 Task: nan
Action: Mouse moved to (443, 573)
Screenshot: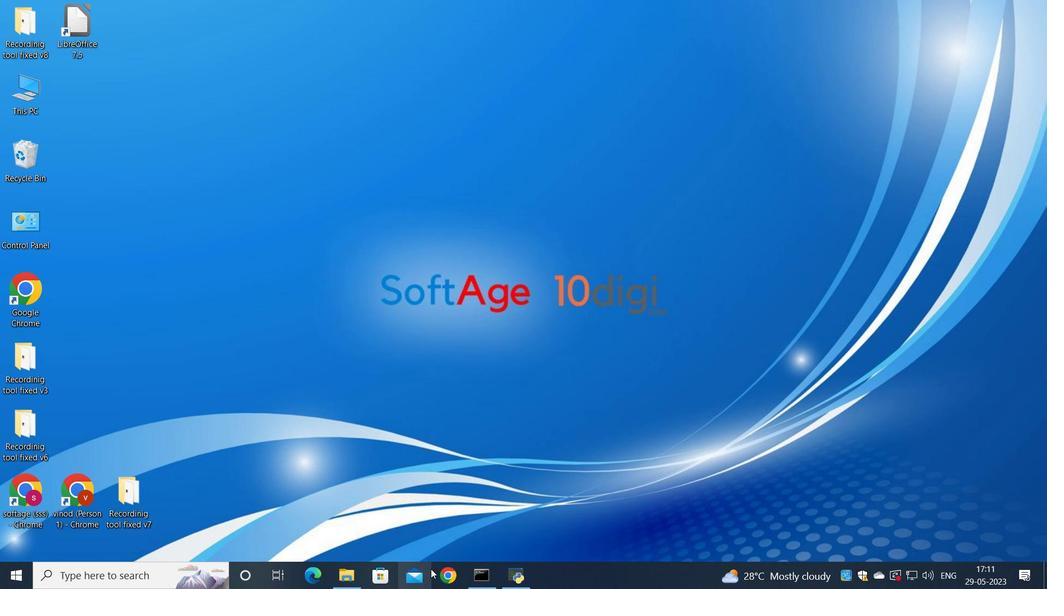 
Action: Mouse pressed left at (443, 573)
Screenshot: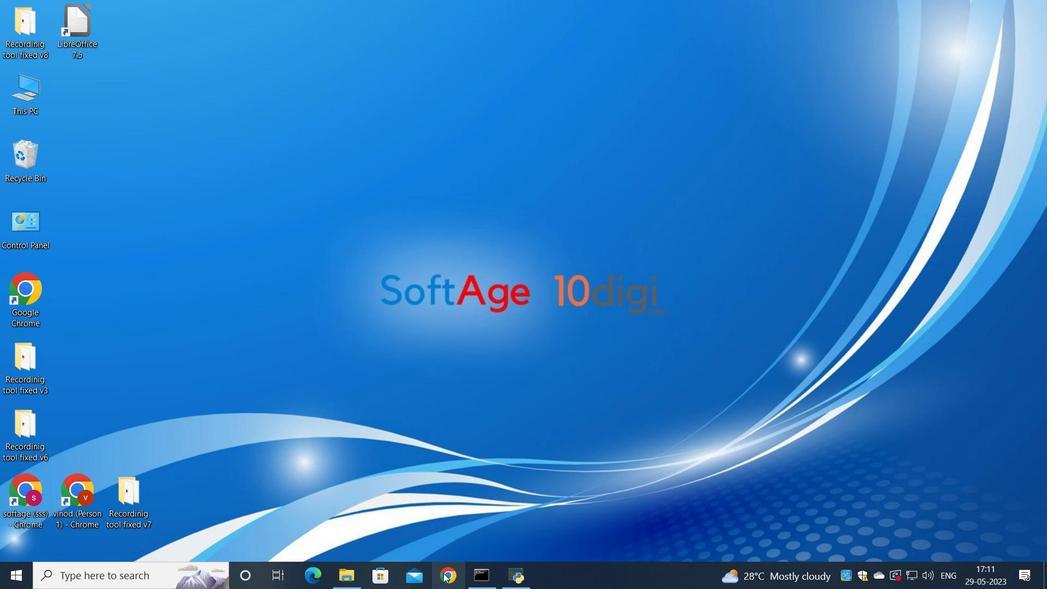 
Action: Mouse moved to (436, 364)
Screenshot: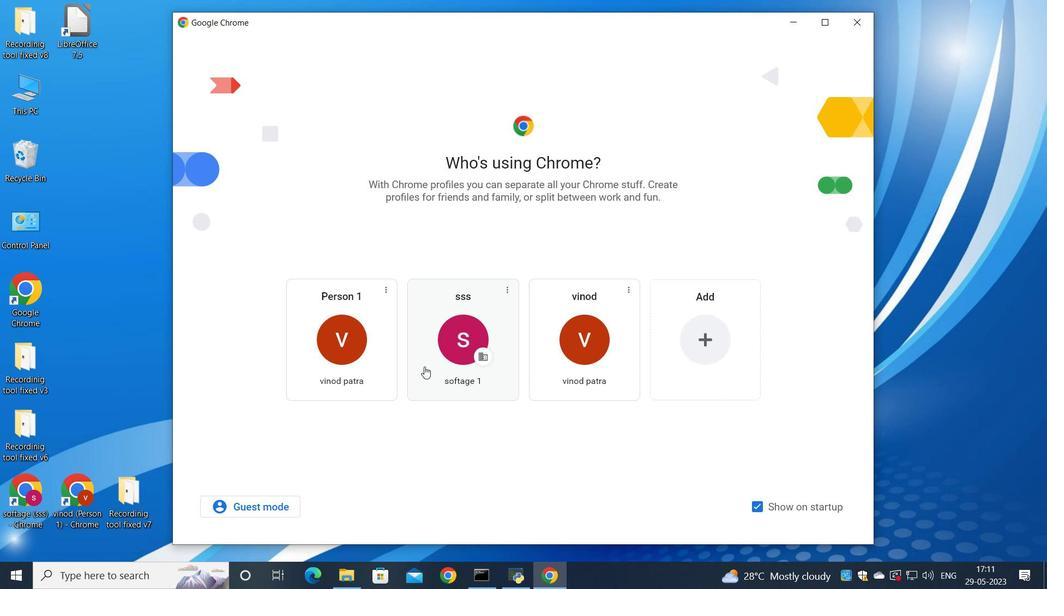 
Action: Mouse pressed left at (436, 364)
Screenshot: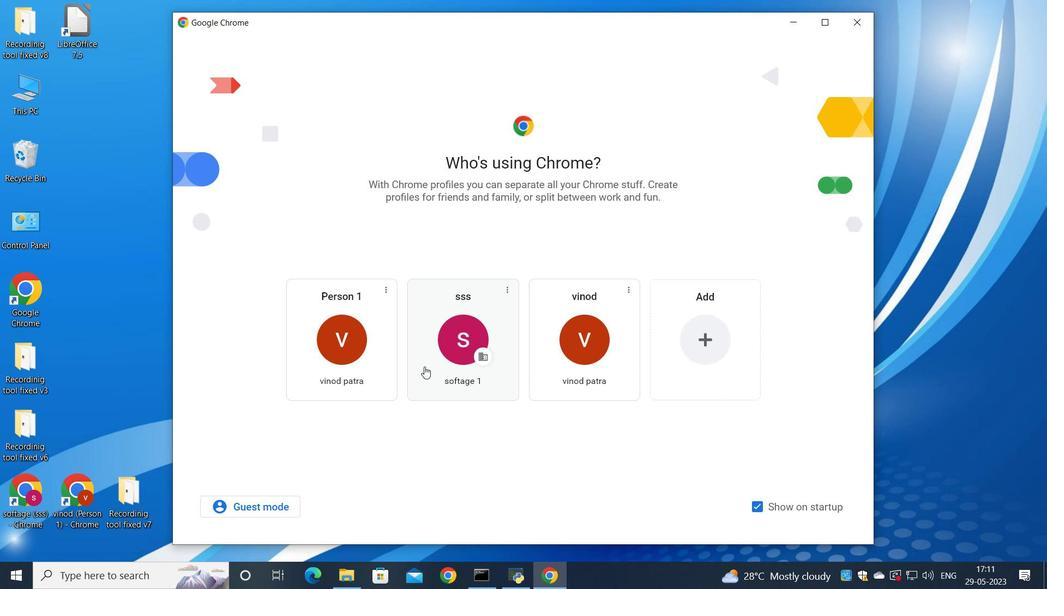 
Action: Mouse moved to (927, 69)
Screenshot: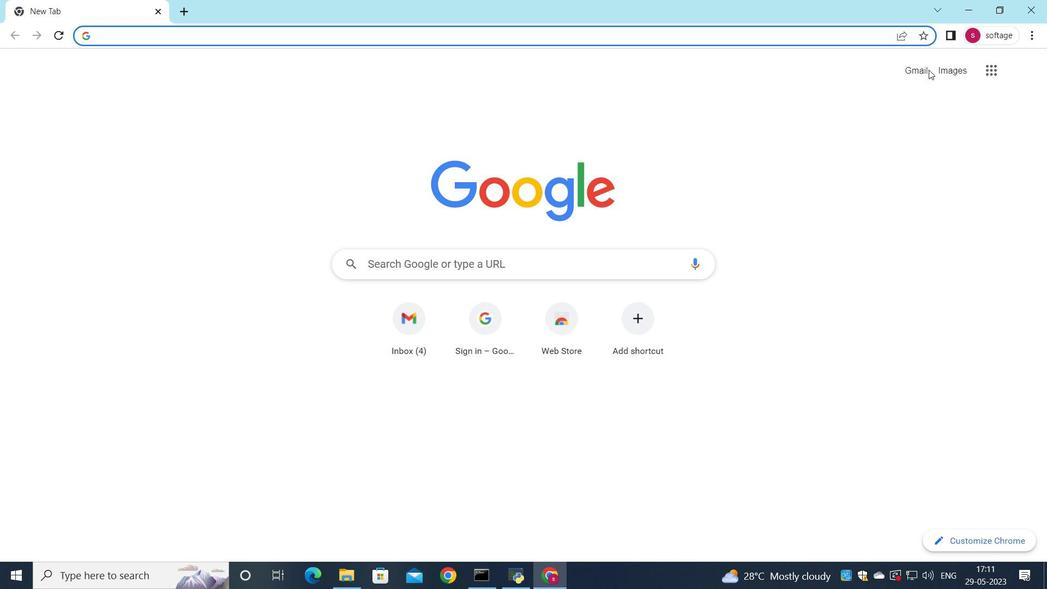 
Action: Mouse pressed left at (927, 69)
Screenshot: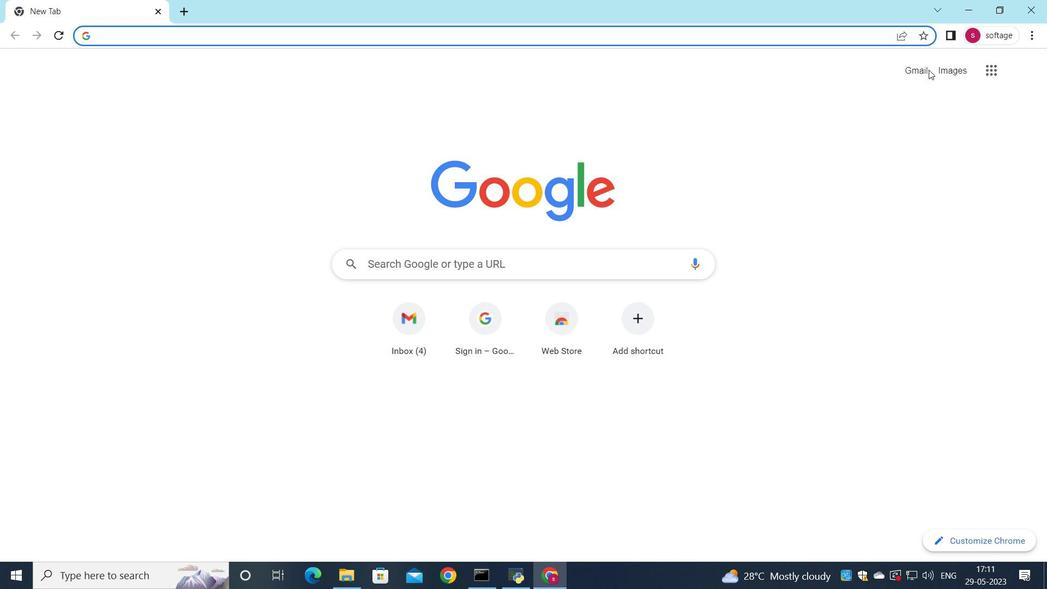 
Action: Mouse moved to (899, 95)
Screenshot: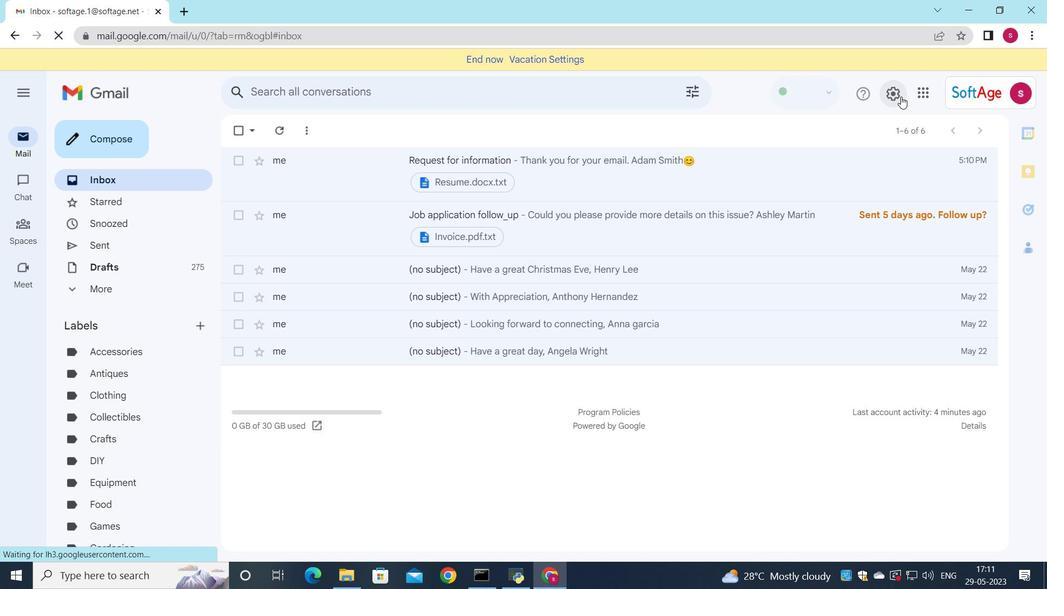 
Action: Mouse pressed left at (899, 95)
Screenshot: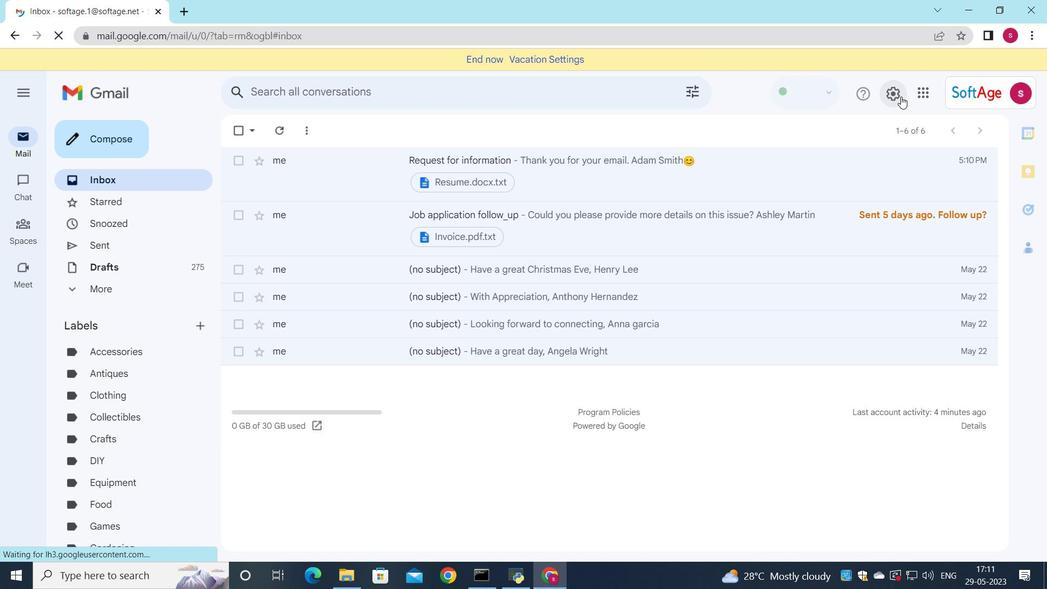 
Action: Mouse moved to (913, 164)
Screenshot: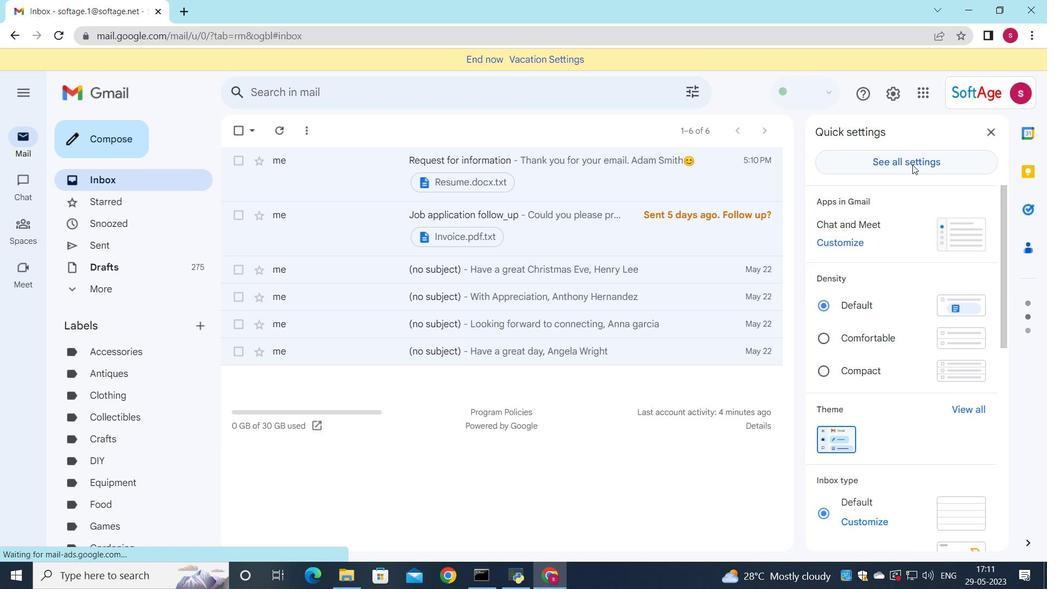 
Action: Mouse pressed left at (913, 164)
Screenshot: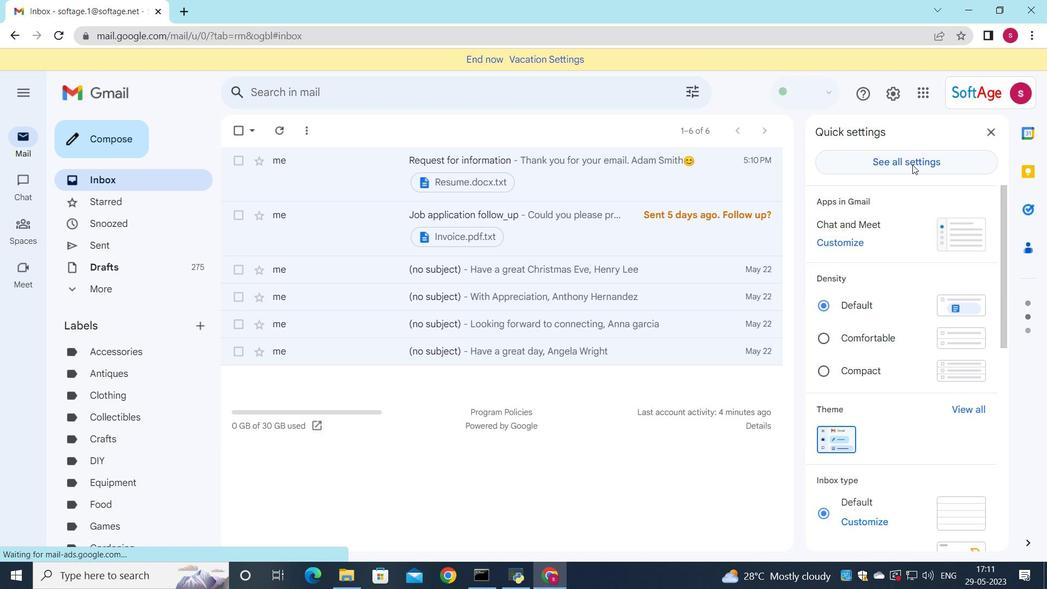 
Action: Mouse moved to (657, 278)
Screenshot: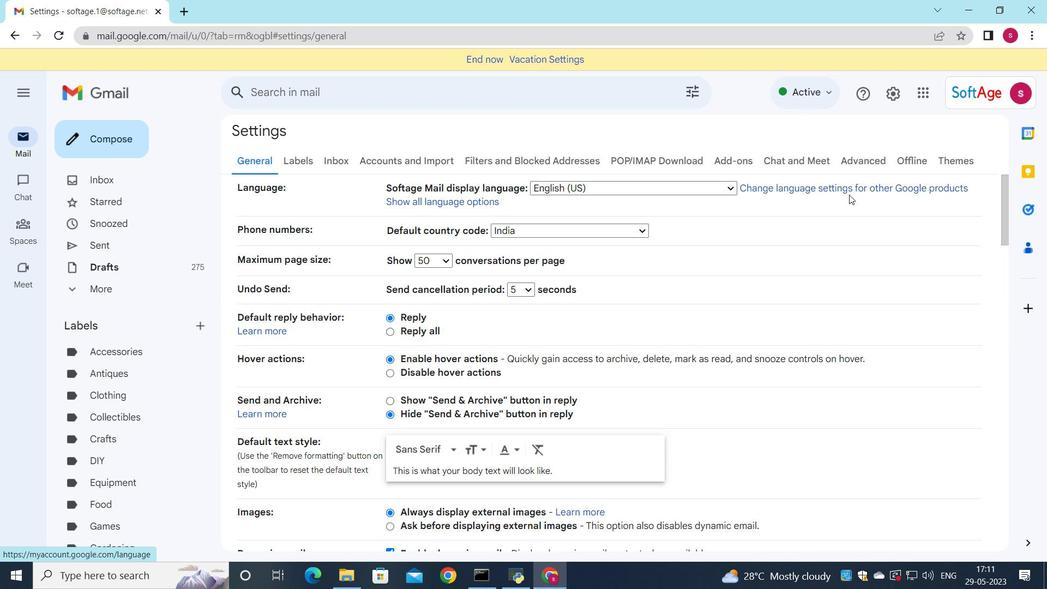 
Action: Mouse scrolled (657, 277) with delta (0, 0)
Screenshot: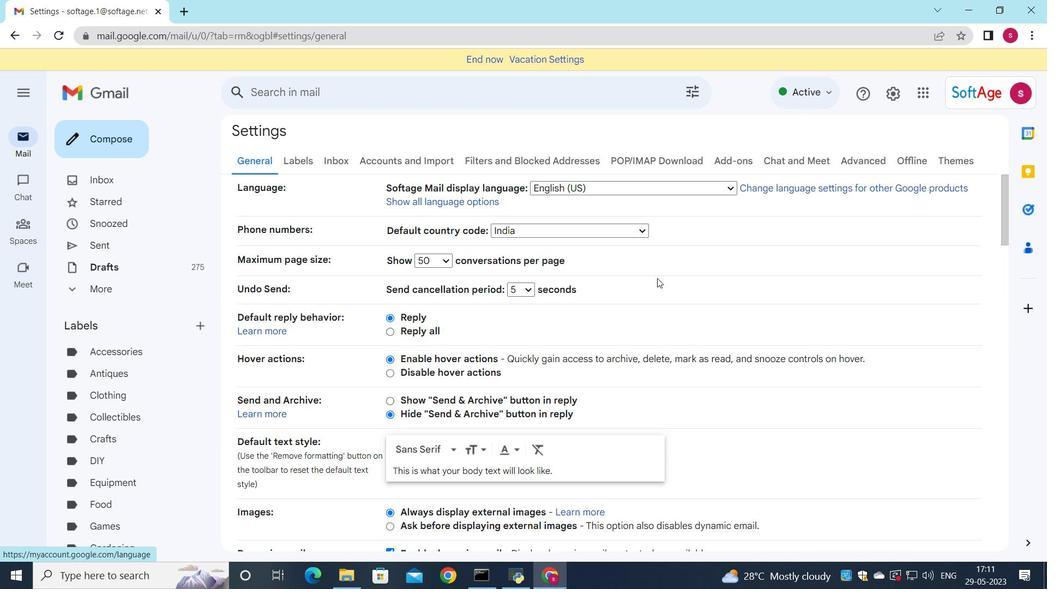 
Action: Mouse scrolled (657, 277) with delta (0, 0)
Screenshot: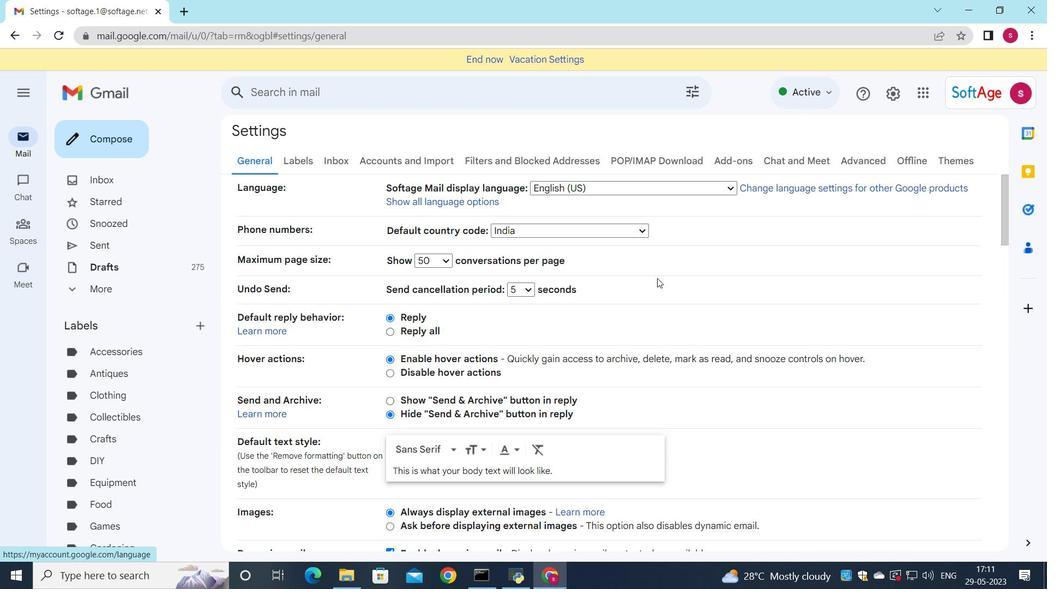 
Action: Mouse scrolled (657, 277) with delta (0, 0)
Screenshot: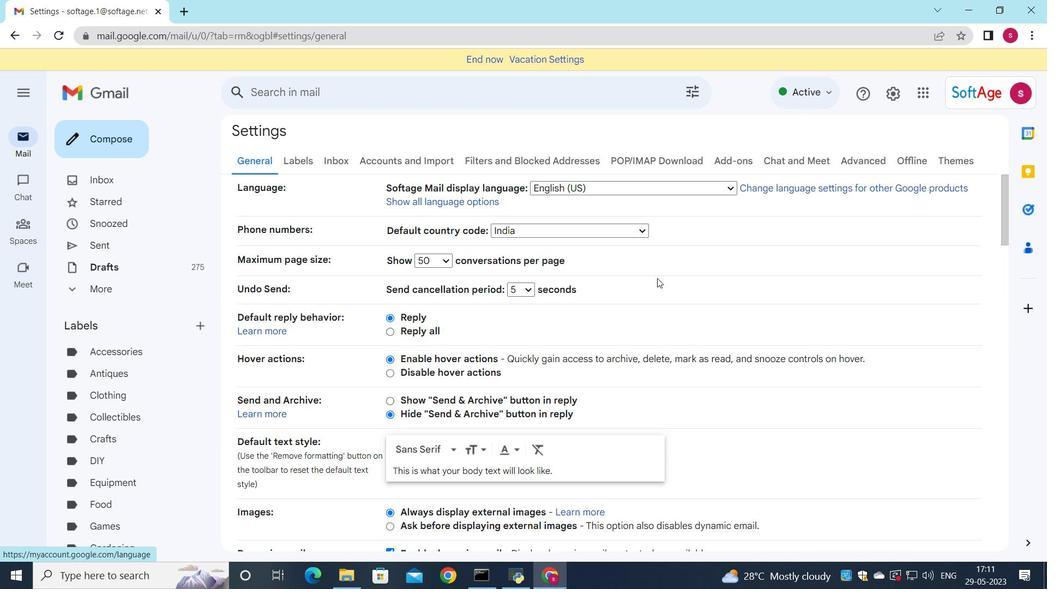 
Action: Mouse scrolled (657, 277) with delta (0, 0)
Screenshot: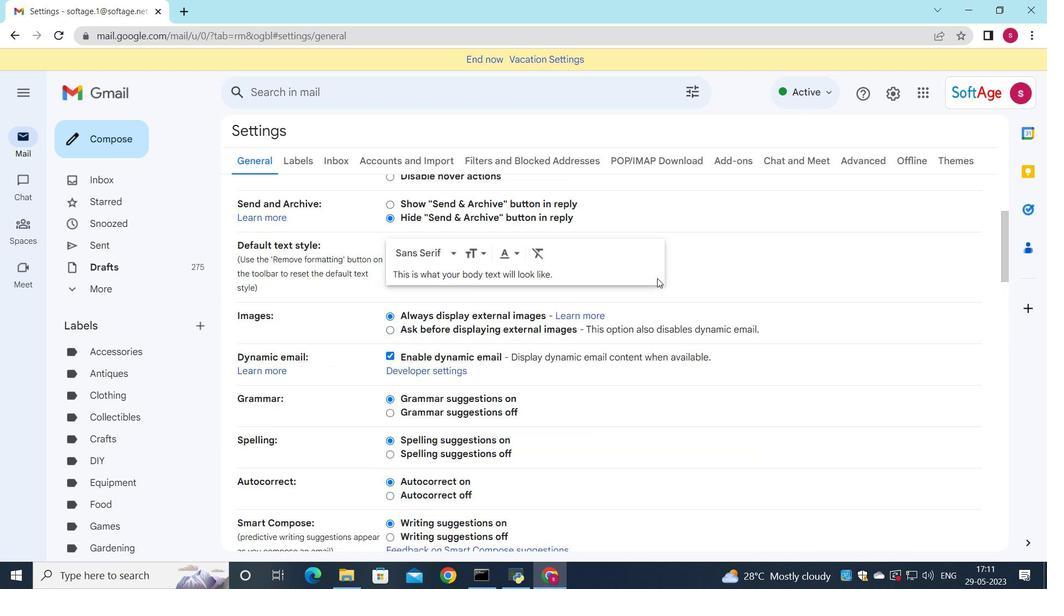 
Action: Mouse scrolled (657, 277) with delta (0, 0)
Screenshot: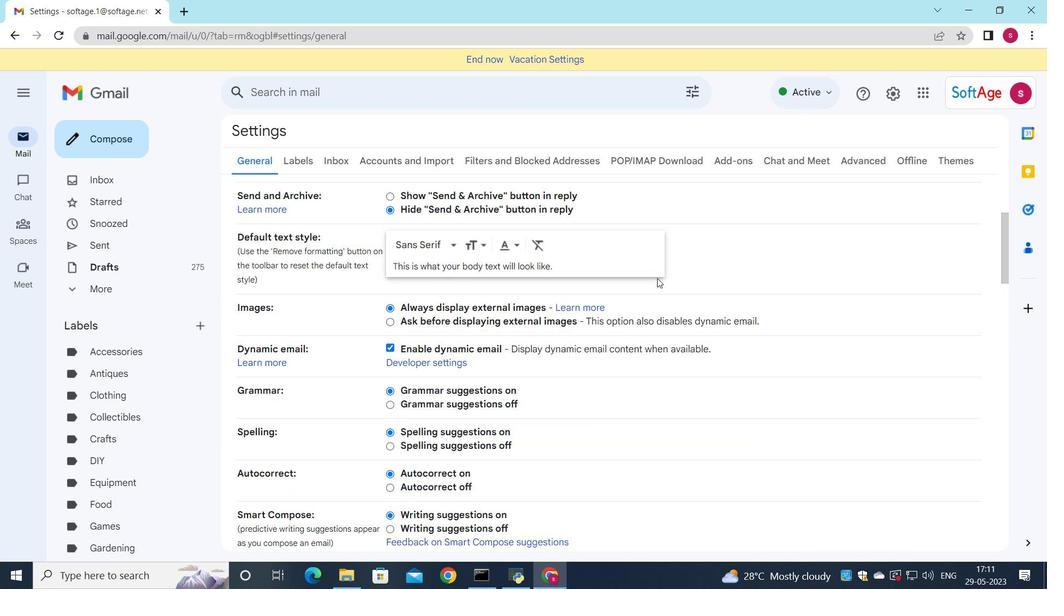 
Action: Mouse scrolled (657, 277) with delta (0, 0)
Screenshot: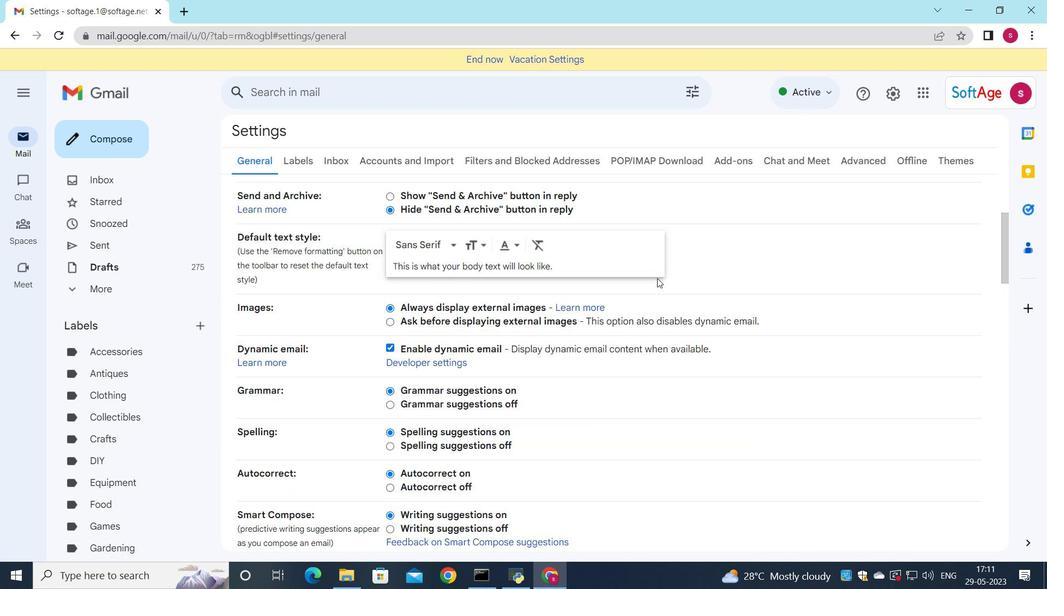 
Action: Mouse scrolled (657, 277) with delta (0, 0)
Screenshot: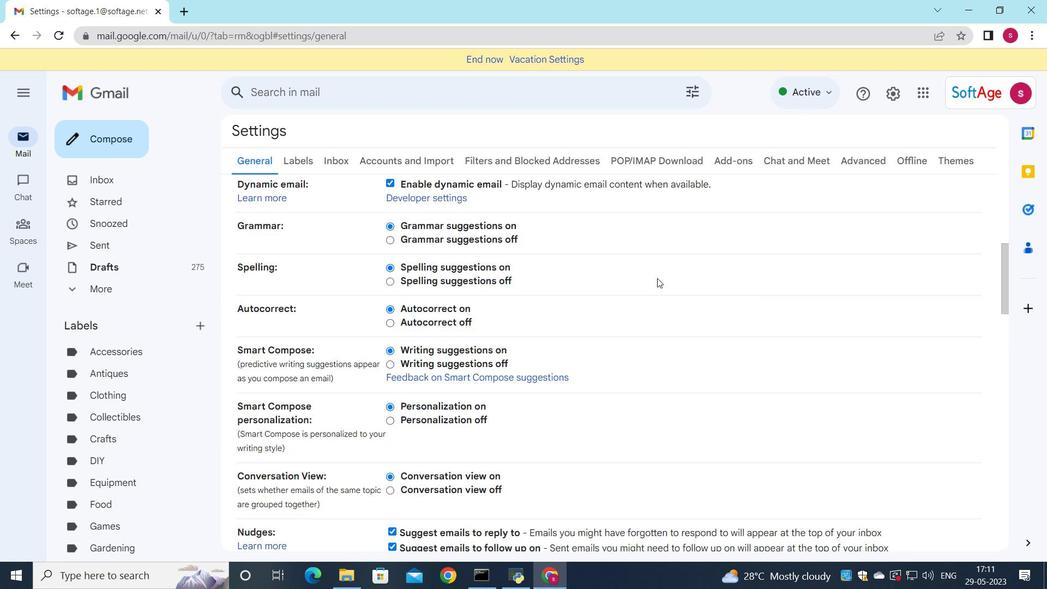 
Action: Mouse scrolled (657, 277) with delta (0, 0)
Screenshot: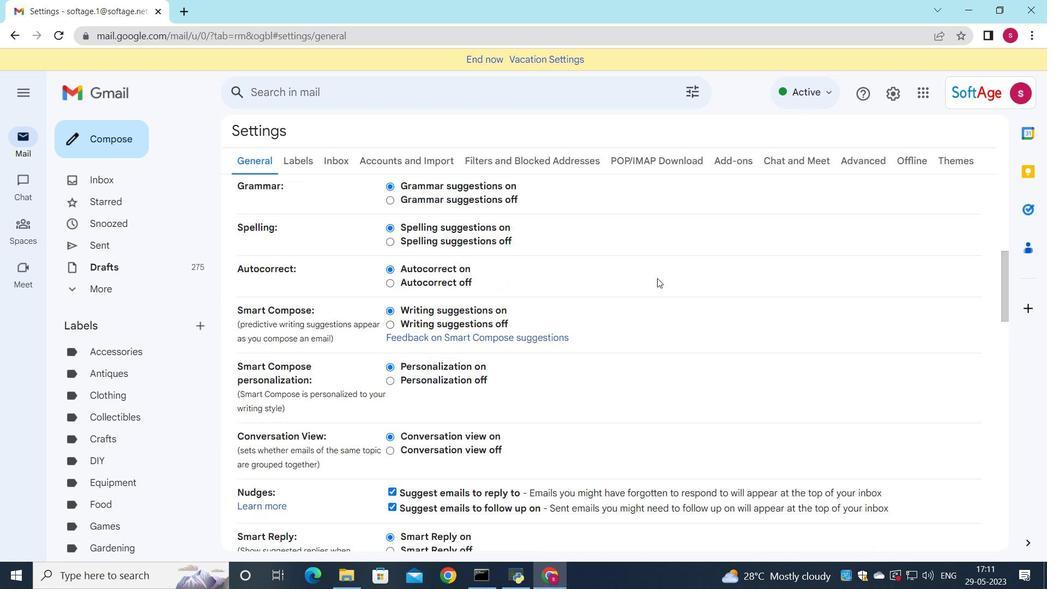 
Action: Mouse scrolled (657, 277) with delta (0, 0)
Screenshot: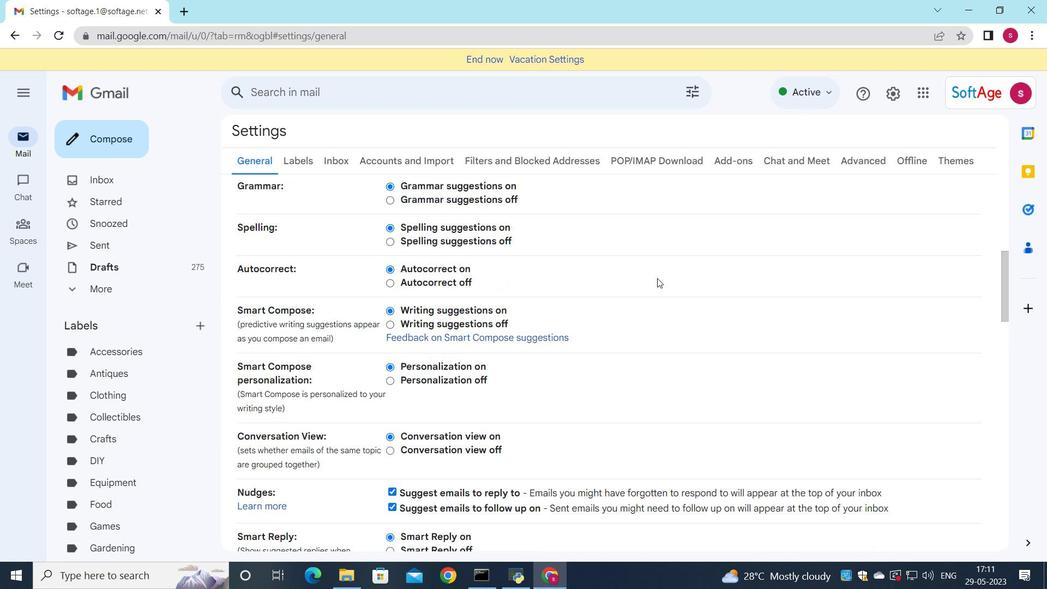 
Action: Mouse scrolled (657, 277) with delta (0, 0)
Screenshot: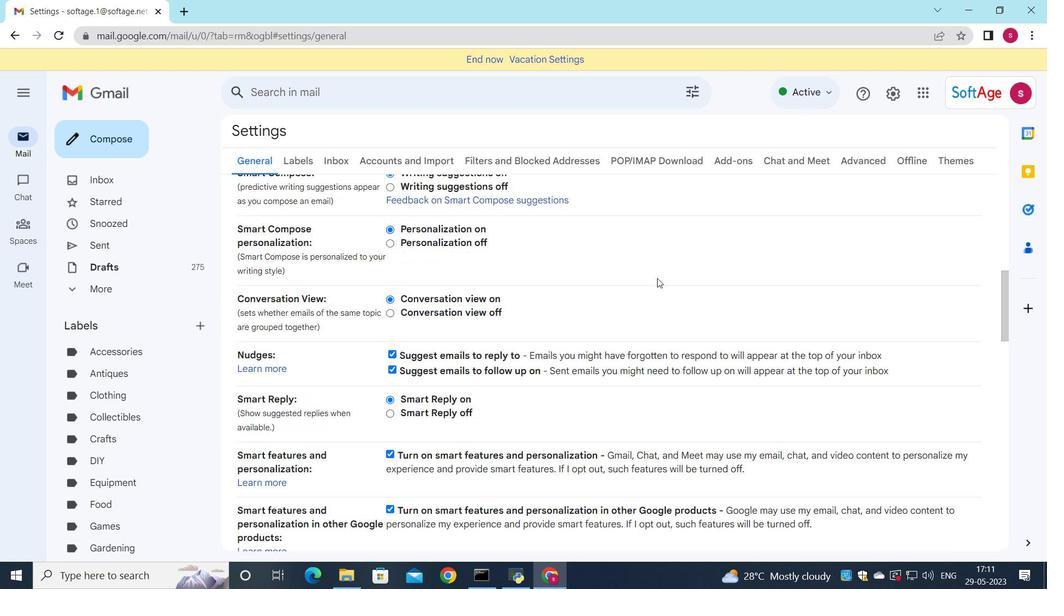 
Action: Mouse scrolled (657, 277) with delta (0, 0)
Screenshot: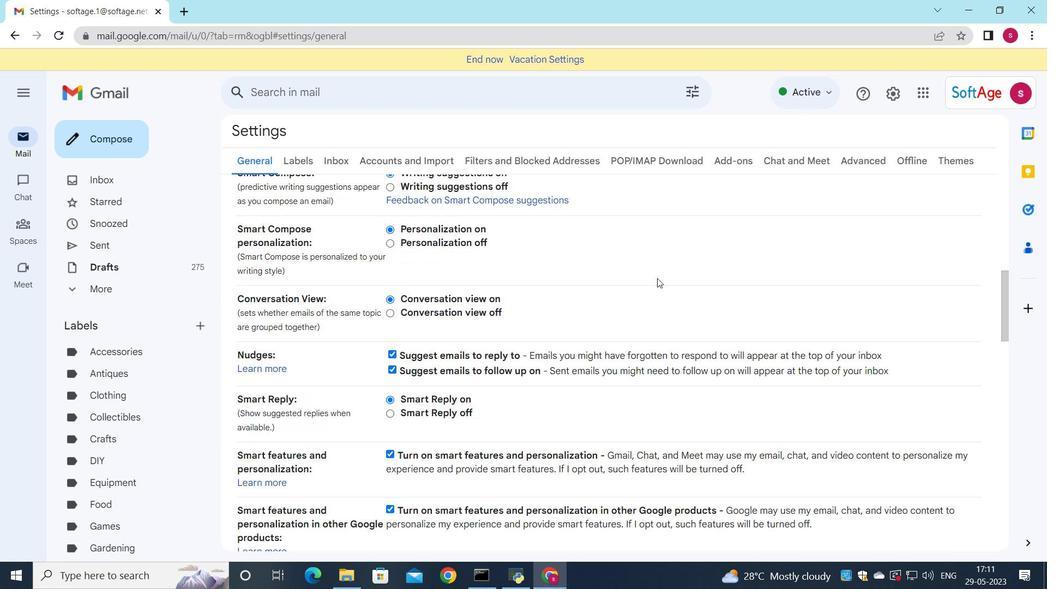 
Action: Mouse scrolled (657, 277) with delta (0, 0)
Screenshot: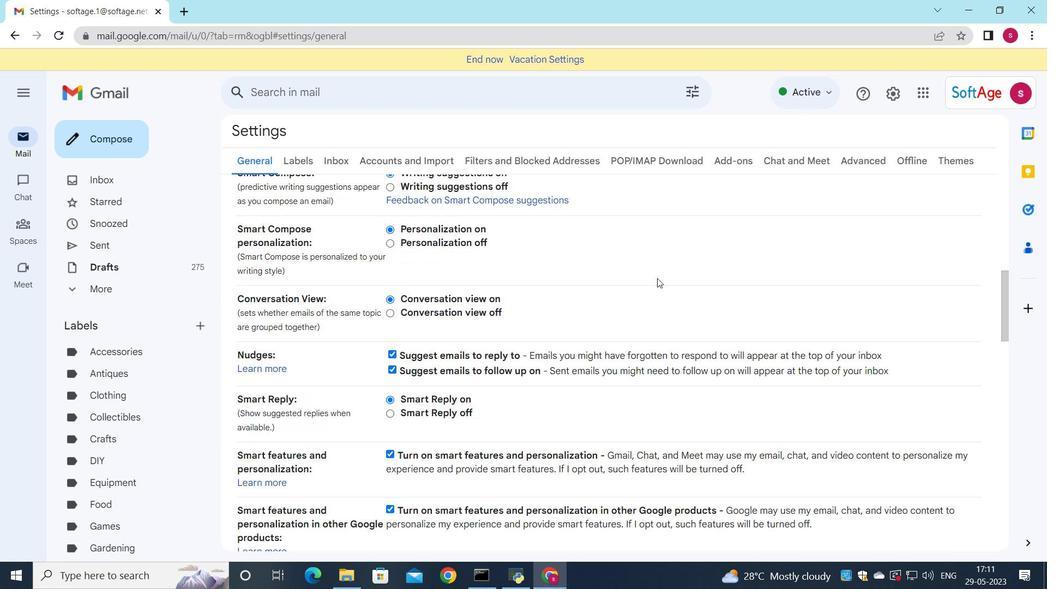 
Action: Mouse scrolled (657, 277) with delta (0, 0)
Screenshot: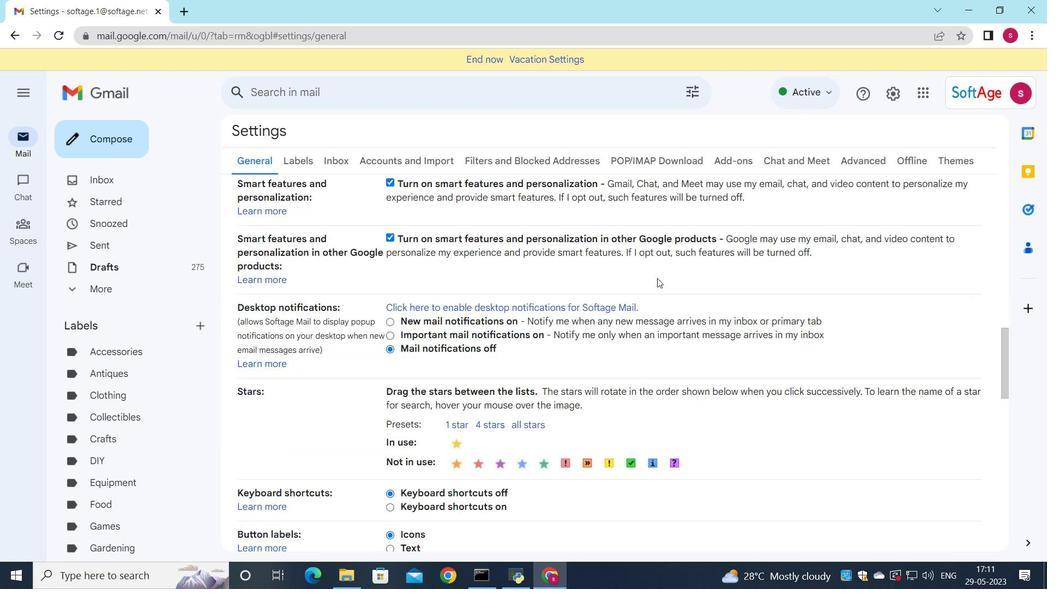
Action: Mouse scrolled (657, 277) with delta (0, 0)
Screenshot: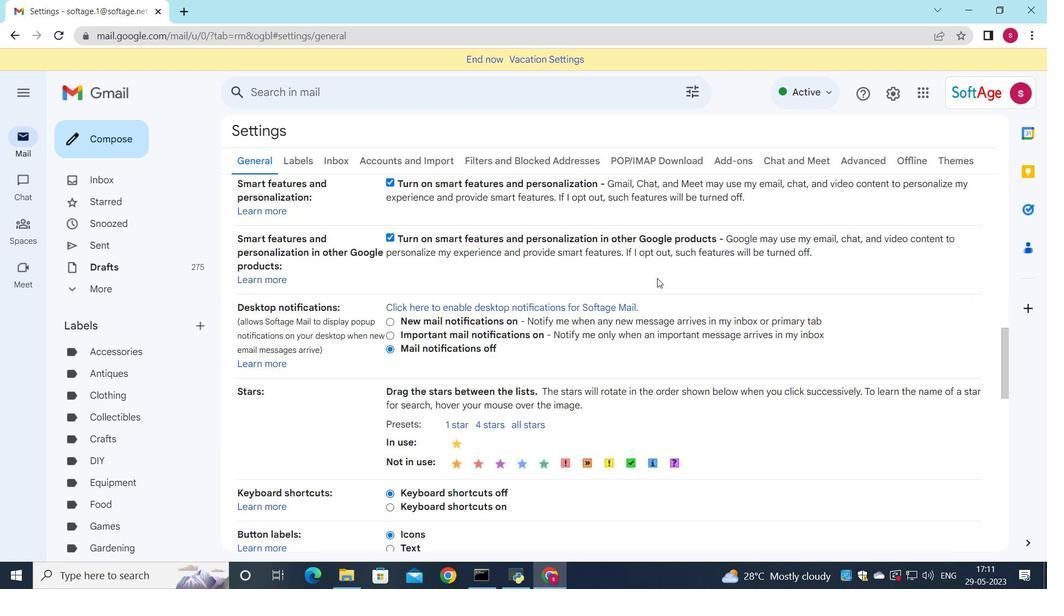 
Action: Mouse scrolled (657, 277) with delta (0, 0)
Screenshot: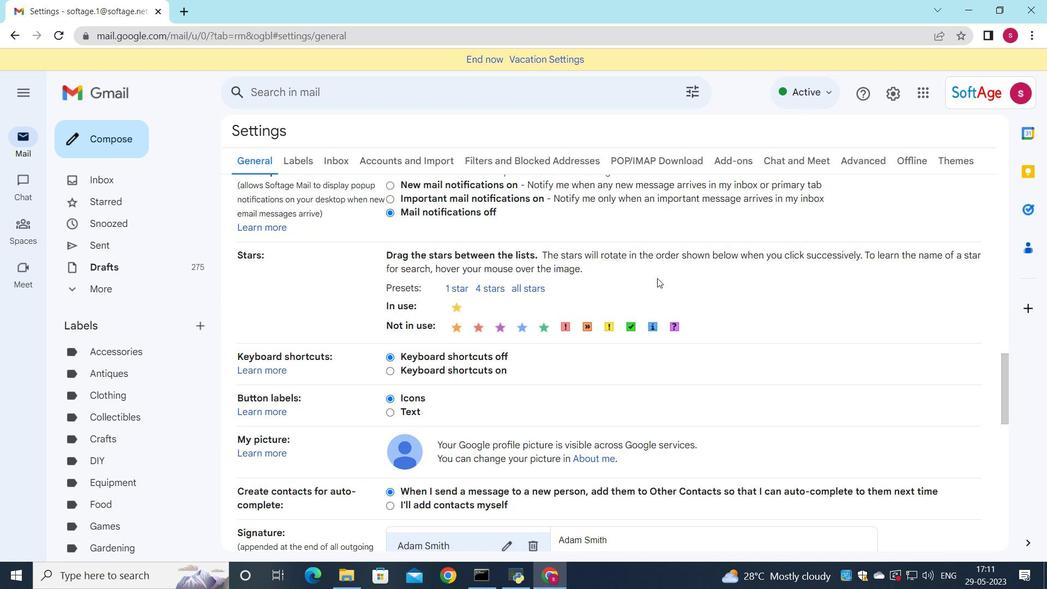
Action: Mouse scrolled (657, 277) with delta (0, 0)
Screenshot: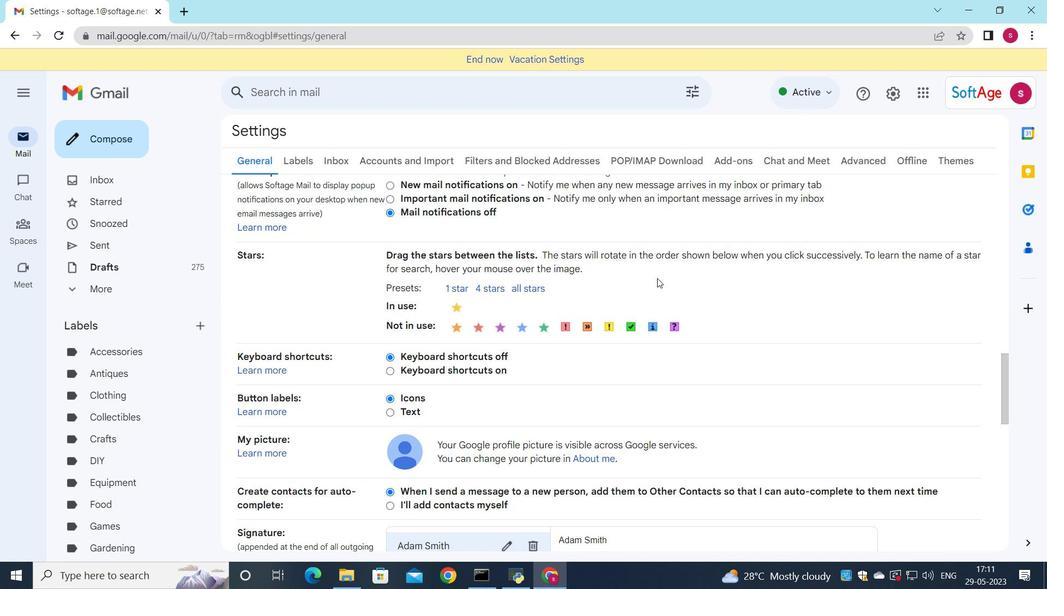 
Action: Mouse scrolled (657, 277) with delta (0, 0)
Screenshot: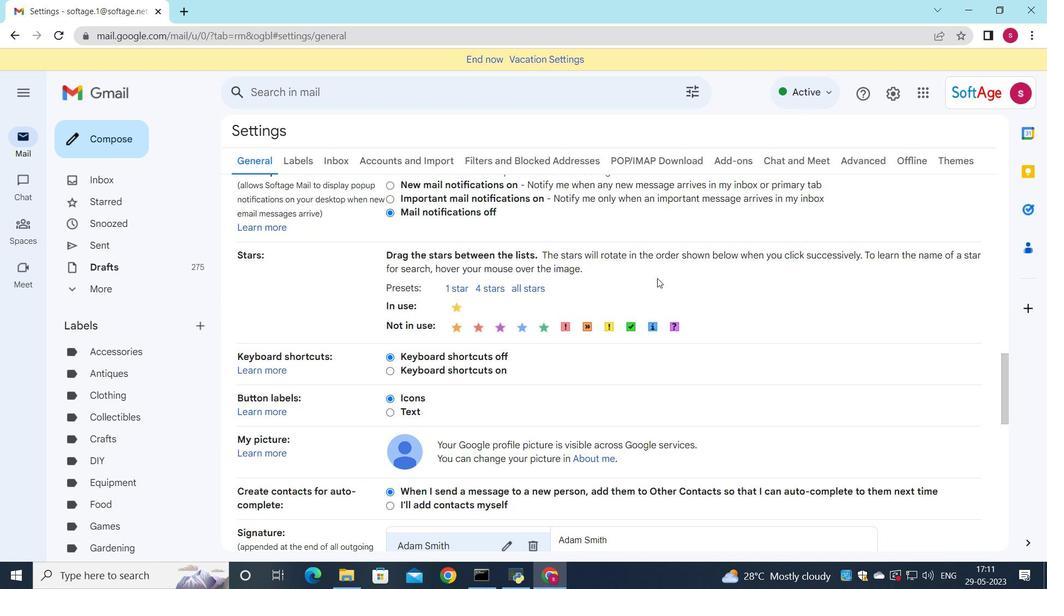 
Action: Mouse moved to (535, 344)
Screenshot: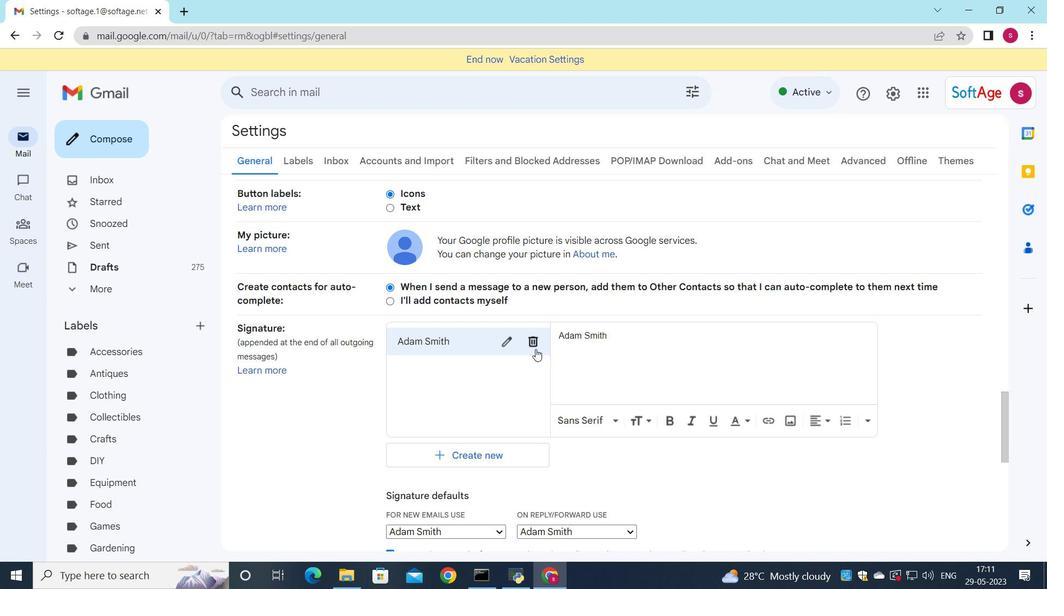 
Action: Mouse pressed left at (535, 344)
Screenshot: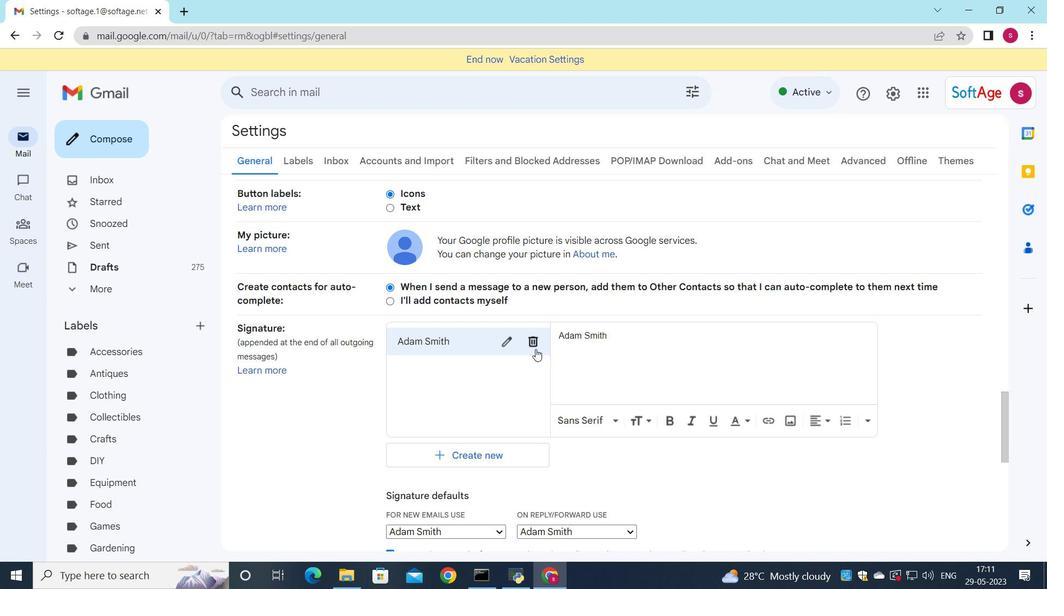 
Action: Mouse moved to (646, 339)
Screenshot: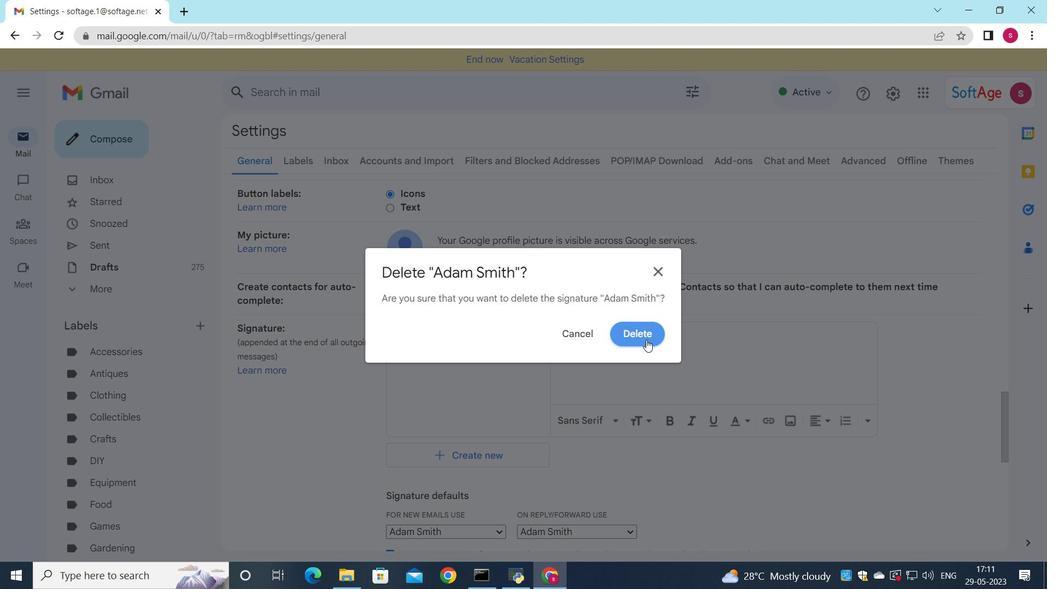 
Action: Mouse pressed left at (646, 339)
Screenshot: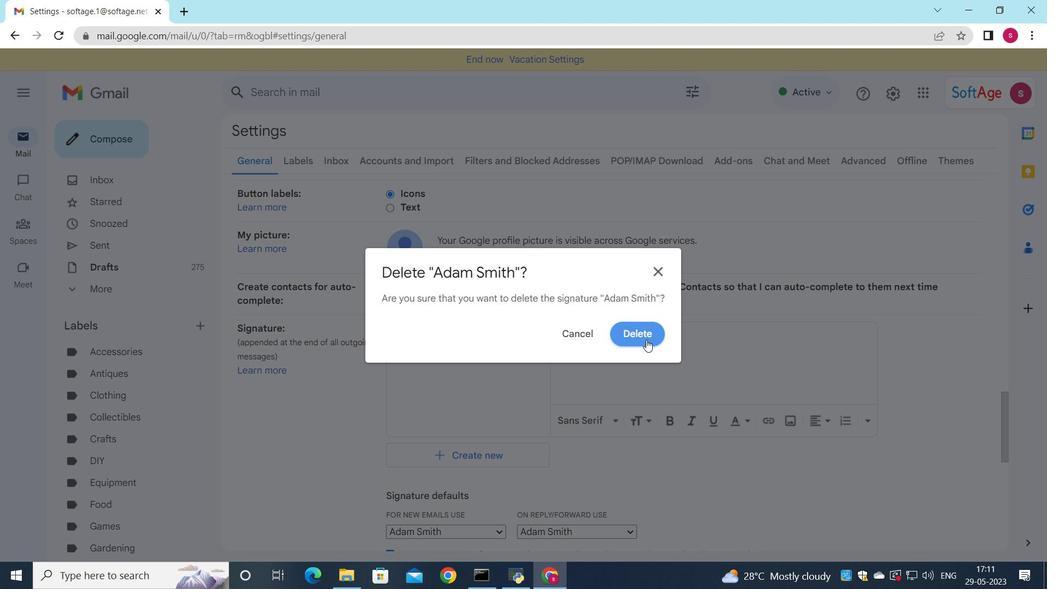 
Action: Mouse moved to (448, 355)
Screenshot: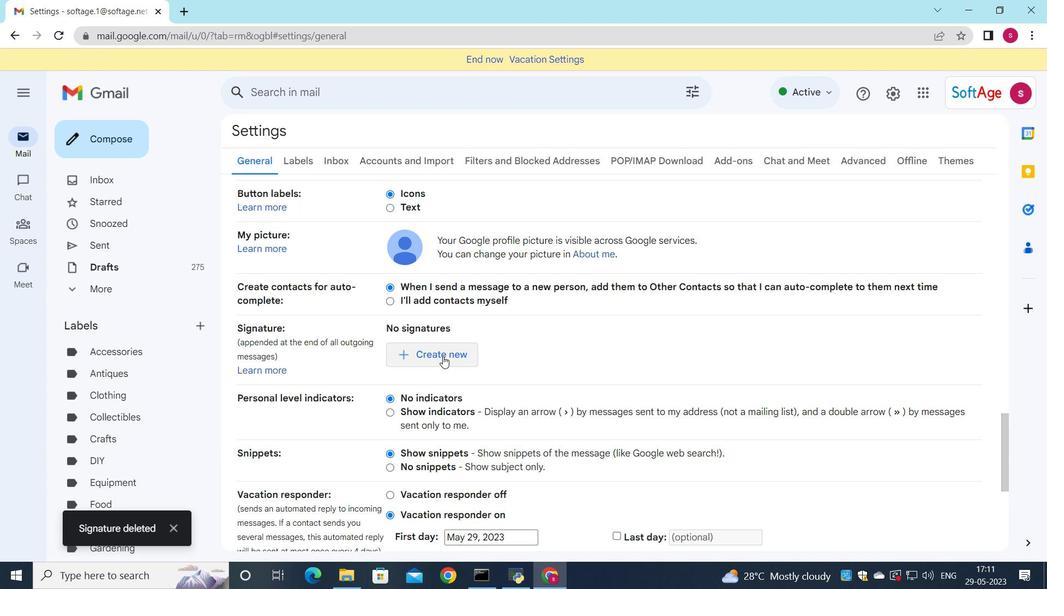 
Action: Mouse pressed left at (448, 355)
Screenshot: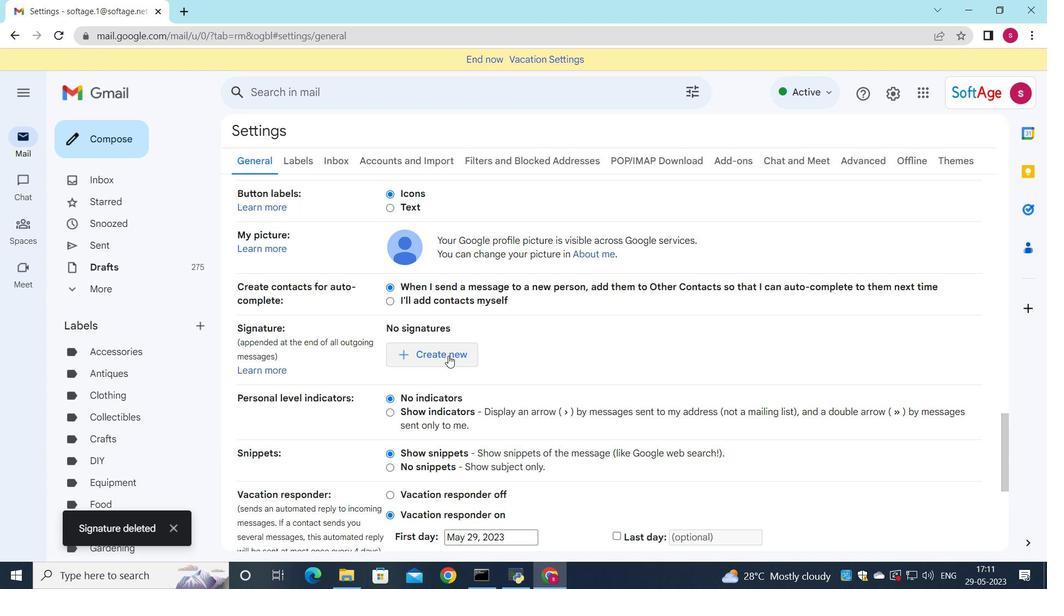 
Action: Mouse moved to (541, 356)
Screenshot: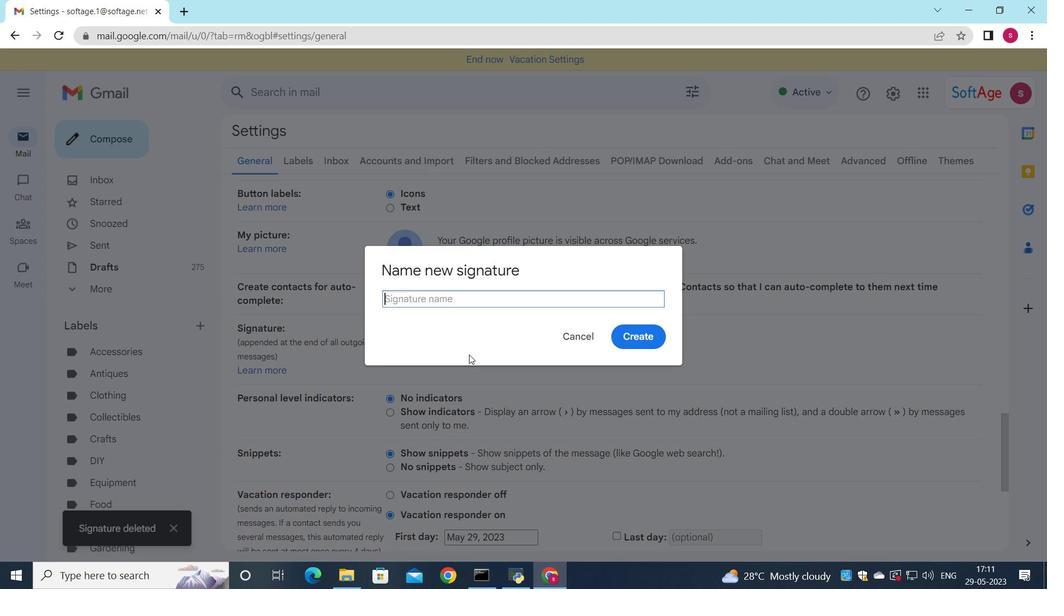 
Action: Key pressed <Key.shift>Aiden<Key.space><Key.shift>Davis
Screenshot: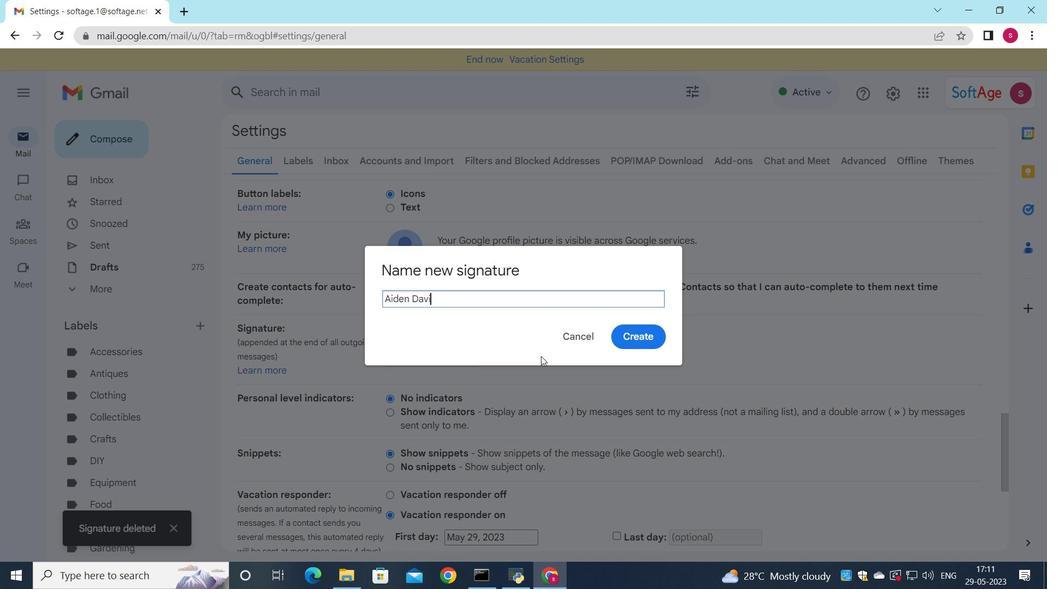 
Action: Mouse moved to (637, 333)
Screenshot: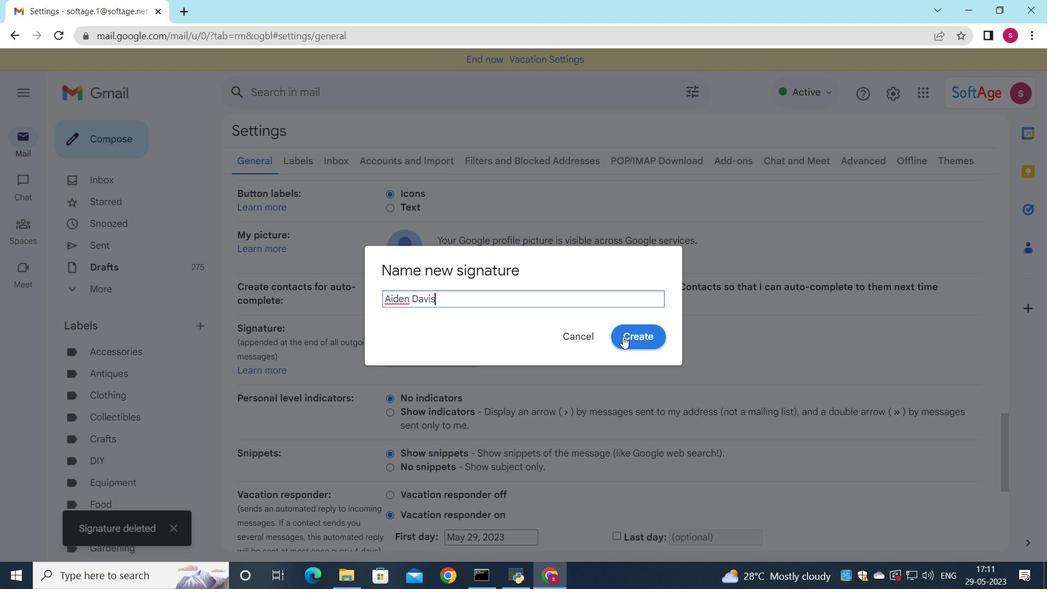 
Action: Mouse pressed left at (637, 333)
Screenshot: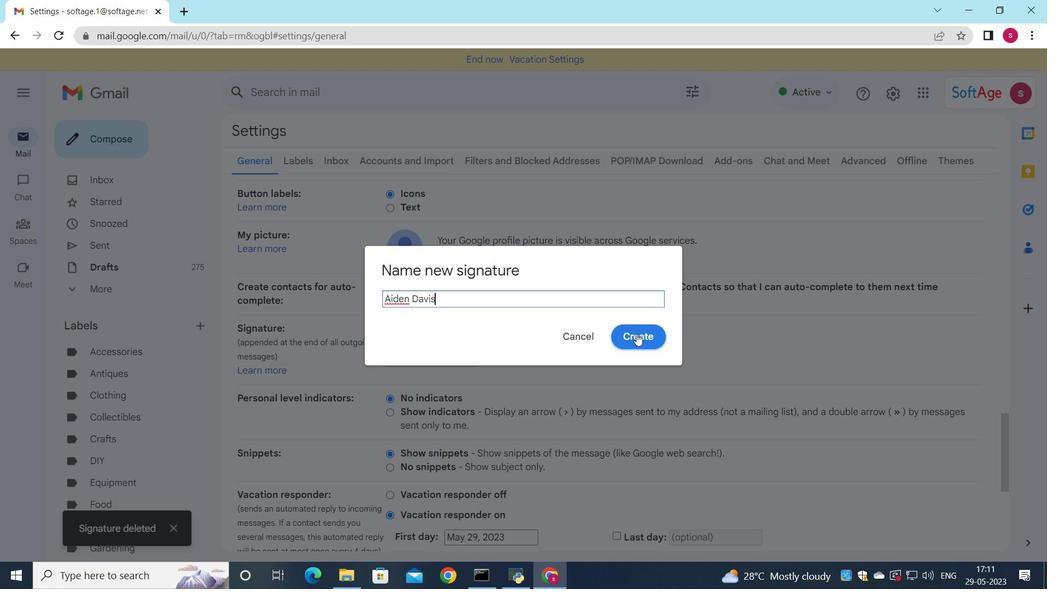 
Action: Mouse moved to (611, 364)
Screenshot: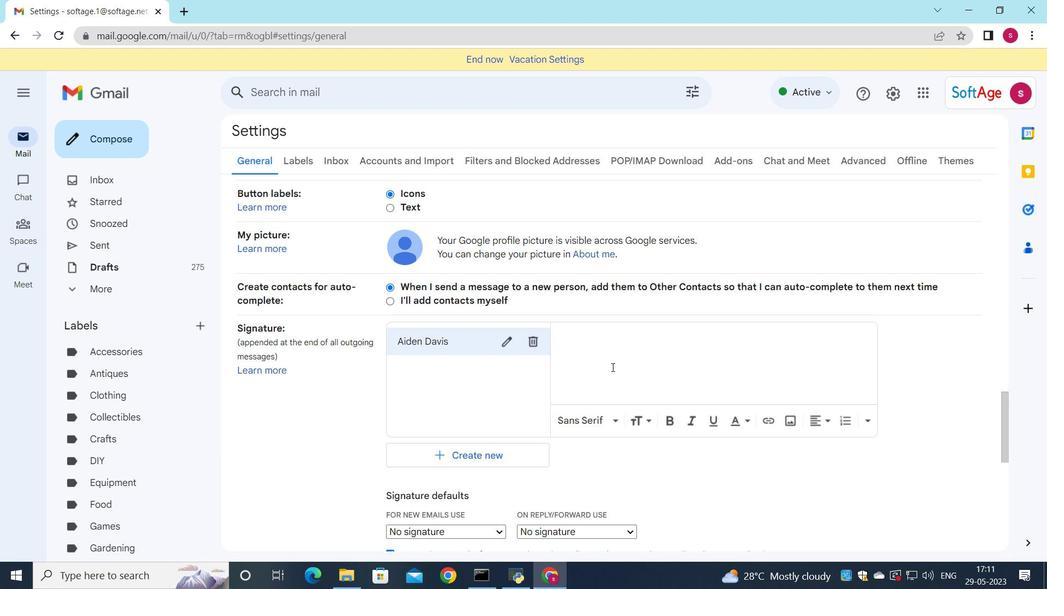 
Action: Mouse pressed left at (611, 364)
Screenshot: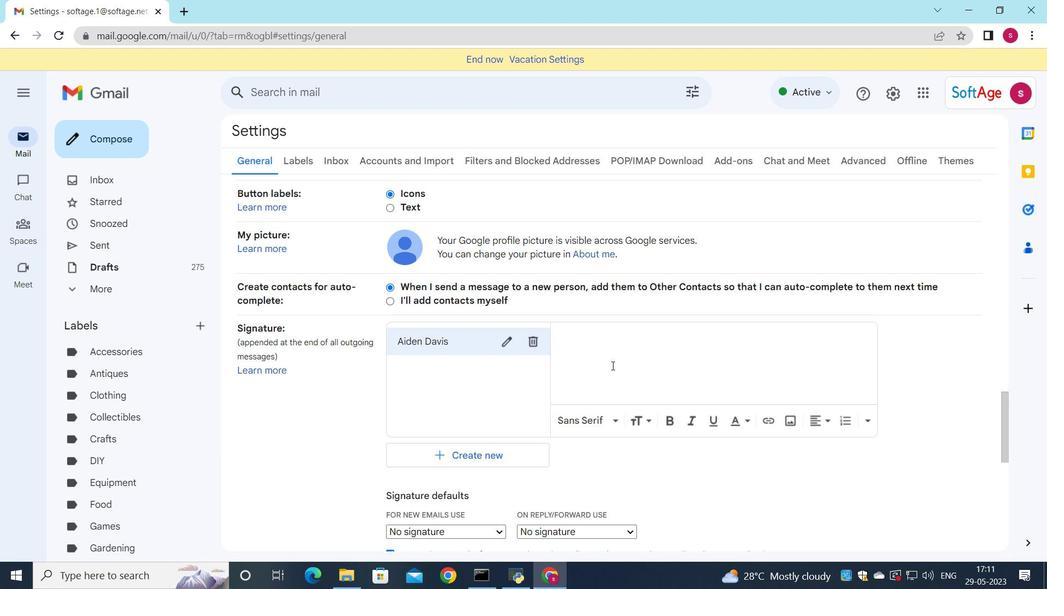 
Action: Key pressed <Key.shift>Aiden<Key.space><Key.shift>Davis
Screenshot: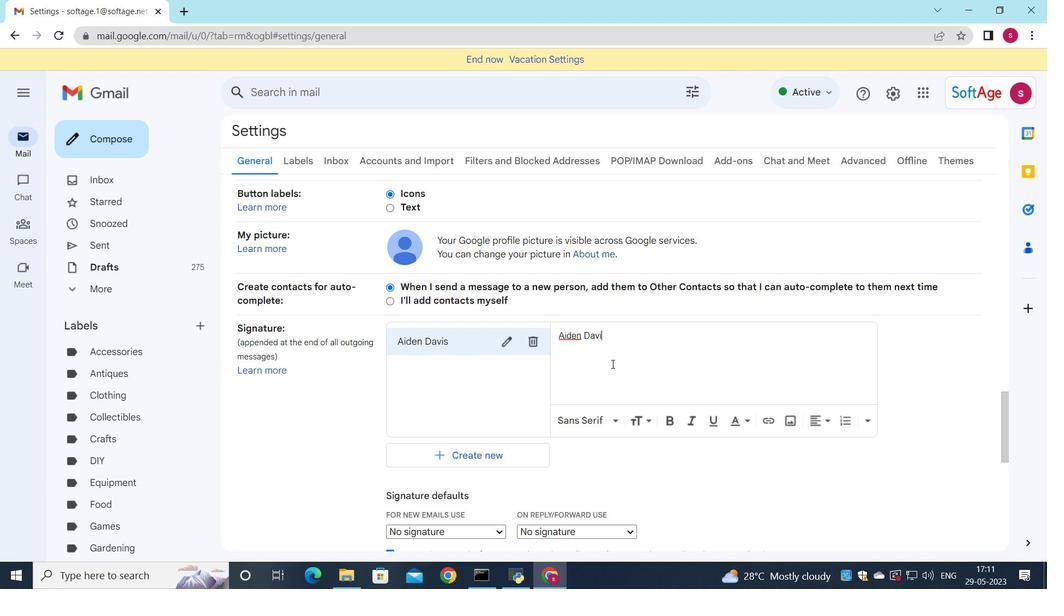 
Action: Mouse moved to (464, 532)
Screenshot: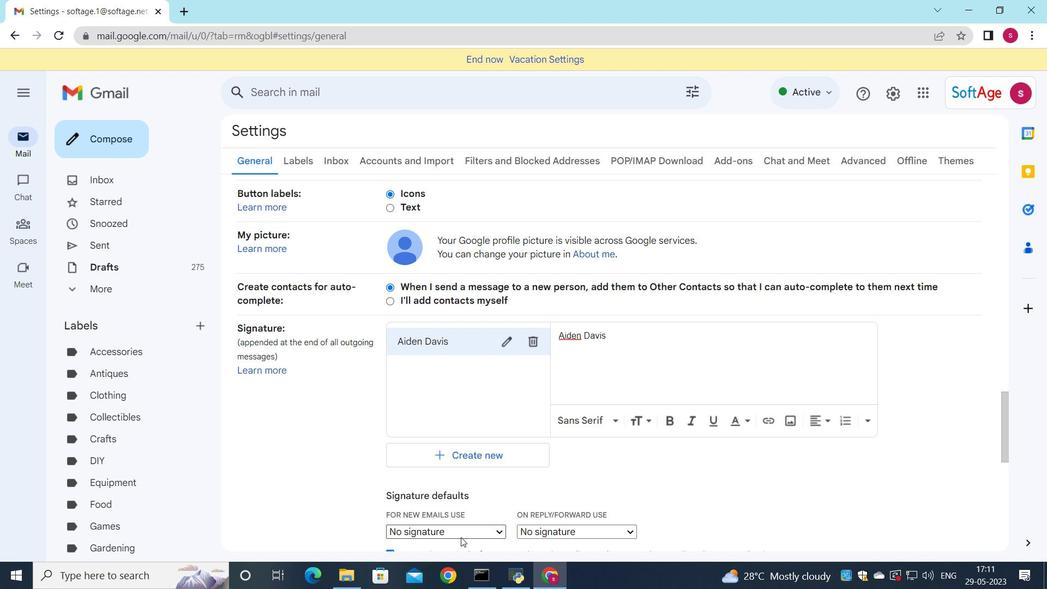 
Action: Mouse pressed left at (464, 532)
Screenshot: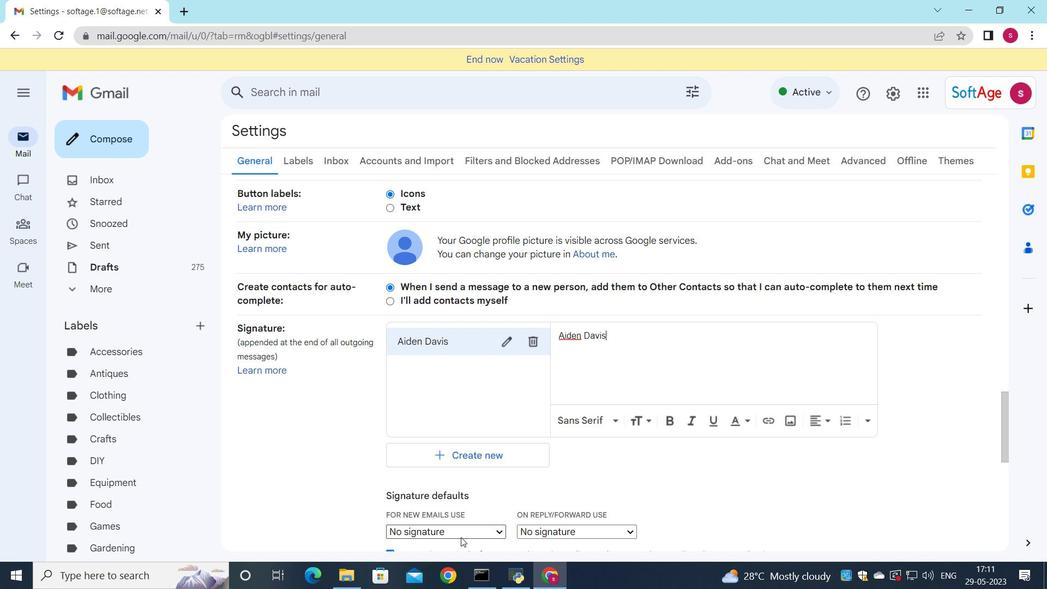 
Action: Mouse moved to (463, 521)
Screenshot: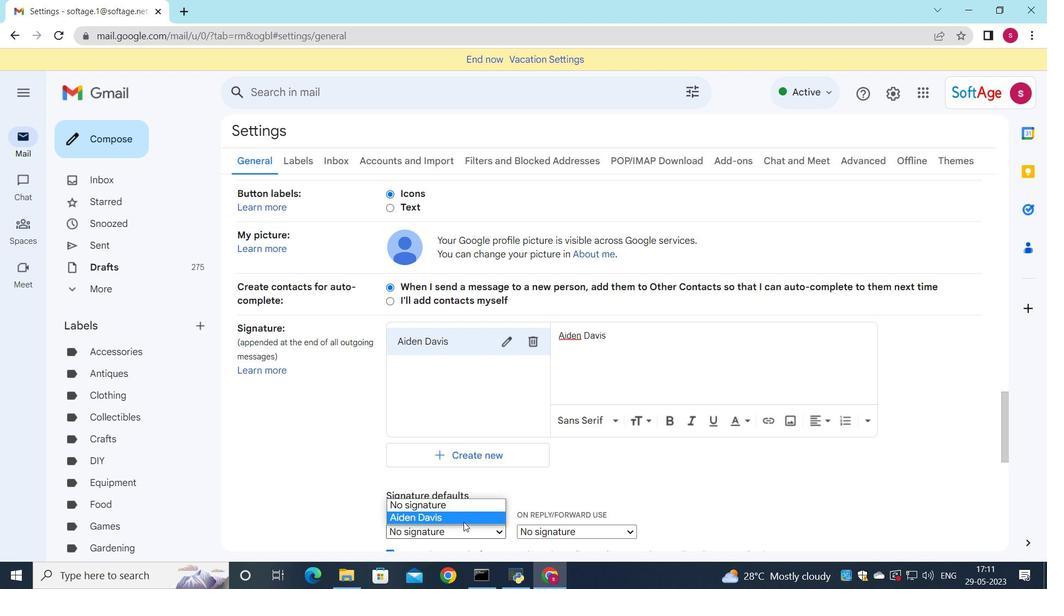 
Action: Mouse pressed left at (463, 521)
Screenshot: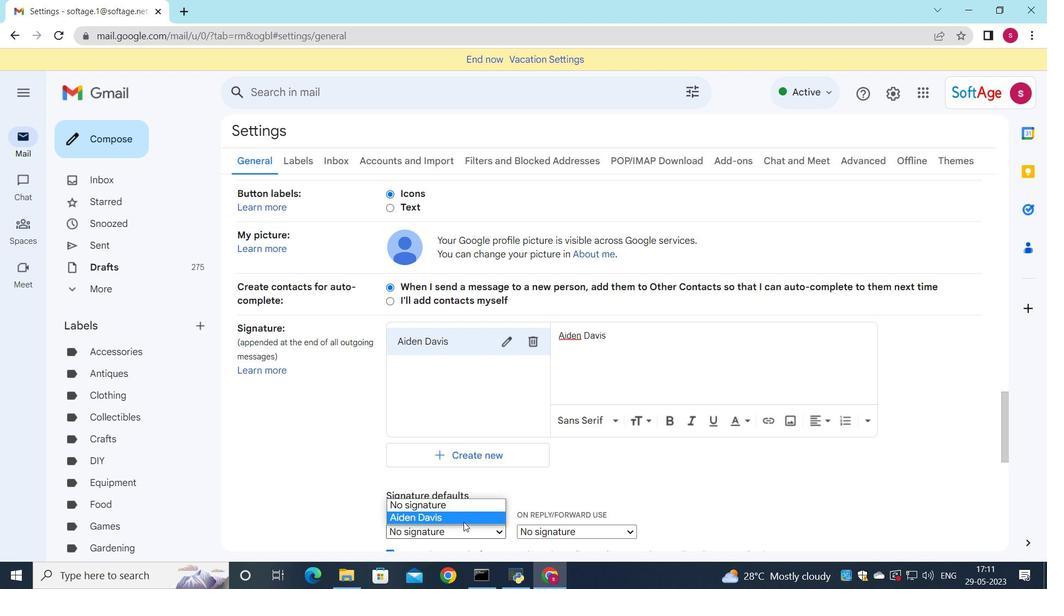 
Action: Mouse moved to (556, 529)
Screenshot: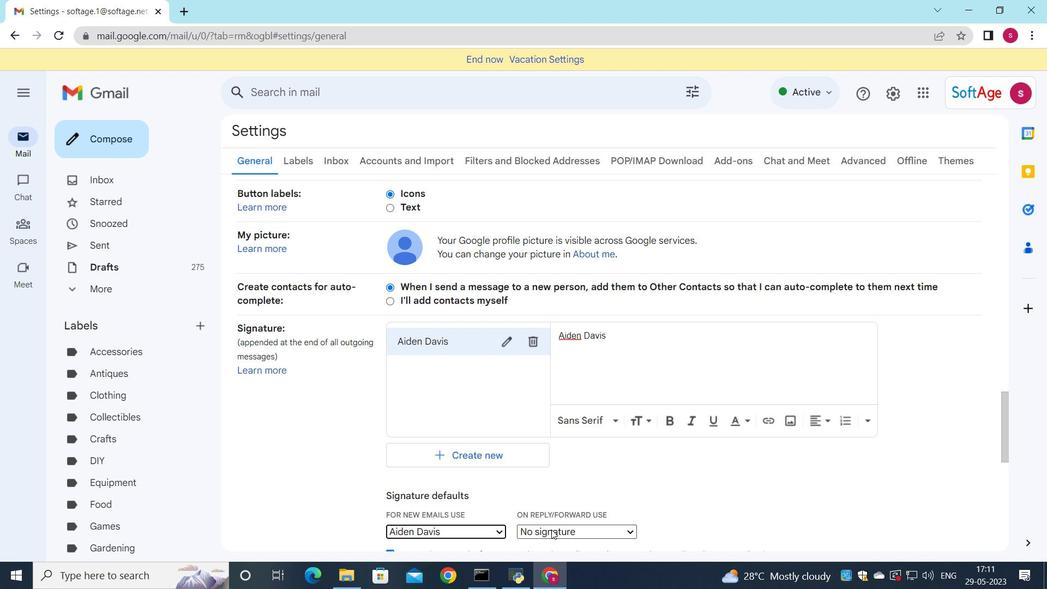 
Action: Mouse pressed left at (556, 529)
Screenshot: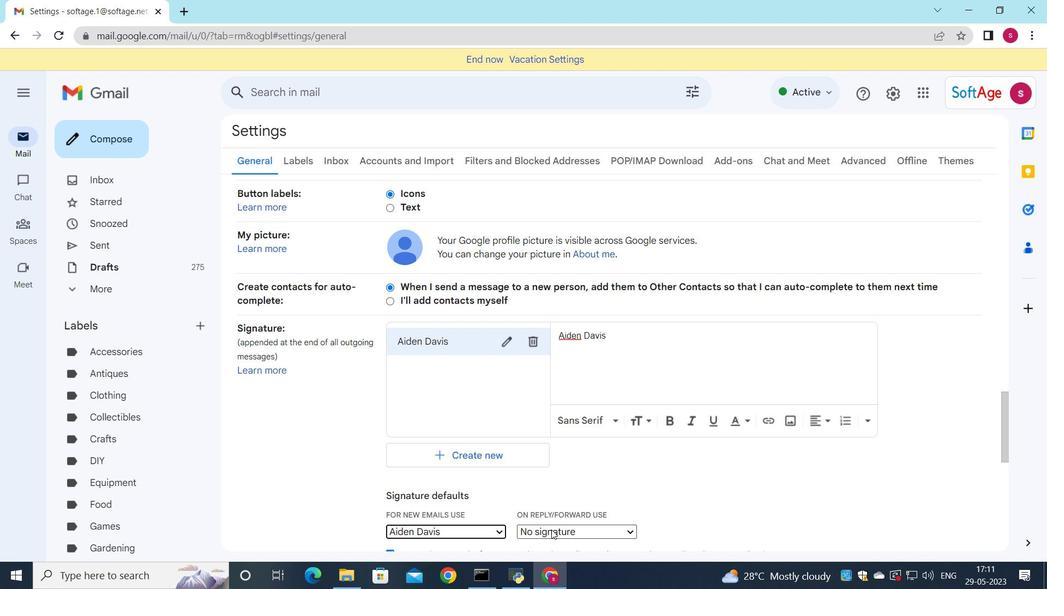 
Action: Mouse moved to (555, 516)
Screenshot: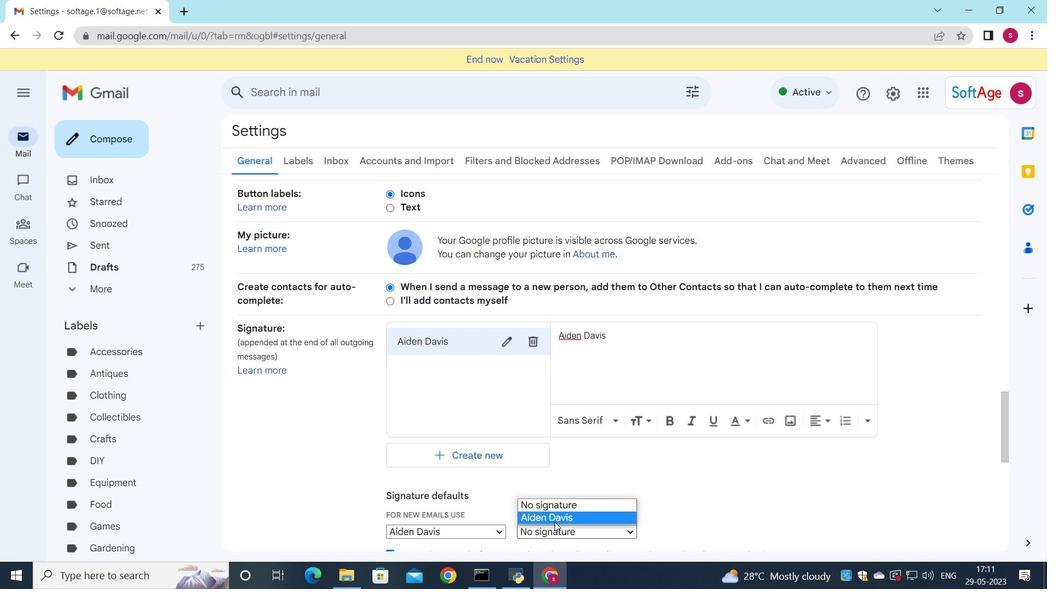 
Action: Mouse pressed left at (555, 516)
Screenshot: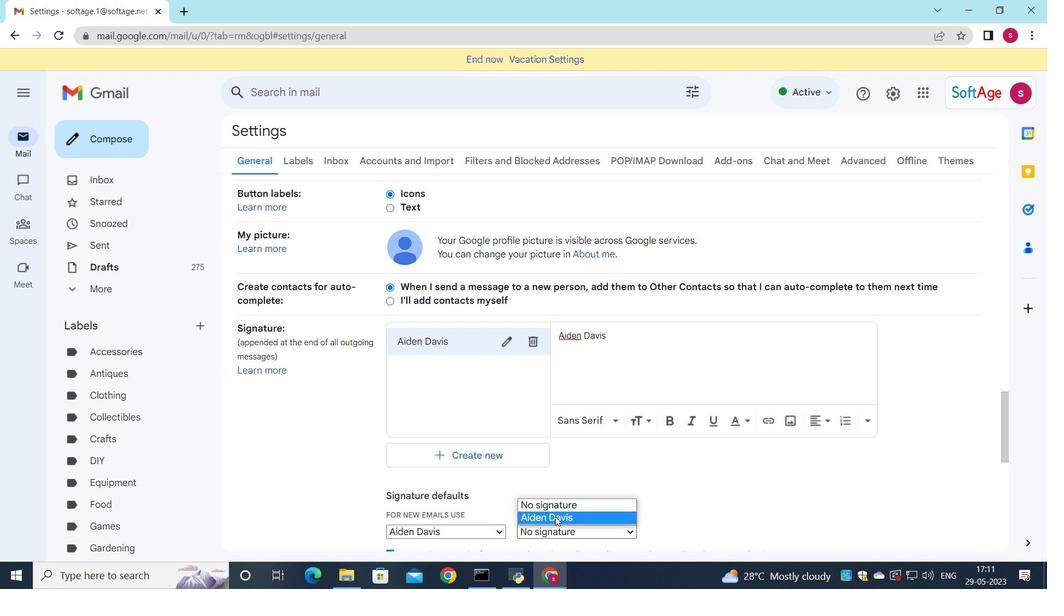 
Action: Mouse scrolled (555, 515) with delta (0, 0)
Screenshot: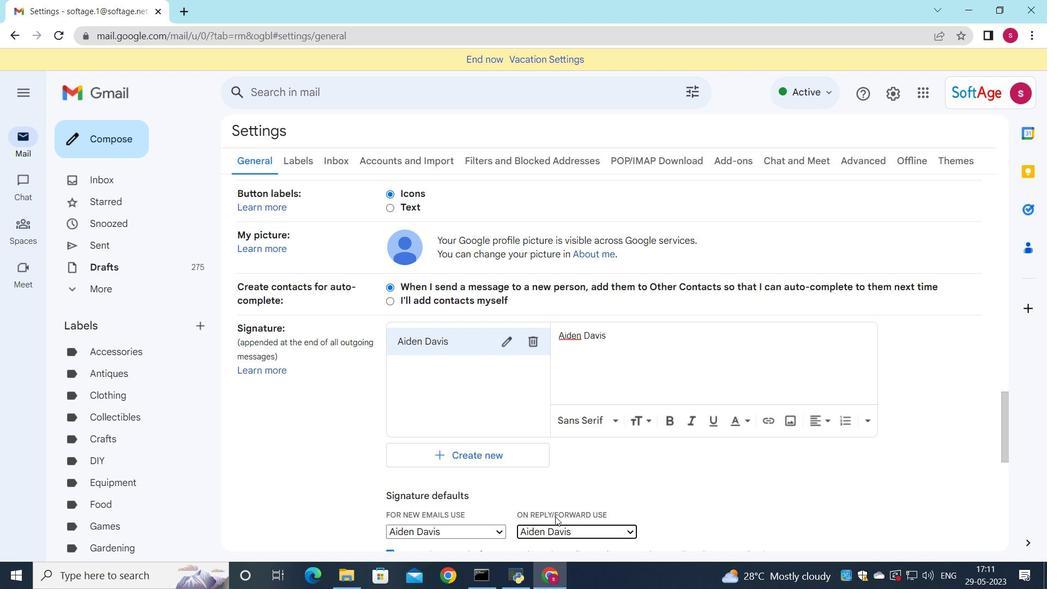 
Action: Mouse scrolled (555, 515) with delta (0, 0)
Screenshot: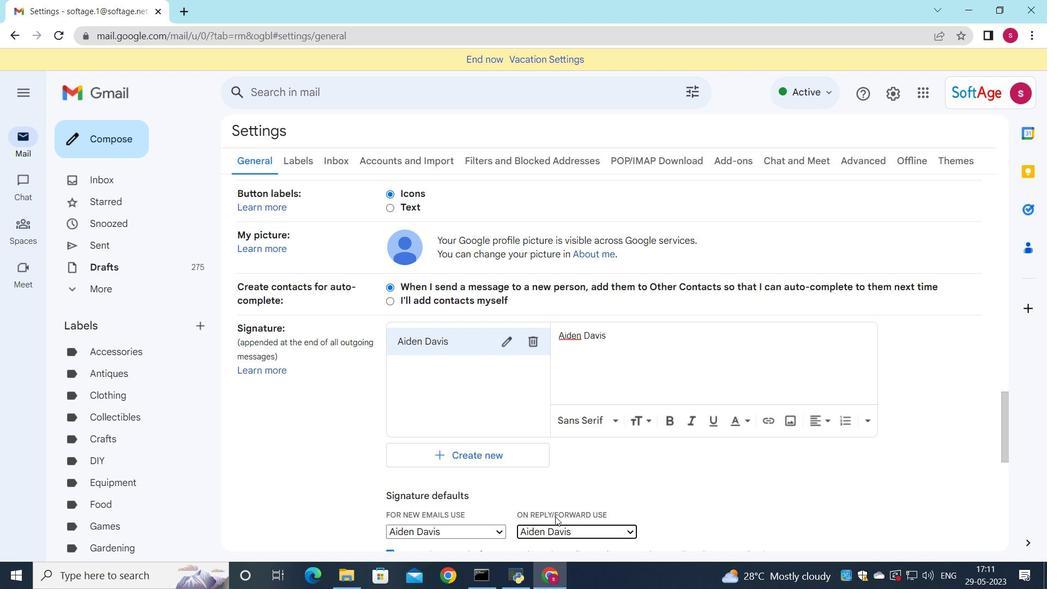 
Action: Mouse scrolled (555, 515) with delta (0, 0)
Screenshot: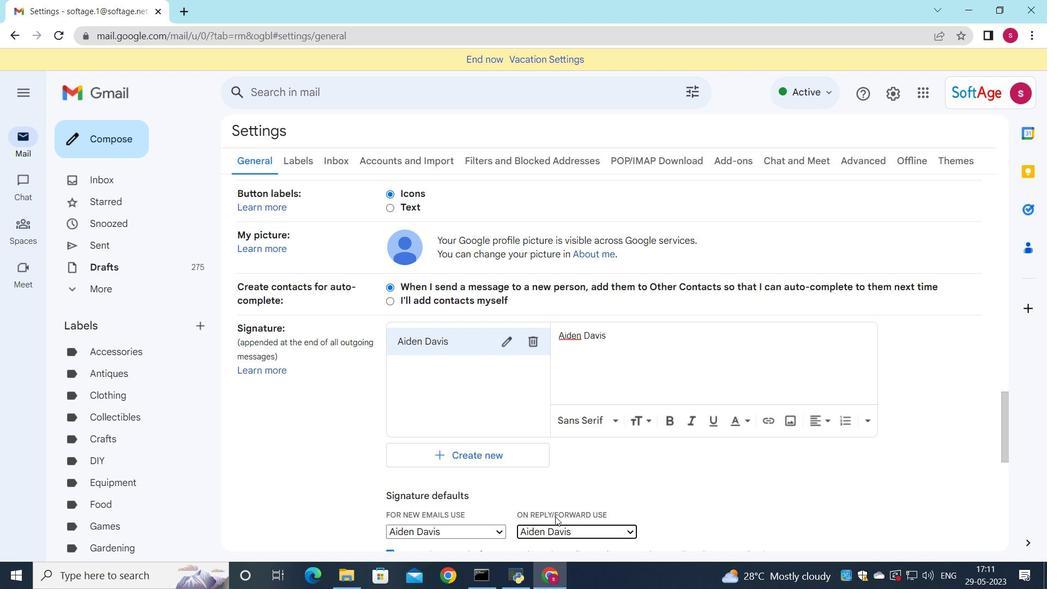 
Action: Mouse moved to (553, 504)
Screenshot: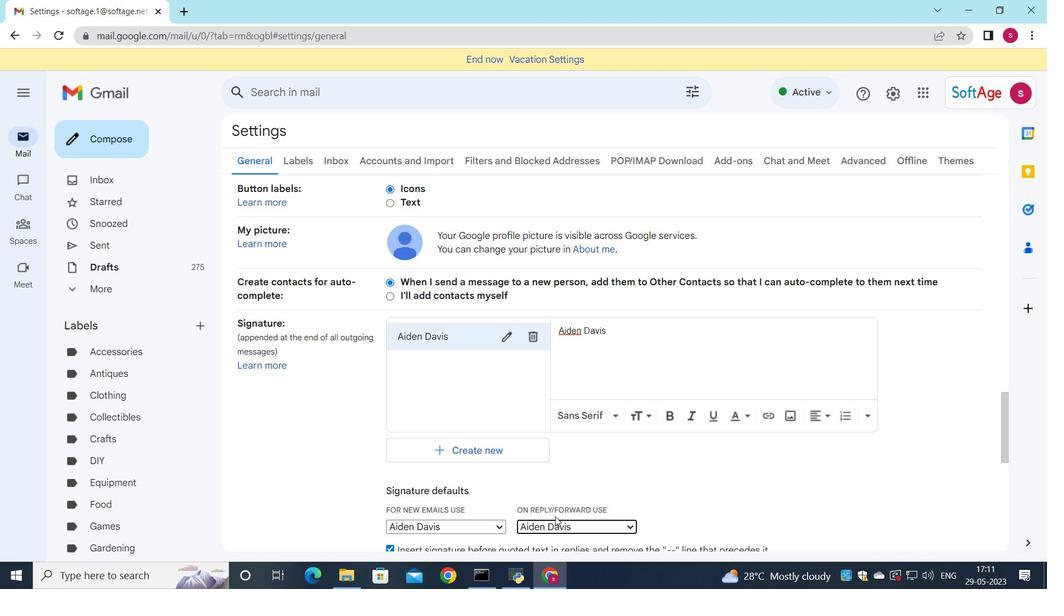 
Action: Mouse scrolled (553, 503) with delta (0, 0)
Screenshot: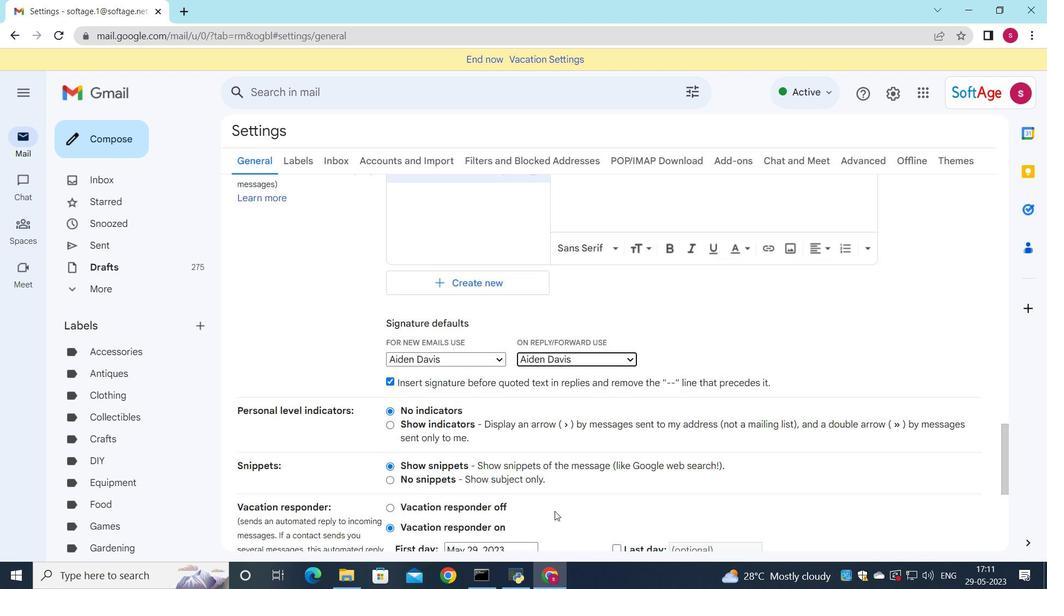 
Action: Mouse scrolled (553, 503) with delta (0, 0)
Screenshot: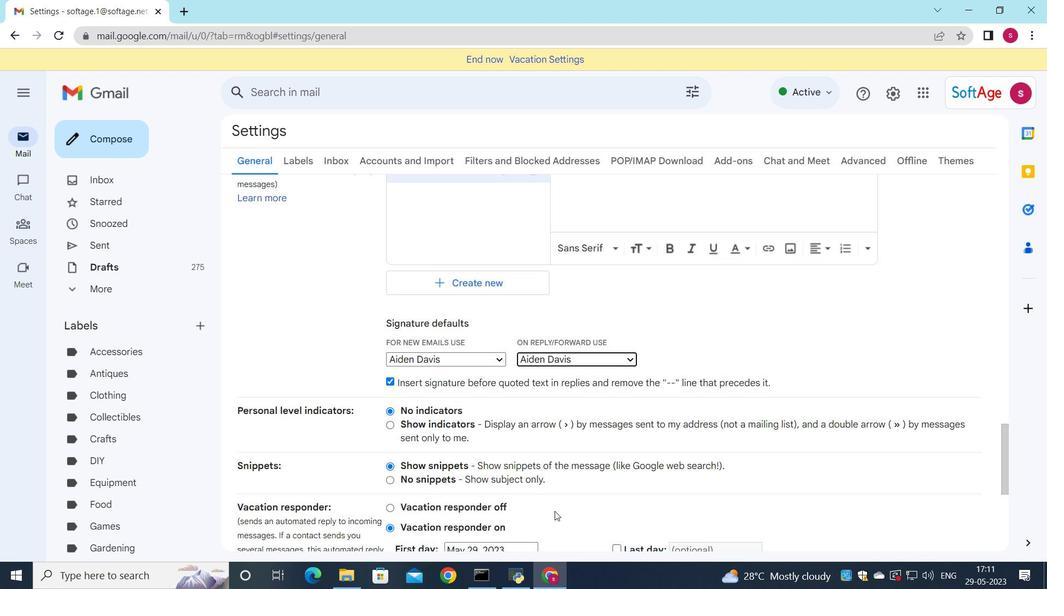 
Action: Mouse scrolled (553, 503) with delta (0, 0)
Screenshot: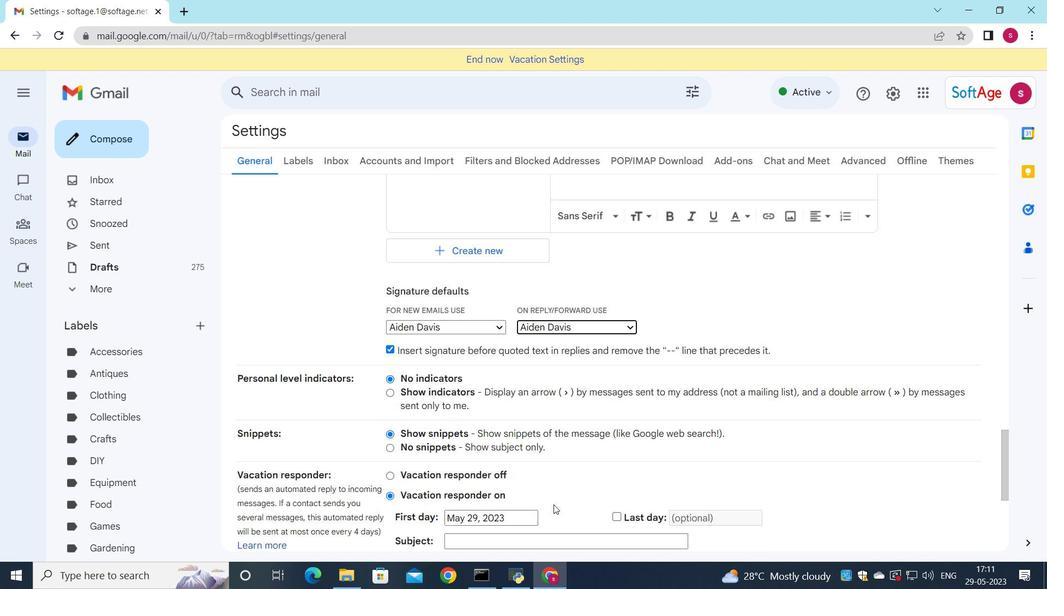 
Action: Mouse moved to (557, 493)
Screenshot: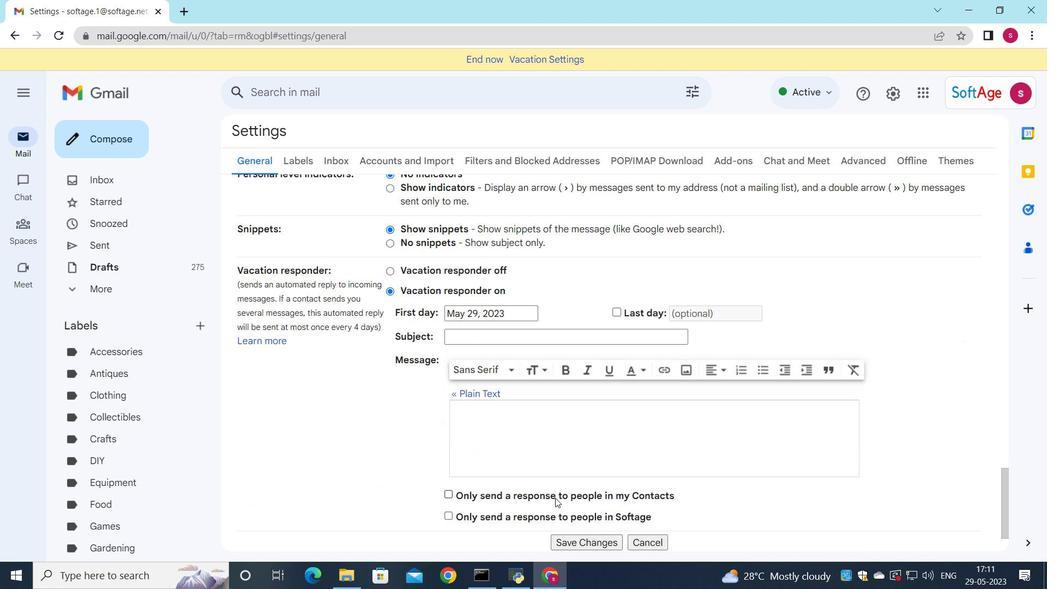 
Action: Mouse scrolled (557, 493) with delta (0, 0)
Screenshot: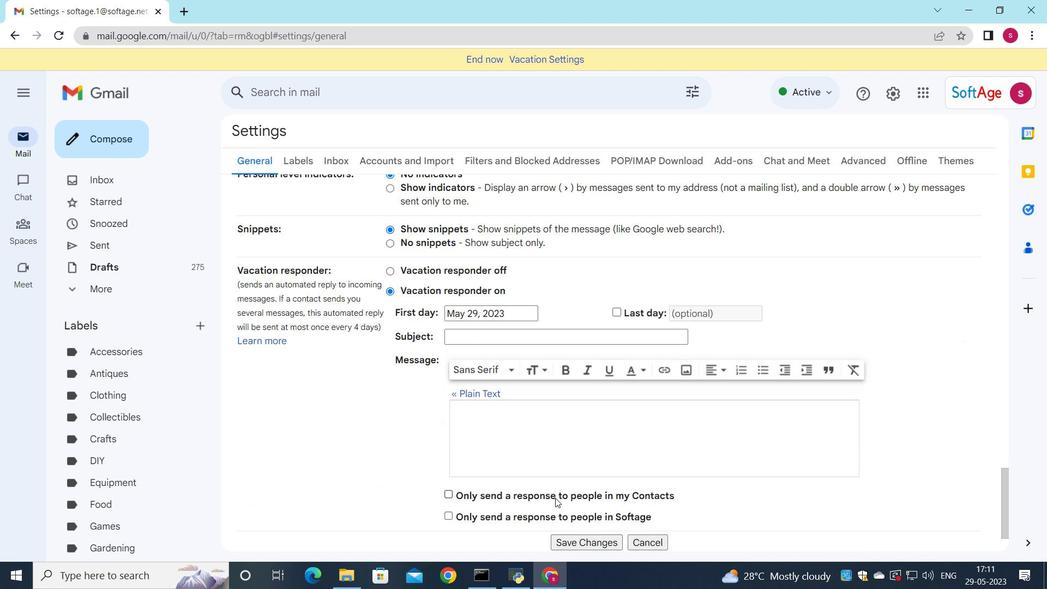 
Action: Mouse moved to (557, 495)
Screenshot: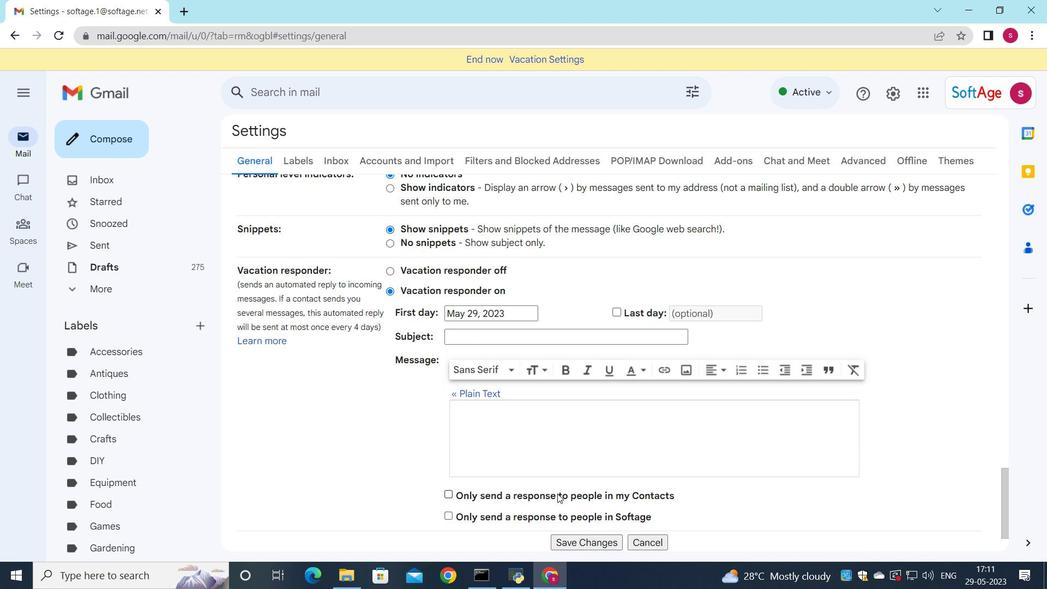
Action: Mouse scrolled (557, 493) with delta (0, 0)
Screenshot: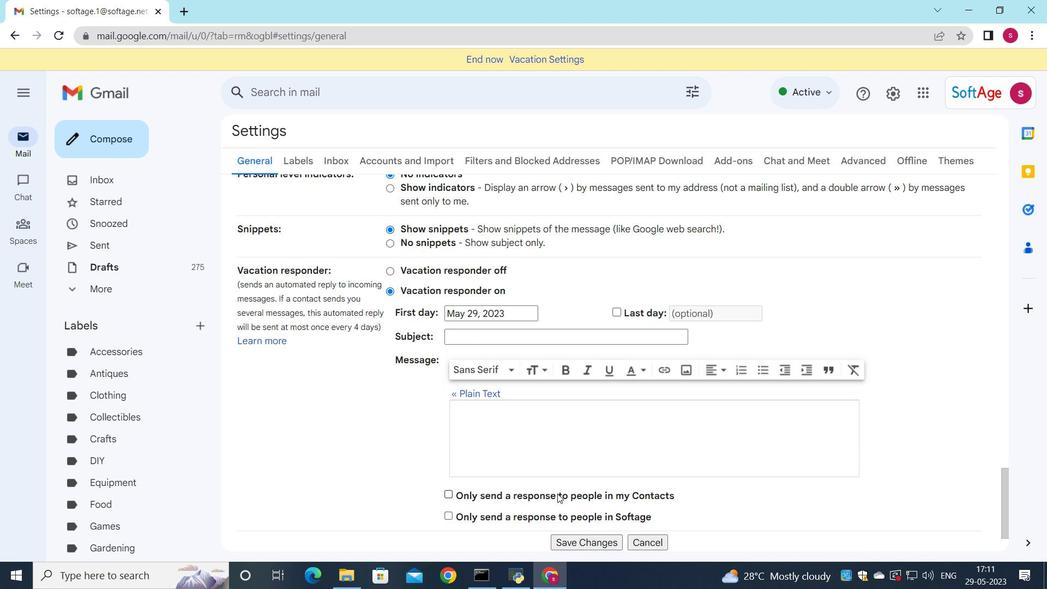 
Action: Mouse moved to (557, 495)
Screenshot: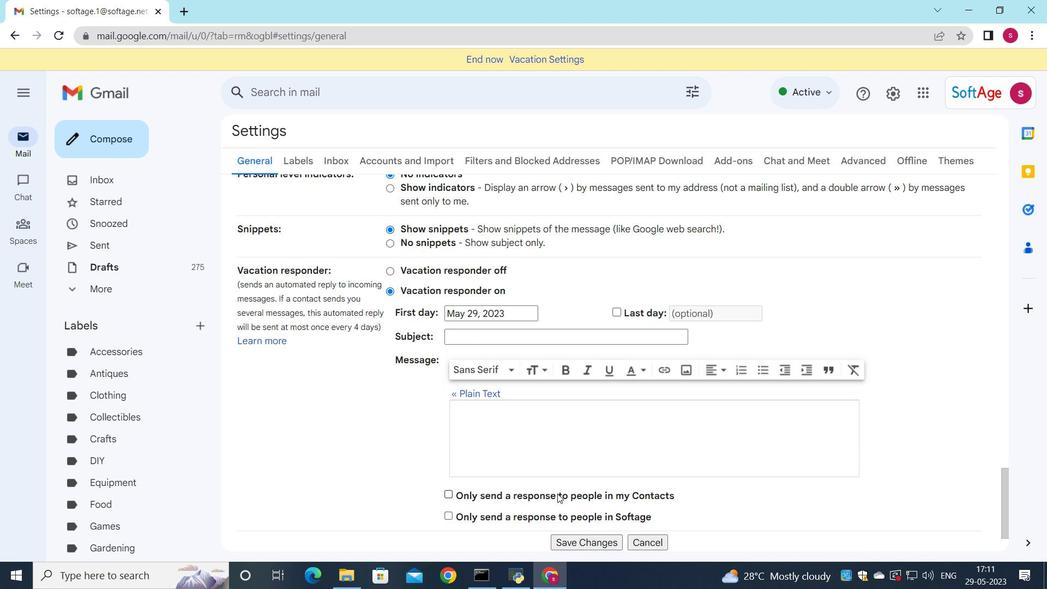 
Action: Mouse scrolled (557, 495) with delta (0, 0)
Screenshot: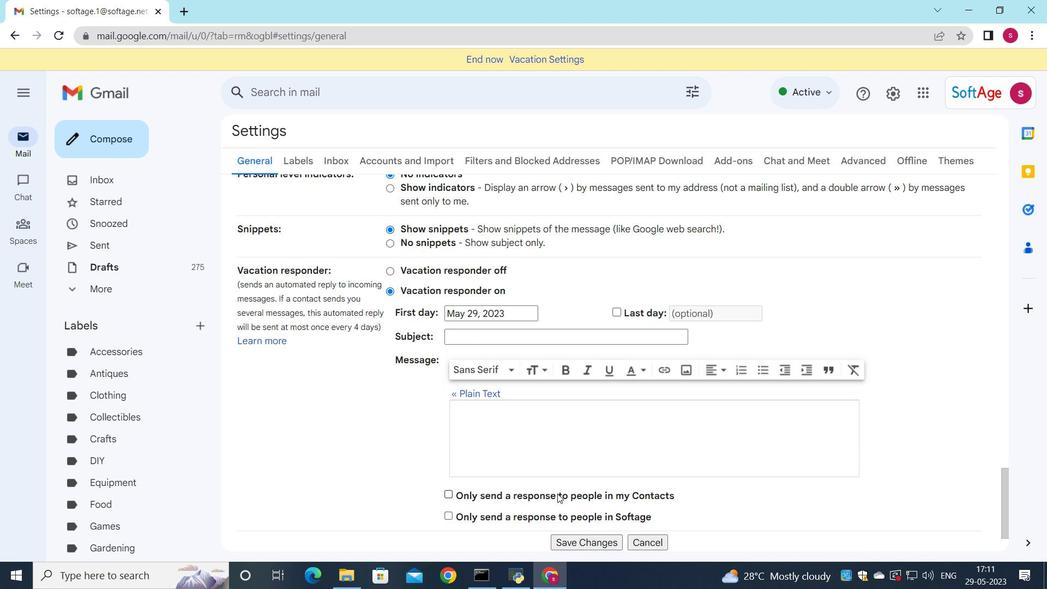 
Action: Mouse moved to (577, 477)
Screenshot: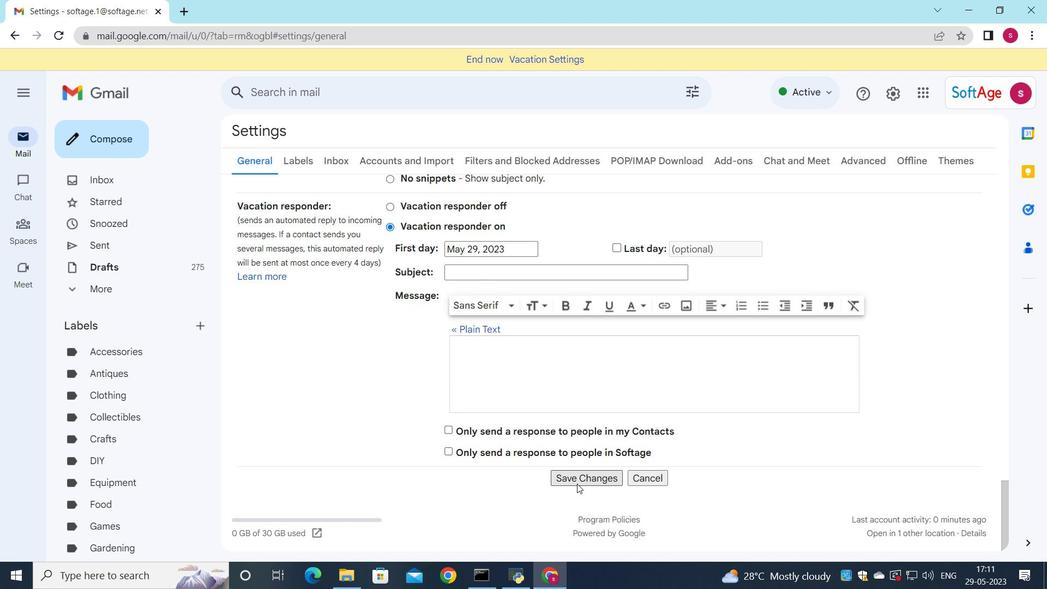 
Action: Mouse pressed left at (577, 477)
Screenshot: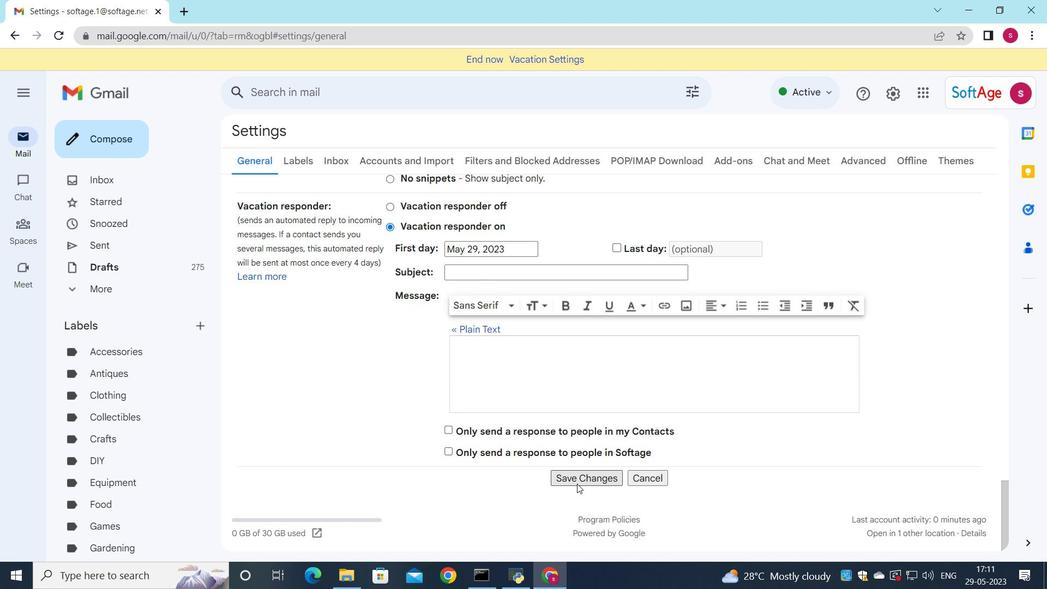 
Action: Mouse moved to (122, 143)
Screenshot: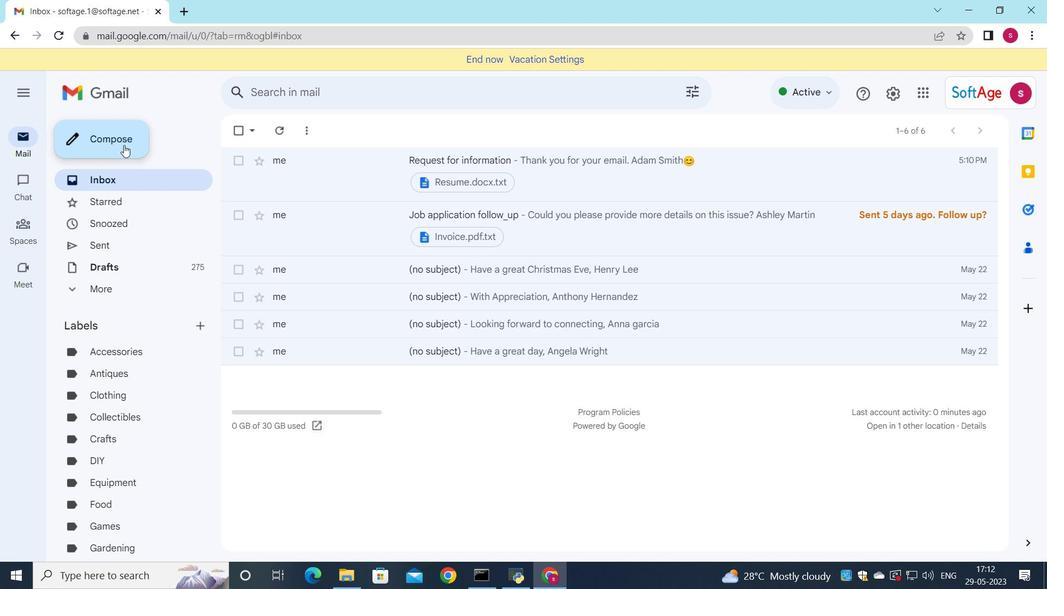 
Action: Mouse pressed left at (122, 143)
Screenshot: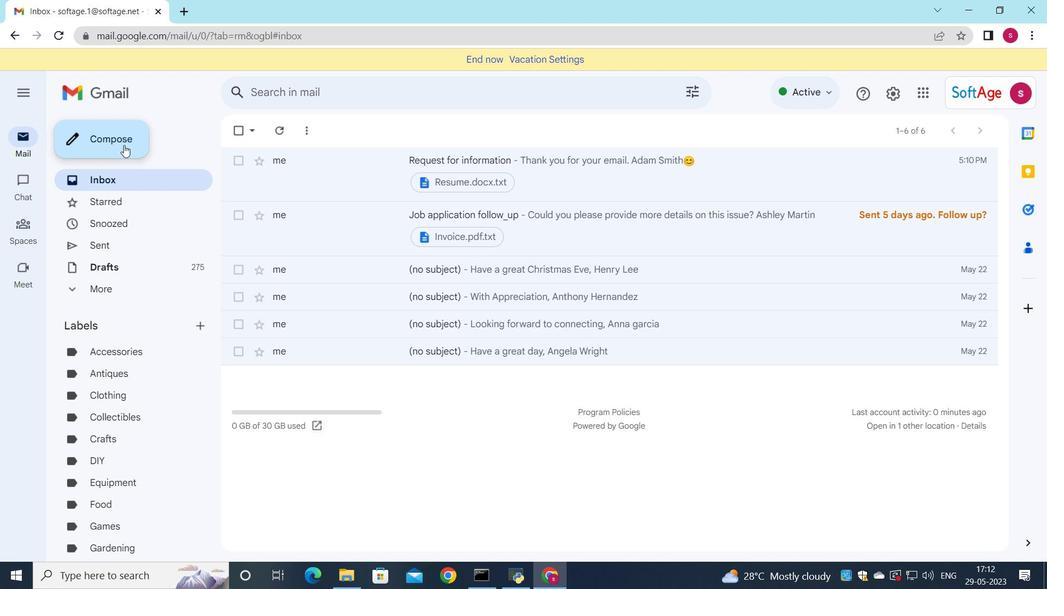 
Action: Mouse moved to (677, 291)
Screenshot: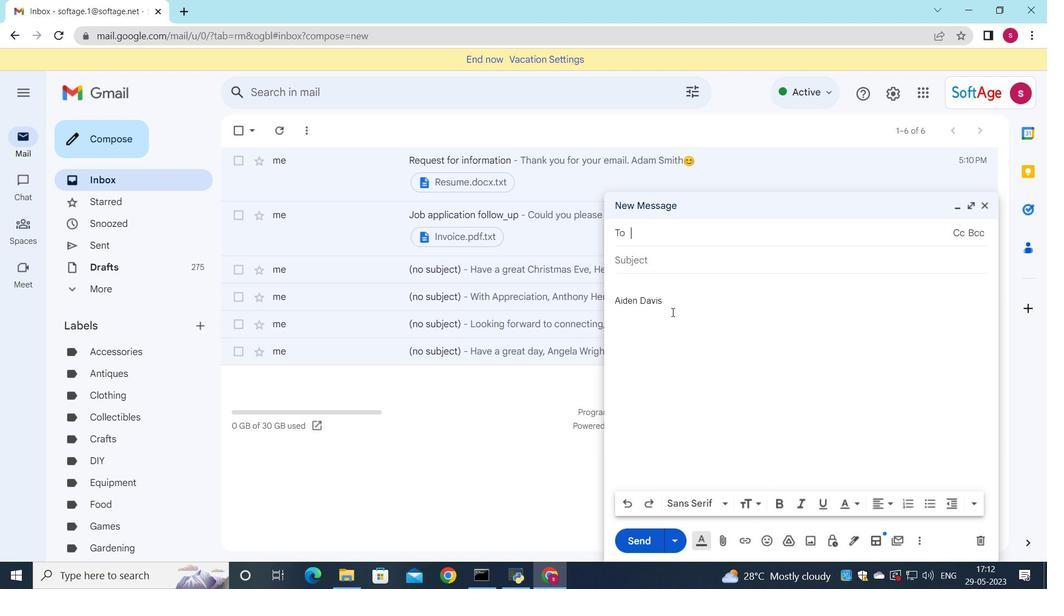 
Action: Key pressed <Key.down>
Screenshot: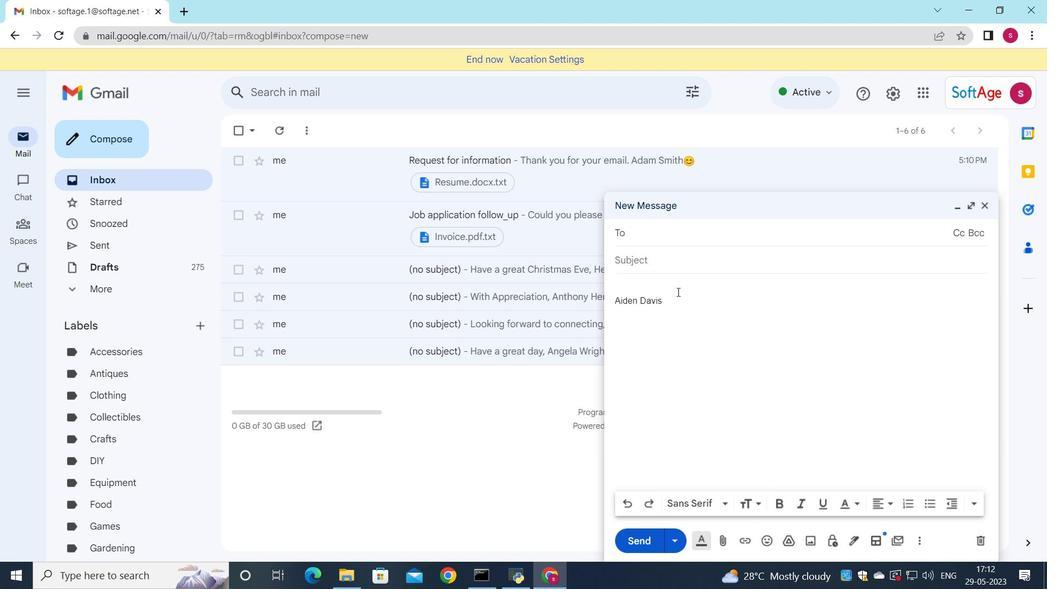 
Action: Mouse moved to (711, 414)
Screenshot: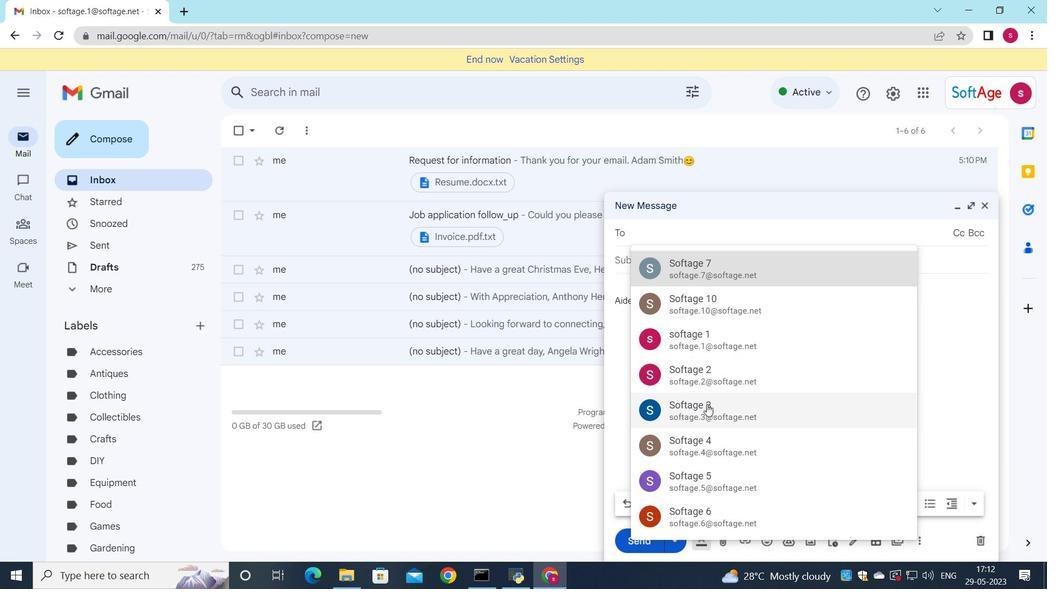 
Action: Mouse pressed left at (711, 414)
Screenshot: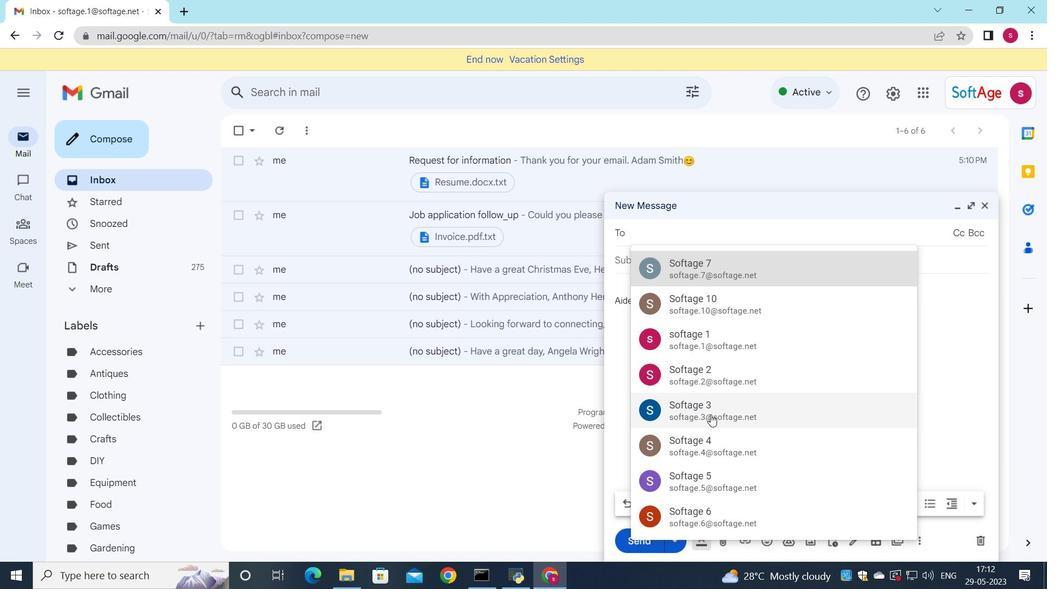 
Action: Mouse moved to (647, 310)
Screenshot: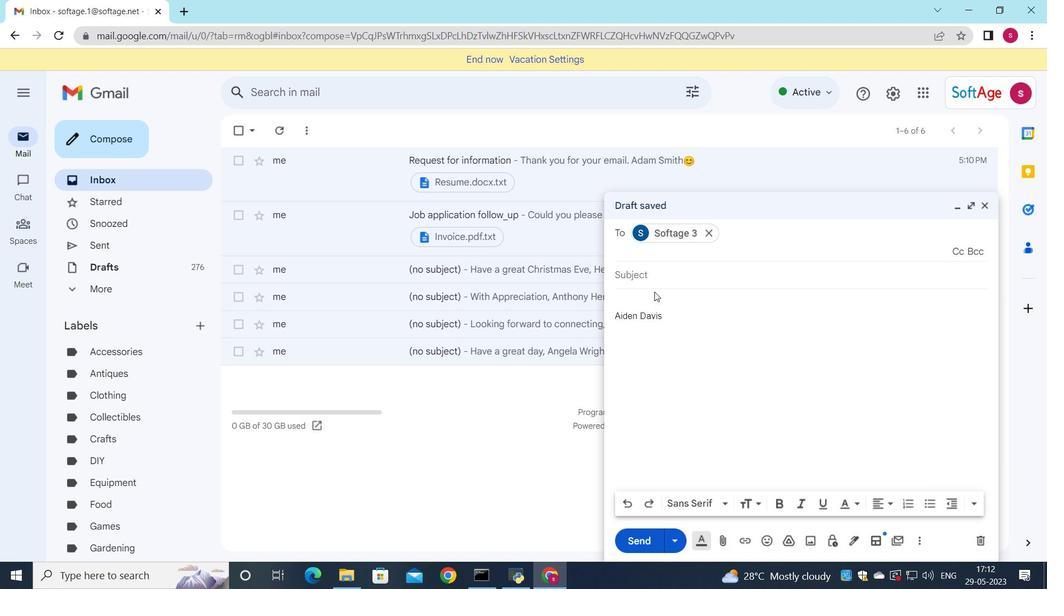 
Action: Mouse pressed left at (647, 310)
Screenshot: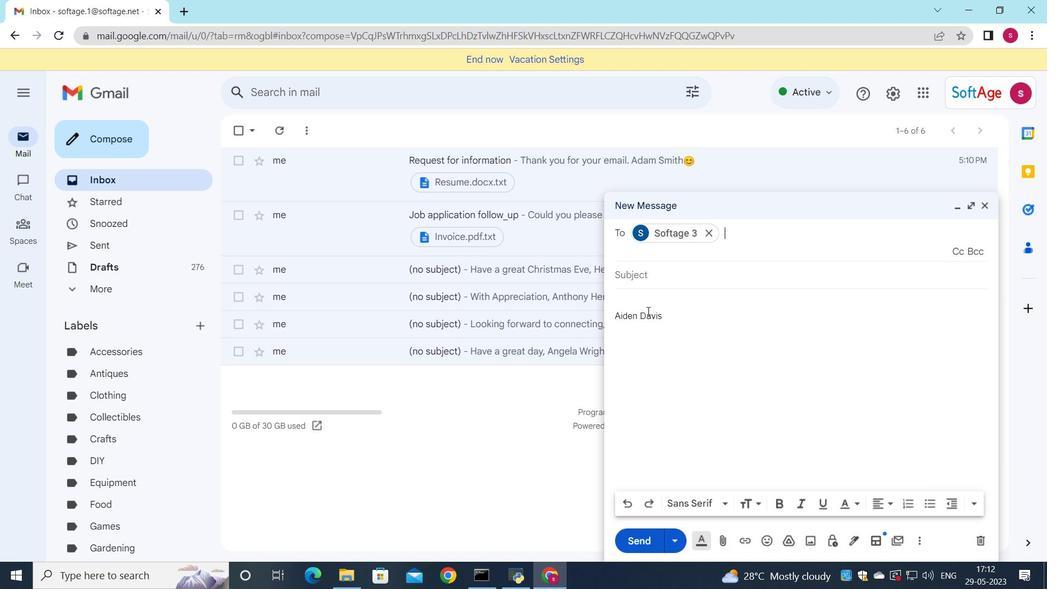 
Action: Mouse moved to (643, 291)
Screenshot: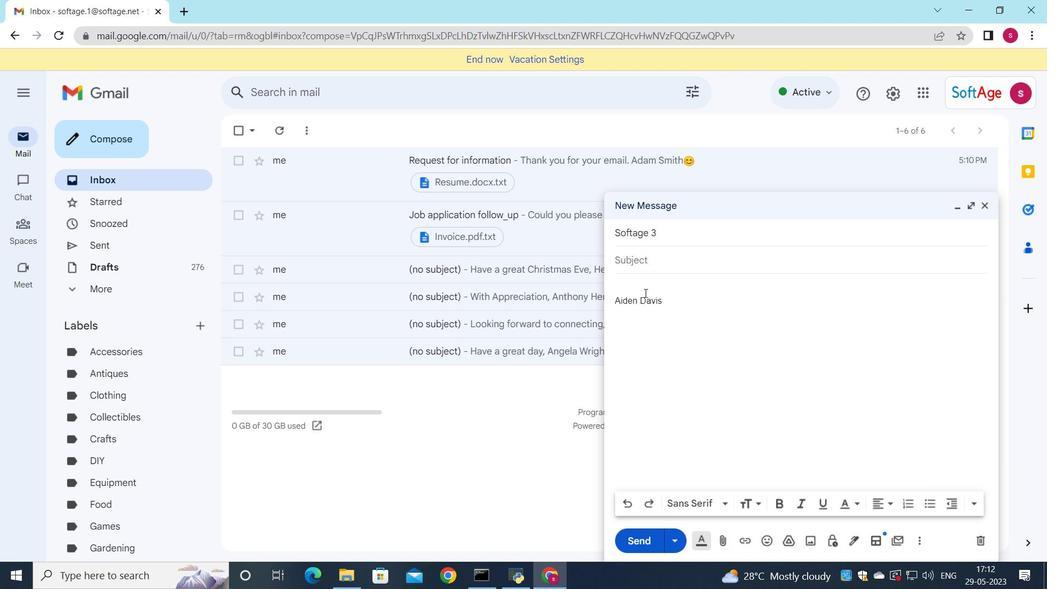
Action: Mouse pressed left at (643, 291)
Screenshot: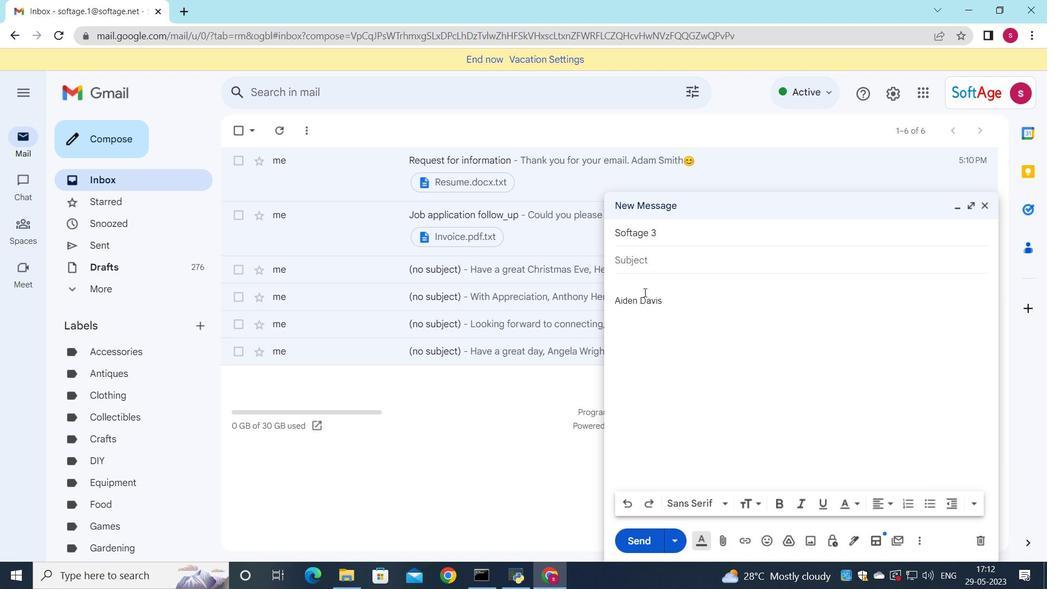 
Action: Mouse moved to (770, 537)
Screenshot: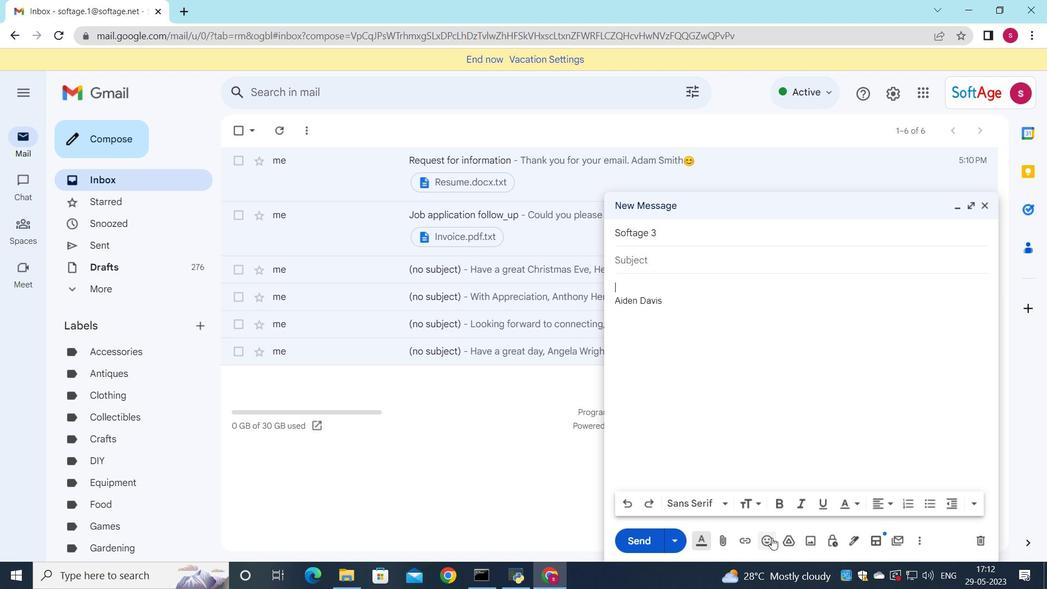 
Action: Mouse pressed left at (770, 537)
Screenshot: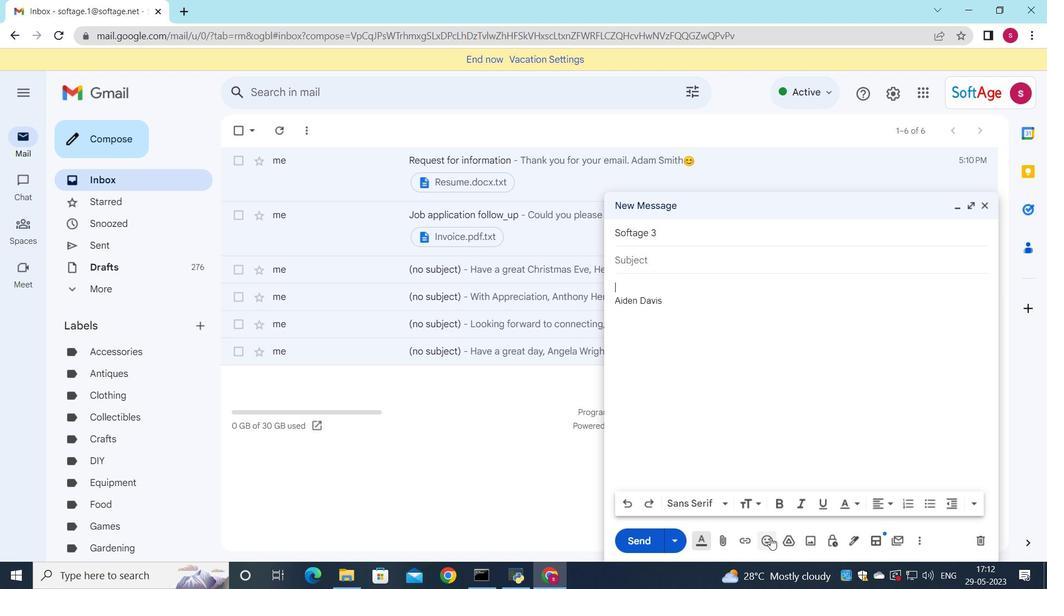 
Action: Mouse moved to (726, 430)
Screenshot: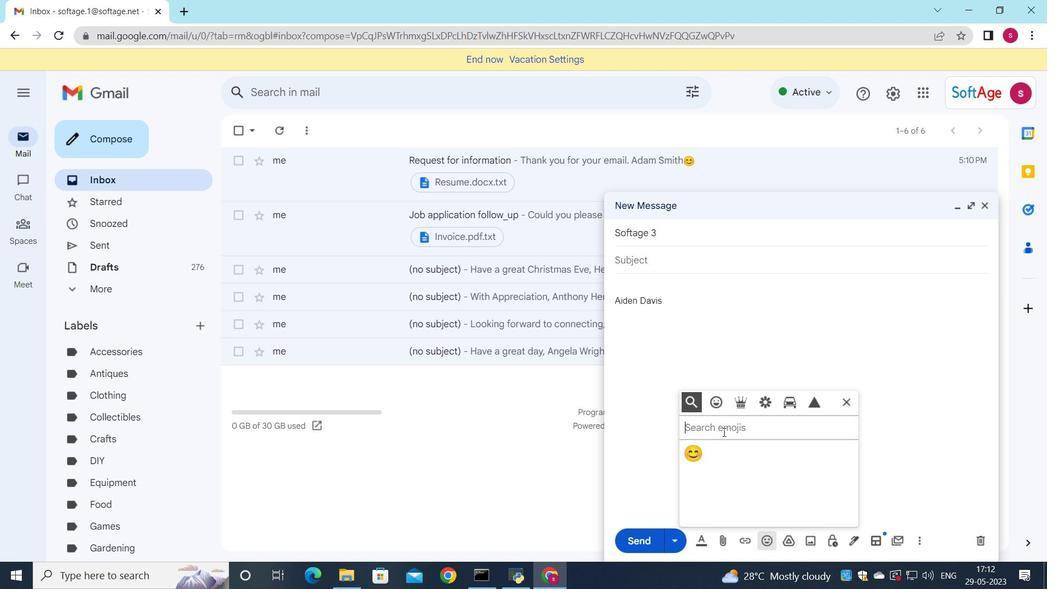 
Action: Key pressed cal
Screenshot: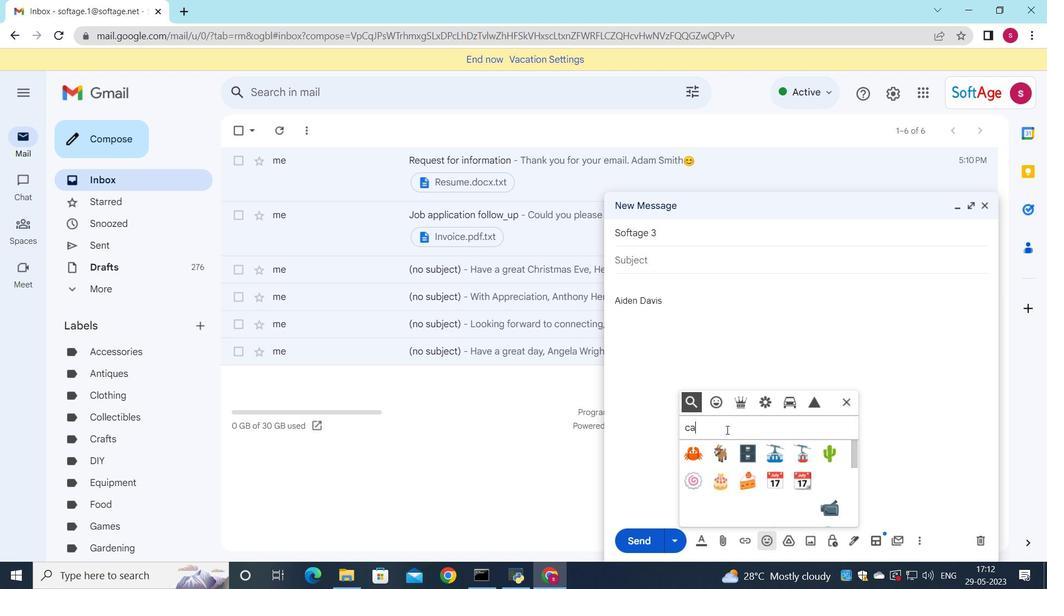 
Action: Mouse moved to (848, 400)
Screenshot: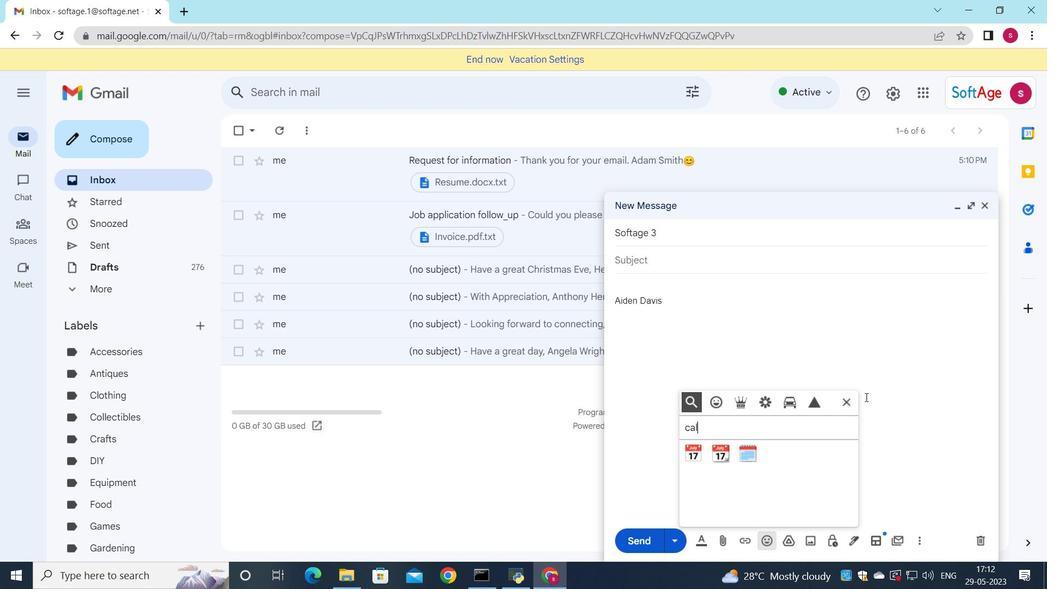 
Action: Mouse pressed left at (848, 400)
Screenshot: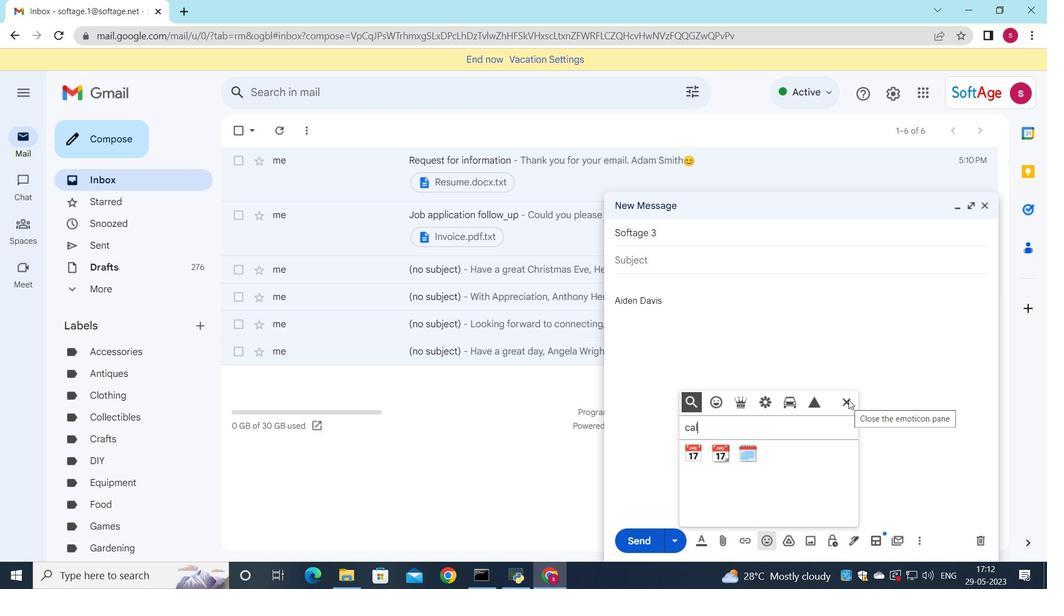 
Action: Mouse moved to (677, 226)
Screenshot: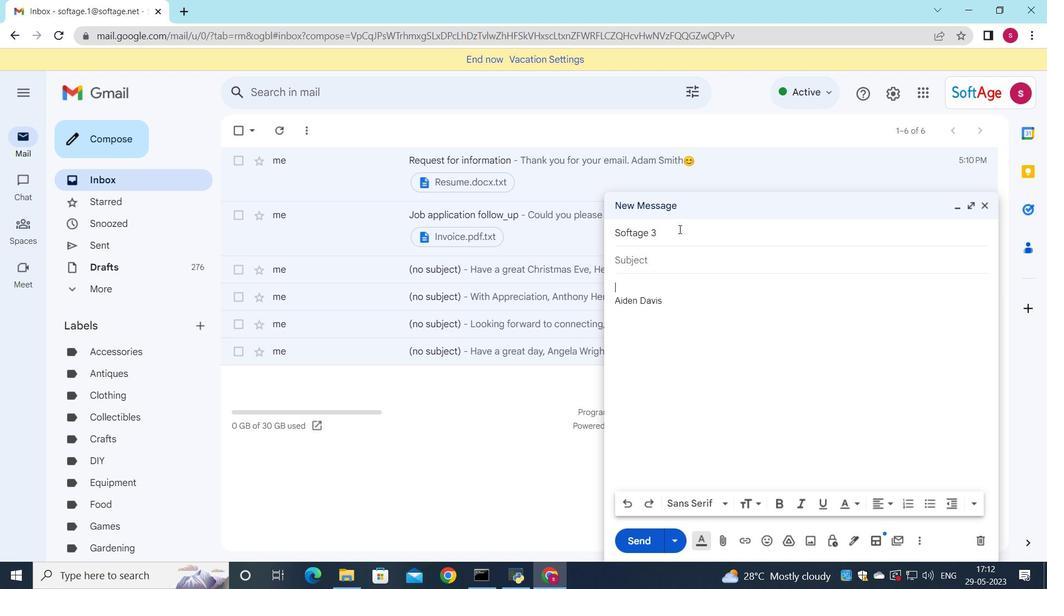 
Action: Mouse pressed left at (677, 226)
Screenshot: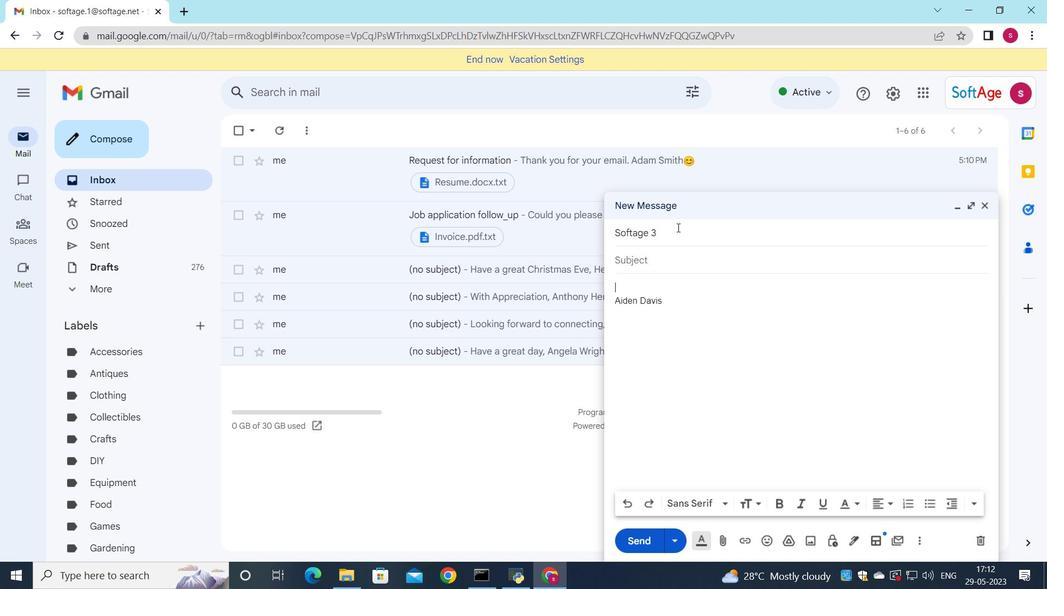 
Action: Mouse moved to (759, 251)
Screenshot: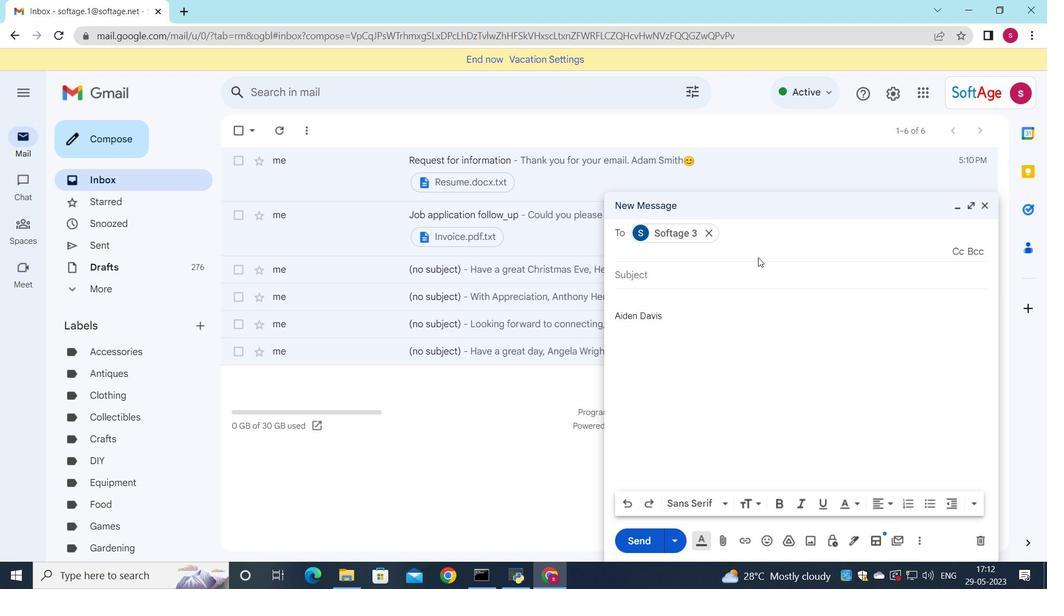 
Action: Key pressed s
Screenshot: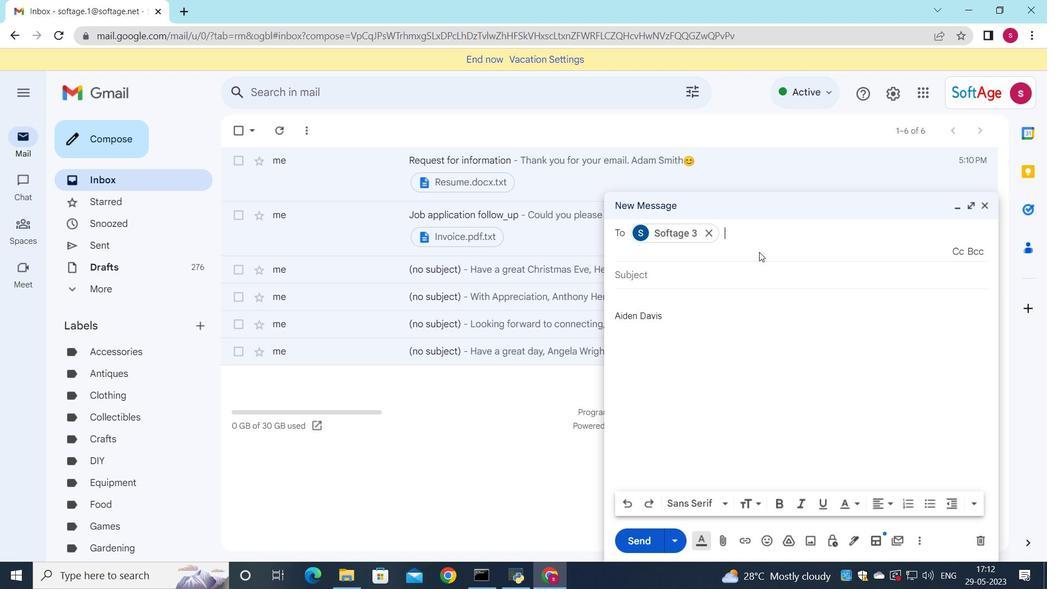 
Action: Mouse moved to (794, 328)
Screenshot: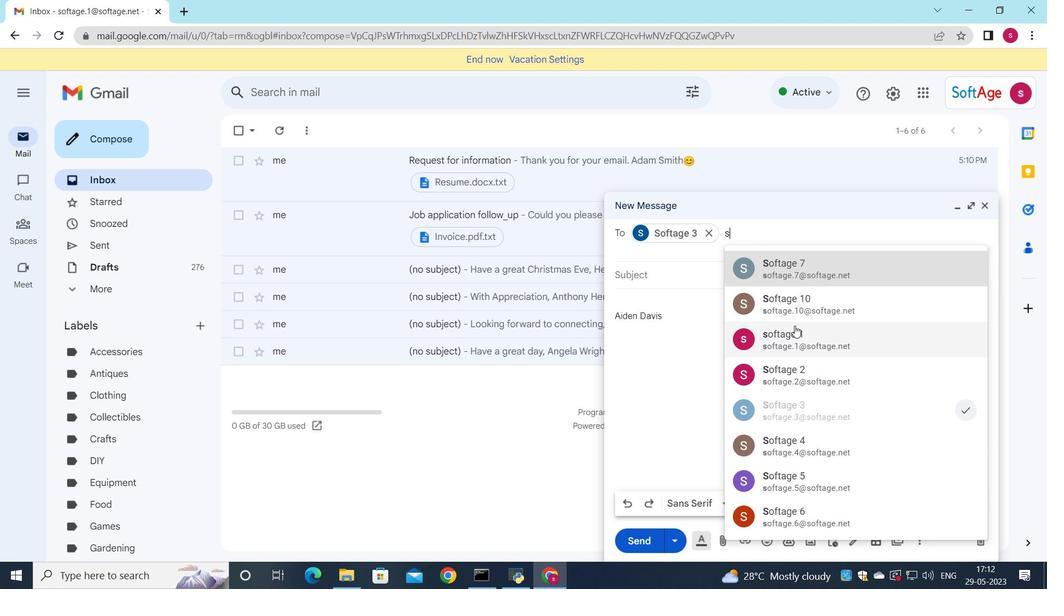 
Action: Mouse pressed left at (794, 328)
Screenshot: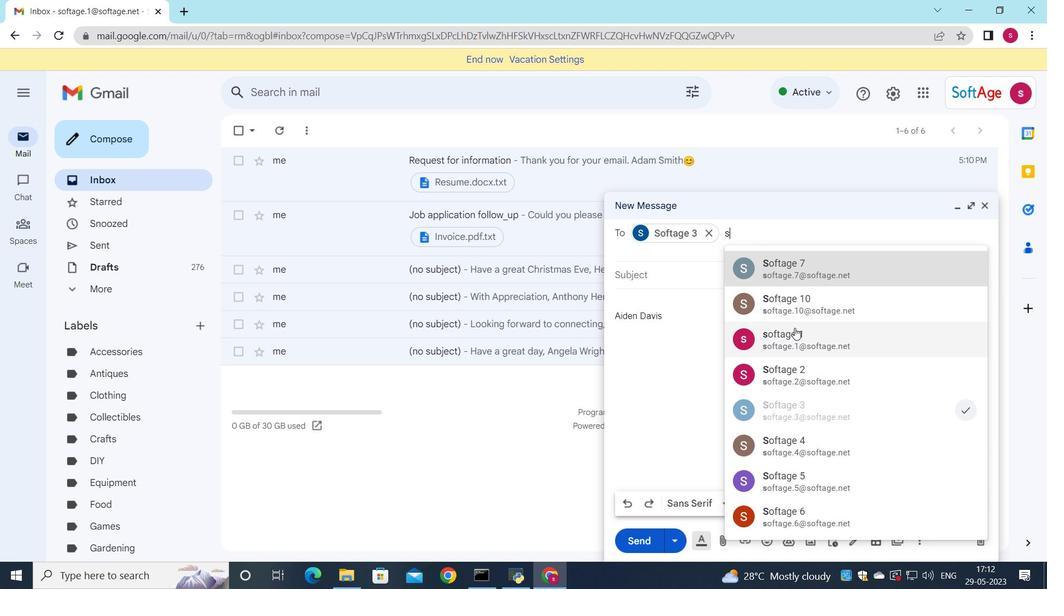 
Action: Mouse moved to (791, 297)
Screenshot: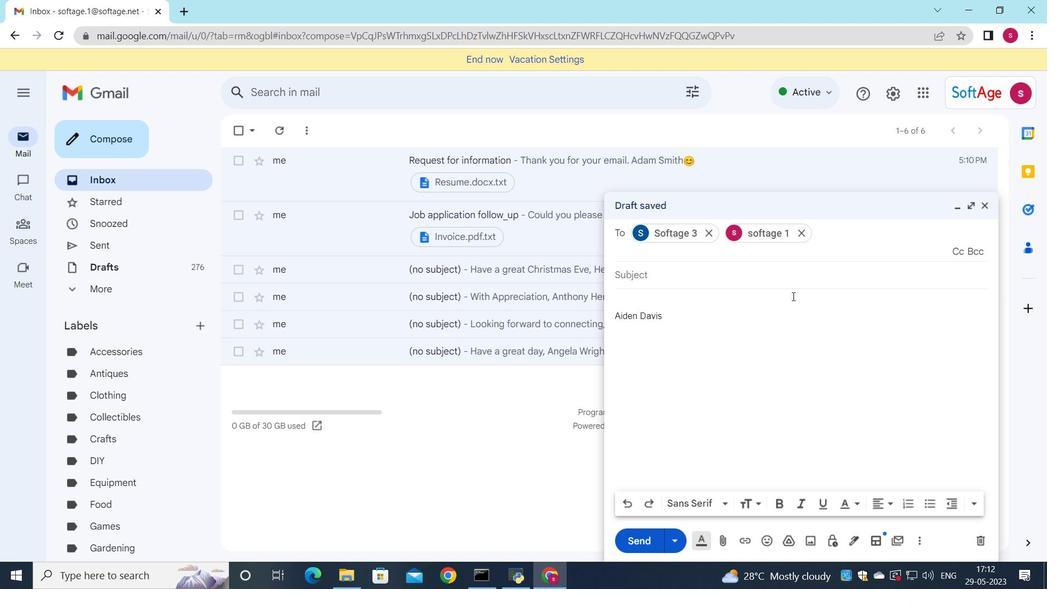 
Action: Key pressed <Key.down>
Screenshot: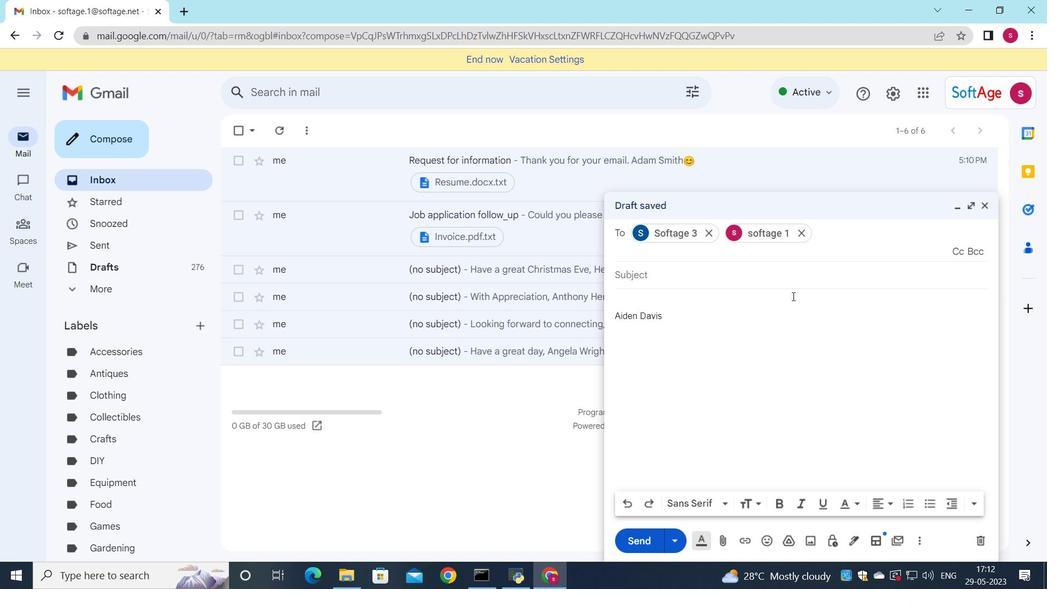 
Action: Mouse moved to (897, 441)
Screenshot: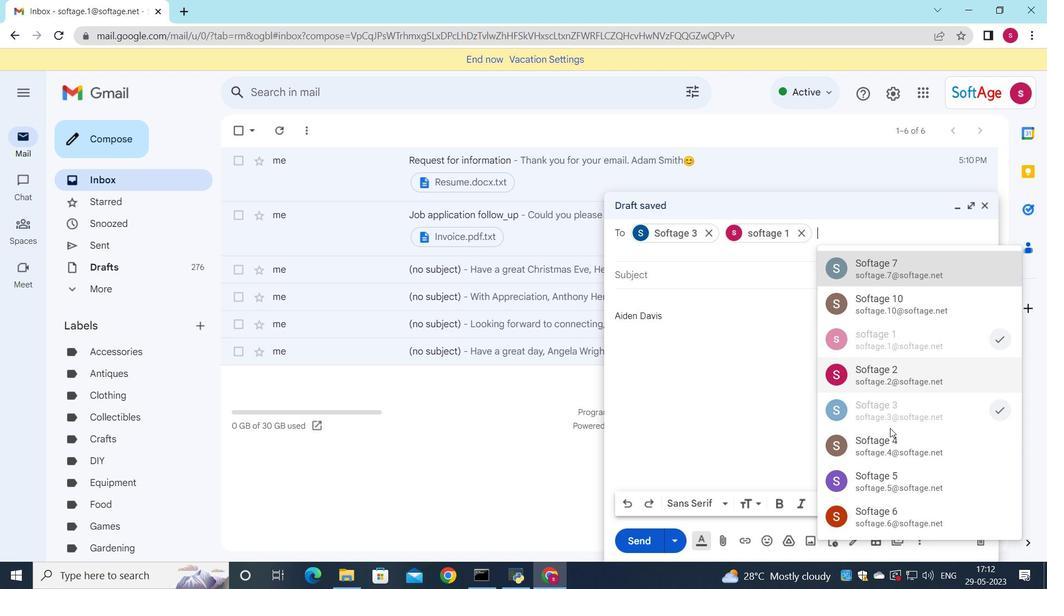 
Action: Mouse pressed left at (897, 441)
Screenshot: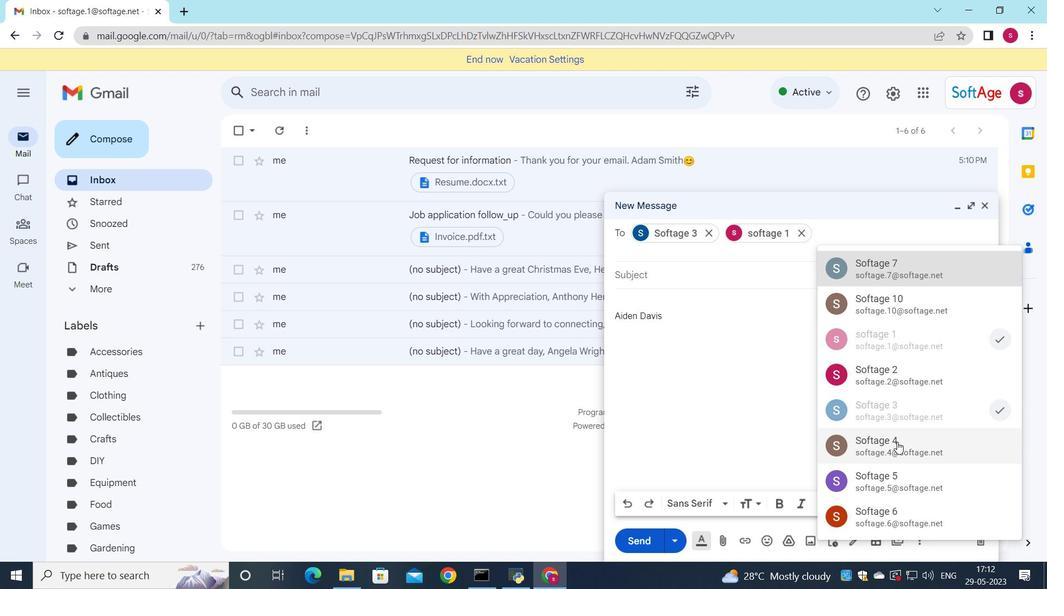 
Action: Mouse moved to (956, 254)
Screenshot: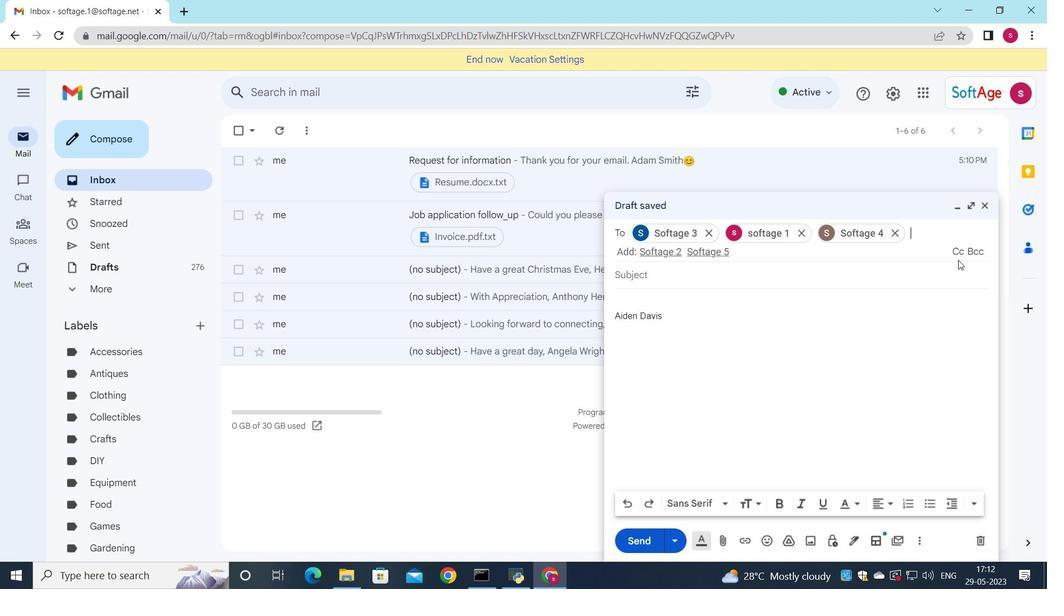 
Action: Mouse pressed left at (956, 254)
Screenshot: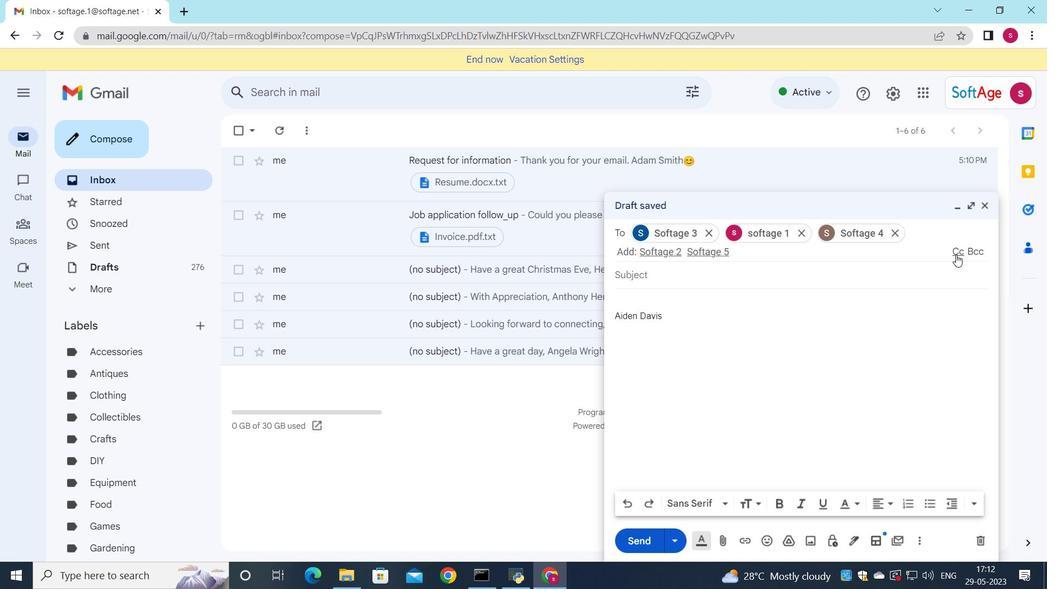 
Action: Mouse moved to (873, 318)
Screenshot: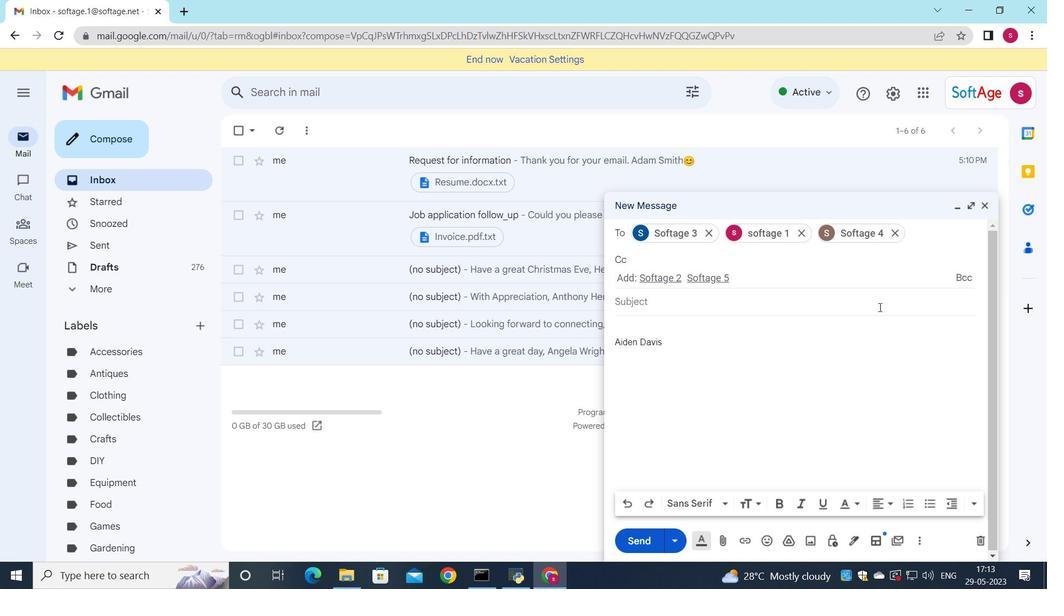 
Action: Key pressed <Key.down>
Screenshot: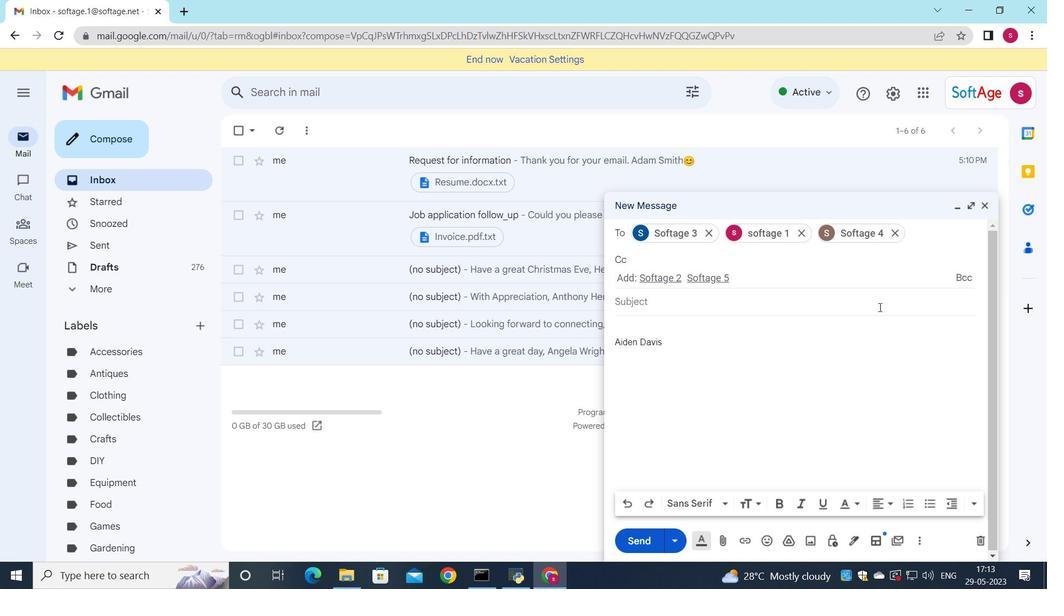
Action: Mouse moved to (772, 496)
Screenshot: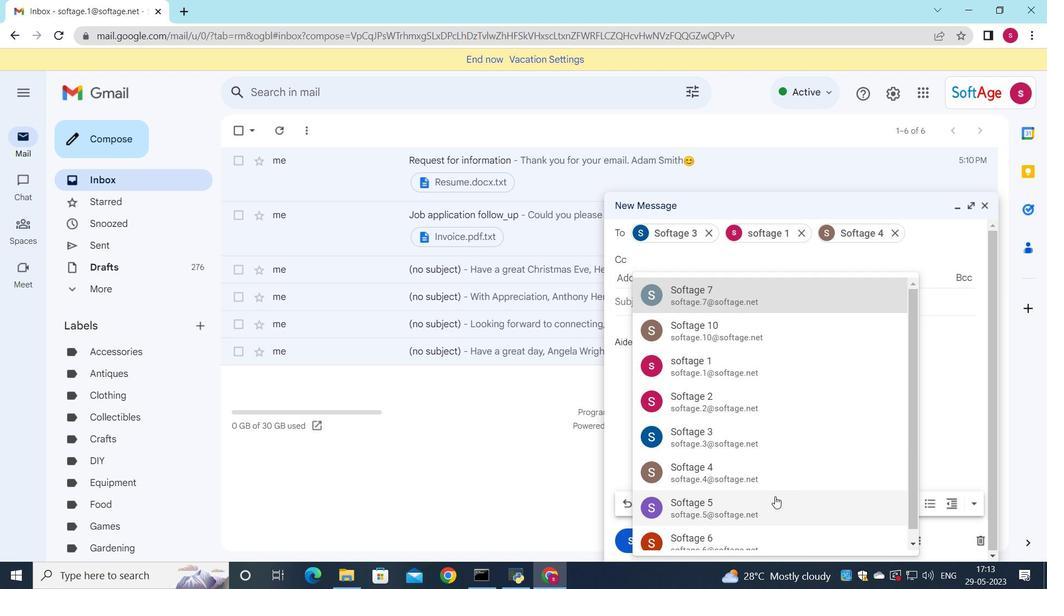 
Action: Mouse pressed left at (772, 496)
Screenshot: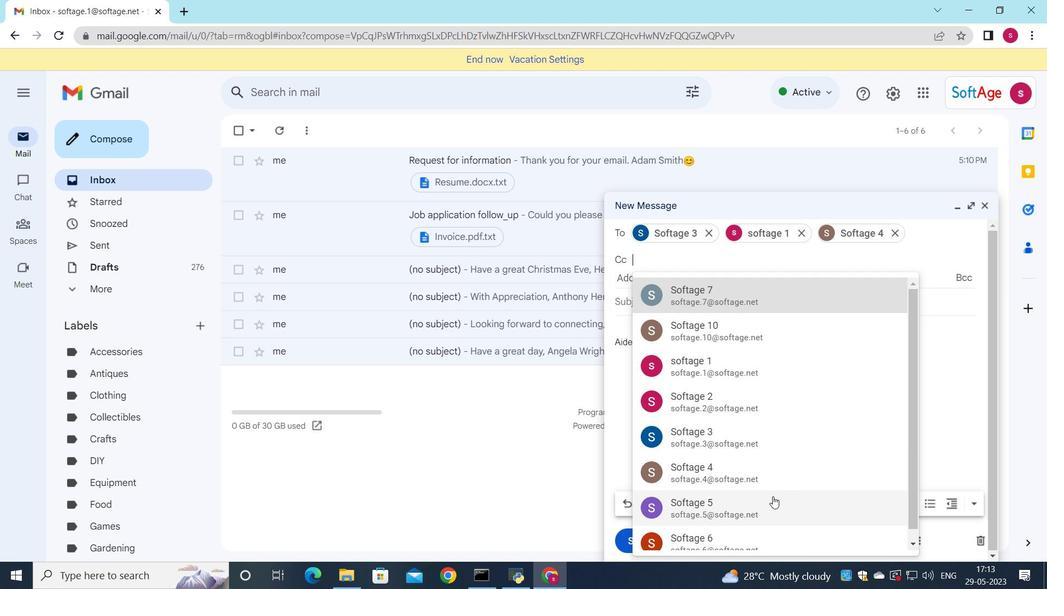 
Action: Mouse moved to (671, 298)
Screenshot: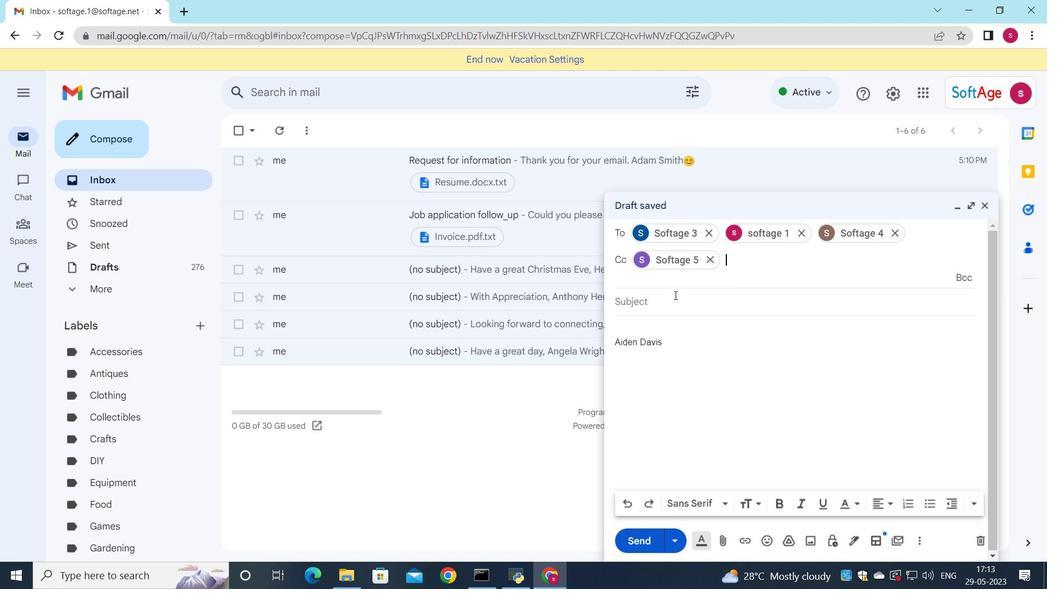 
Action: Mouse pressed left at (671, 298)
Screenshot: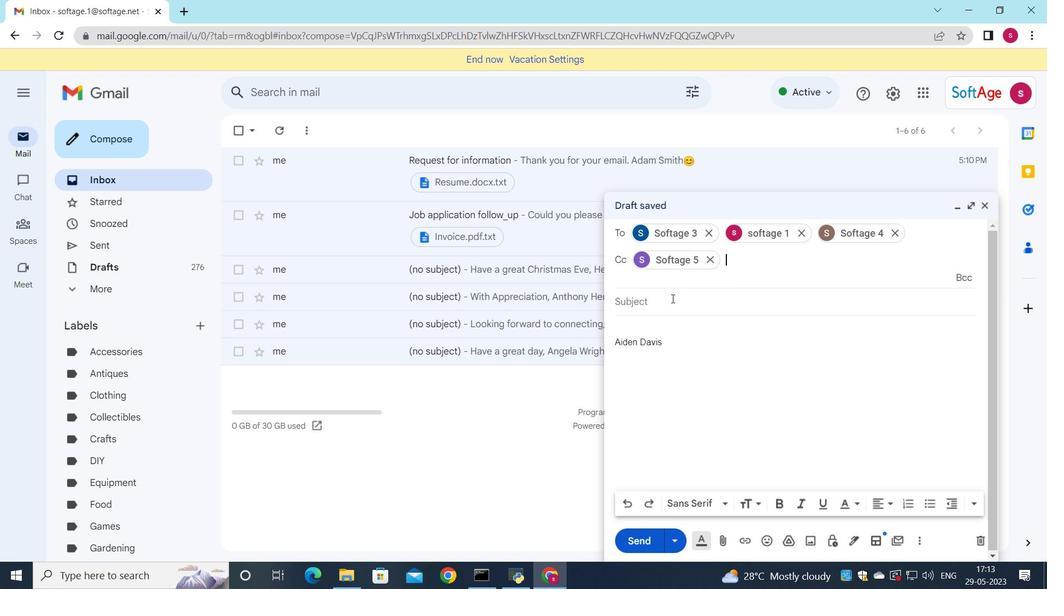
Action: Key pressed <Key.shift>Meeting<Key.space>invitation
Screenshot: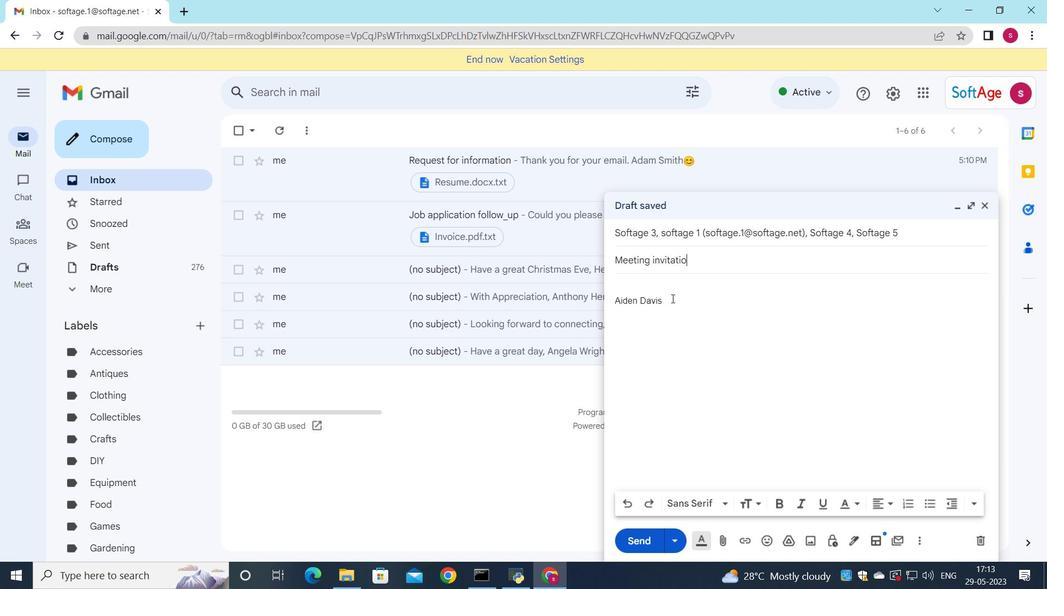 
Action: Mouse moved to (664, 289)
Screenshot: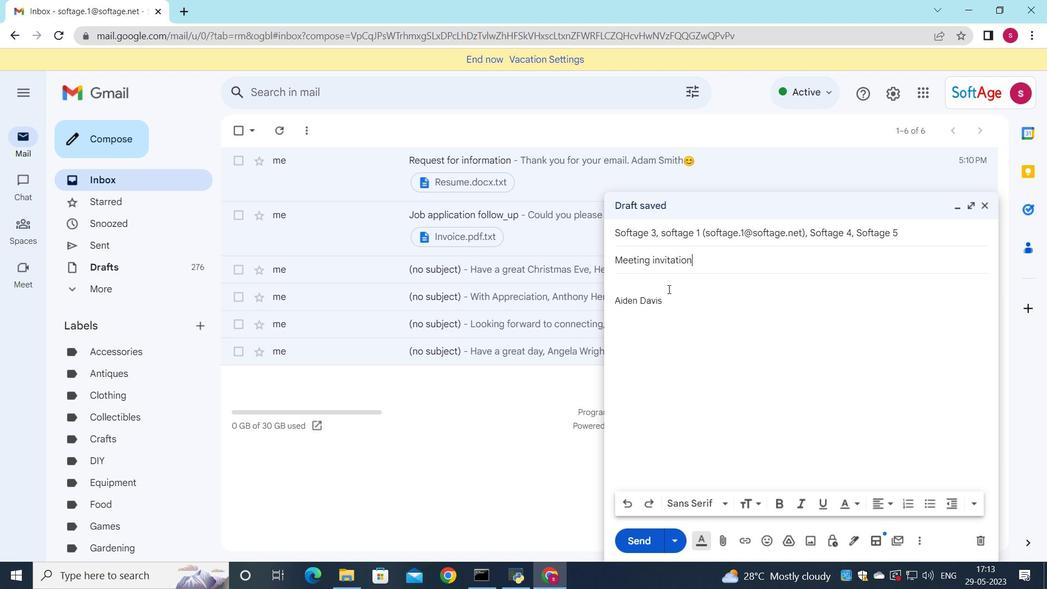 
Action: Mouse pressed left at (664, 289)
Screenshot: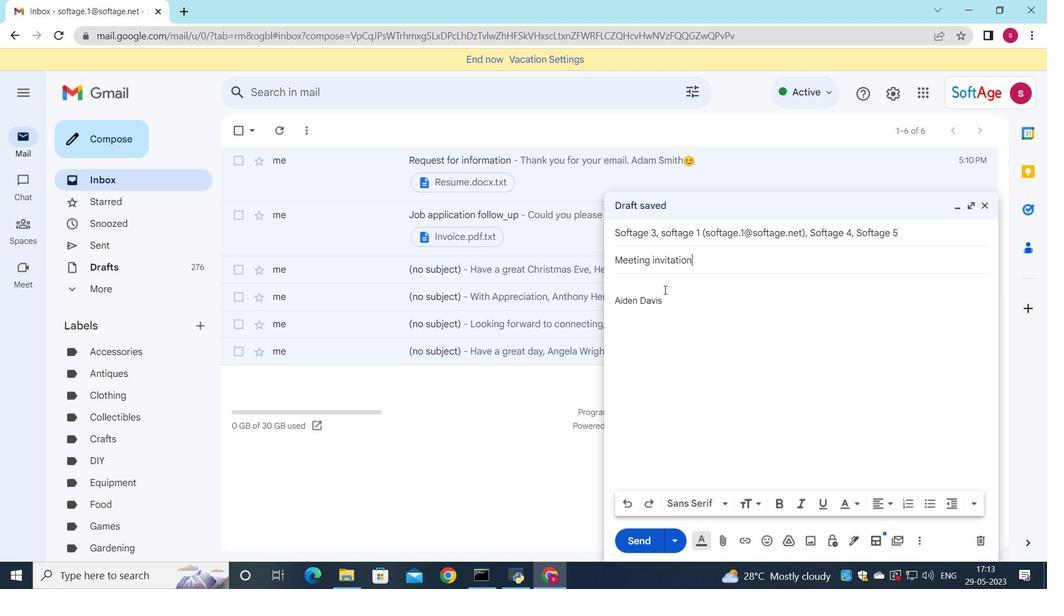 
Action: Key pressed <Key.shift><Key.shift><Key.shift><Key.shift><Key.shift><Key.shift><Key.shift><Key.shift><Key.shift><Key.shift>Ia<Key.backspace><Key.space>am<Key.space>following<Key.space>up<Key.space>on<Key.space>our<Key.space>previous<Key.space>conversation.
Screenshot: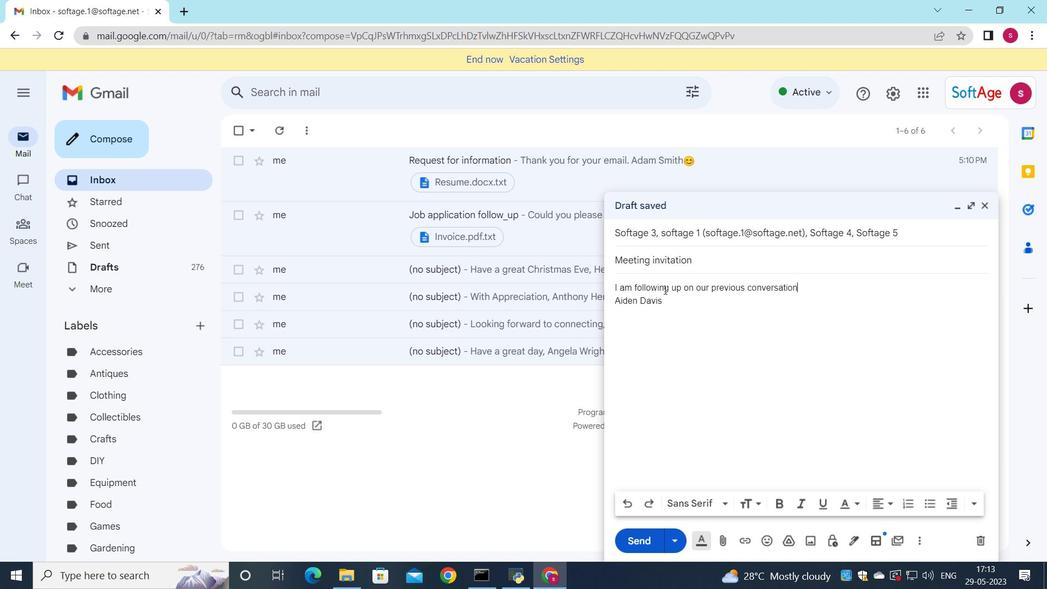 
Action: Mouse moved to (801, 288)
Screenshot: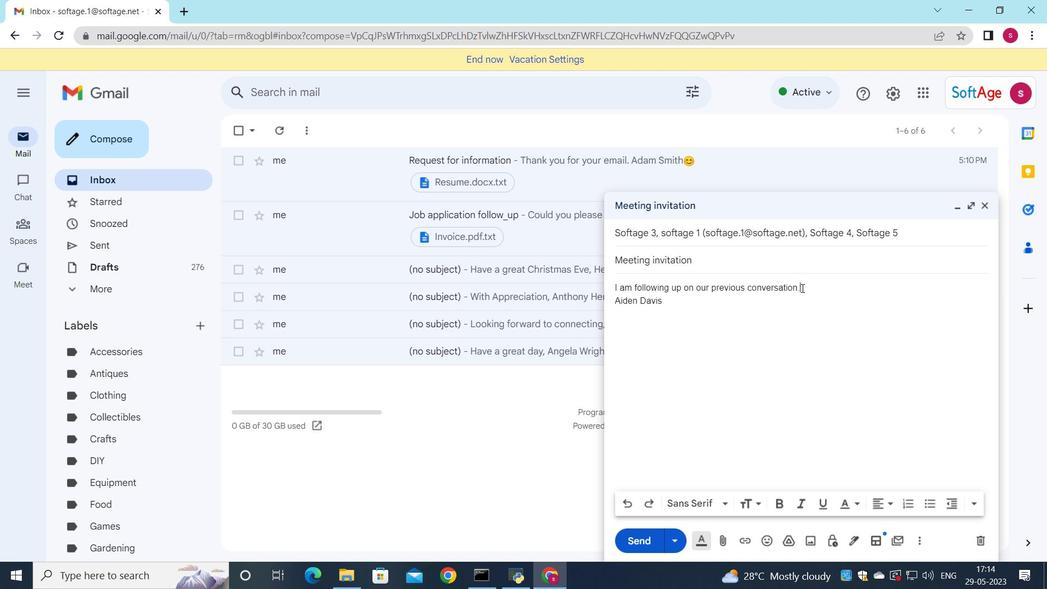 
Action: Key pressed <Key.backspace>
Screenshot: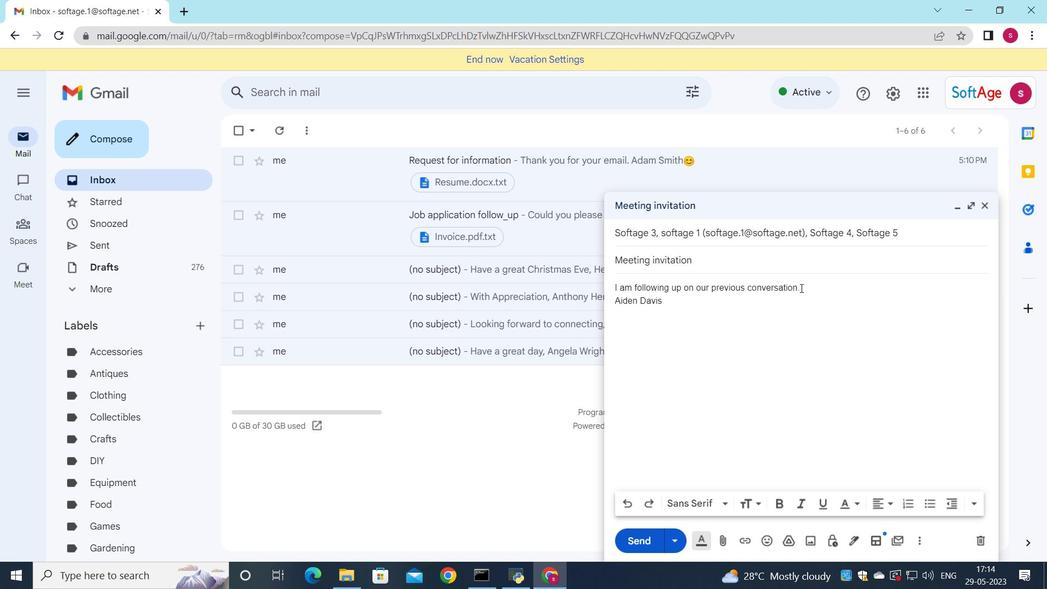 
Action: Mouse moved to (766, 538)
Screenshot: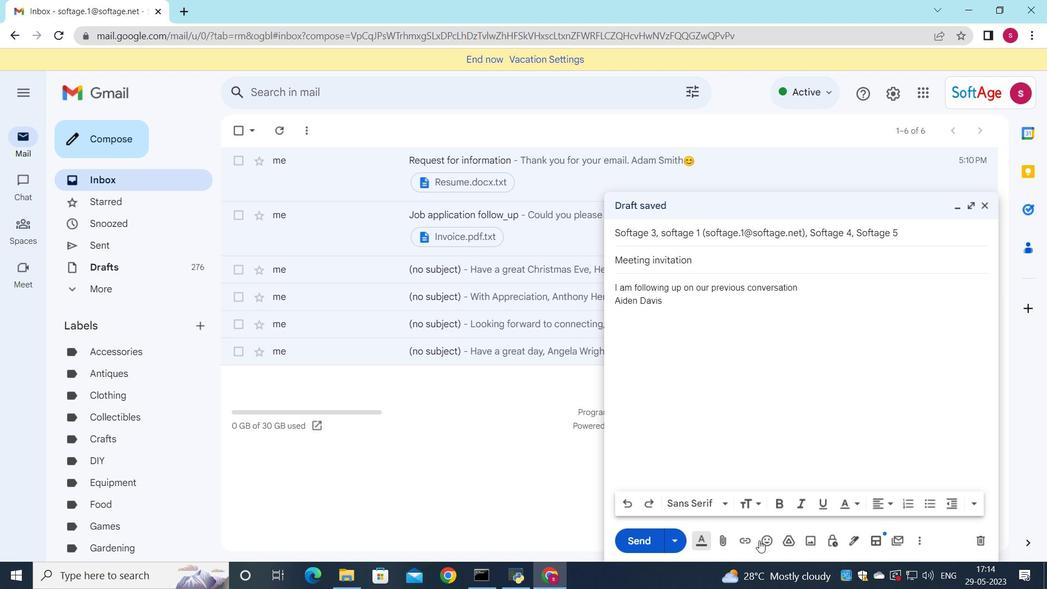 
Action: Mouse pressed left at (766, 538)
Screenshot: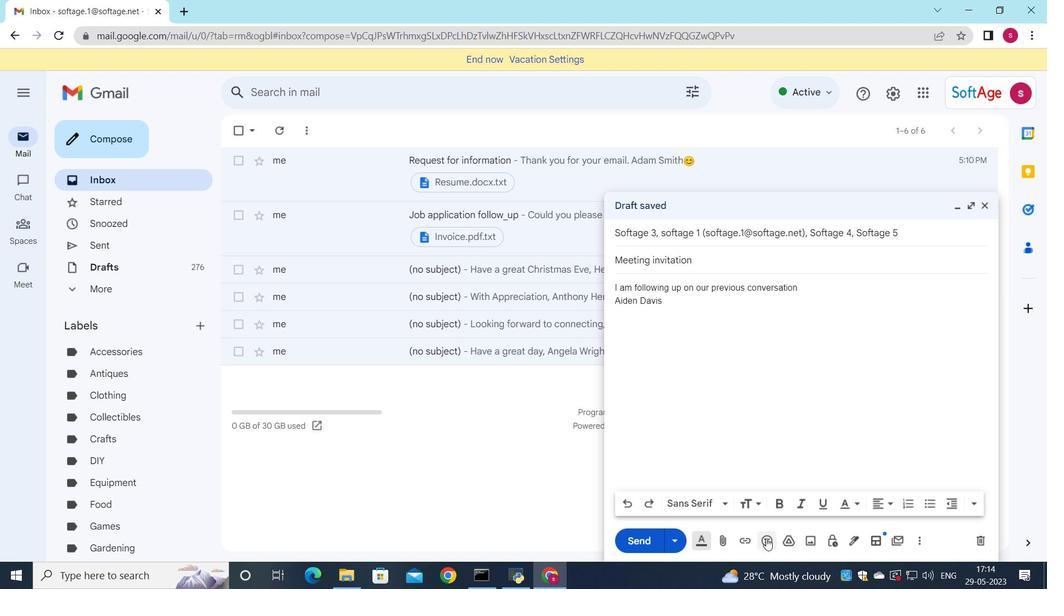 
Action: Mouse moved to (729, 428)
Screenshot: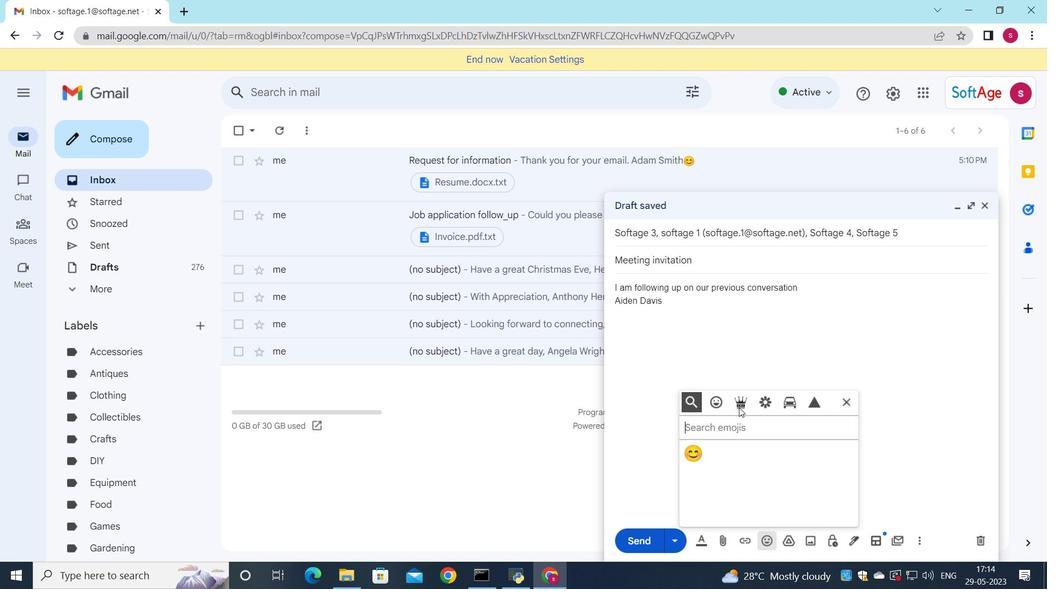 
Action: Key pressed c
Screenshot: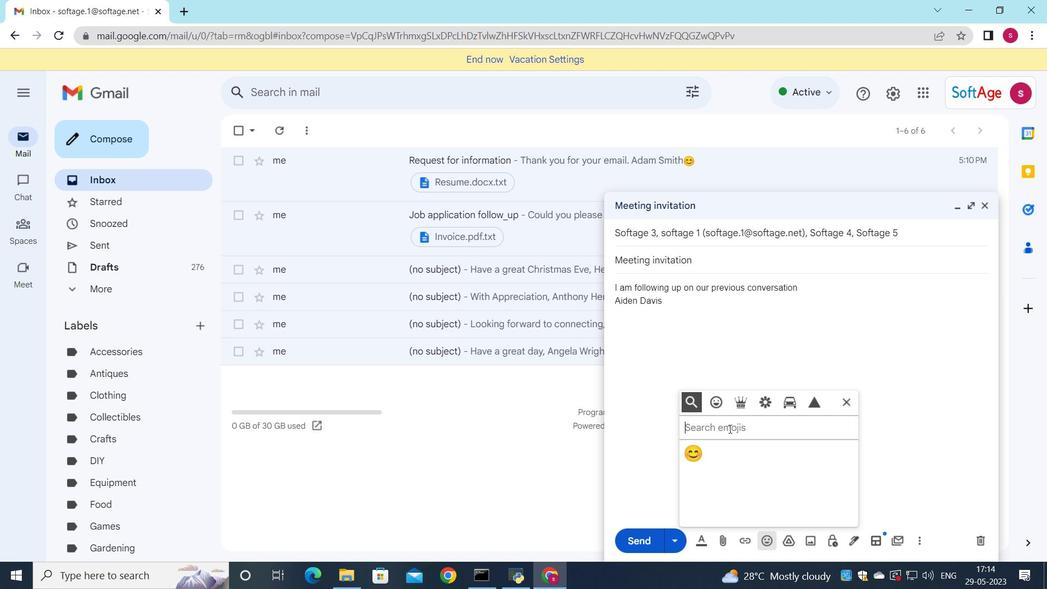 
Action: Mouse moved to (747, 441)
Screenshot: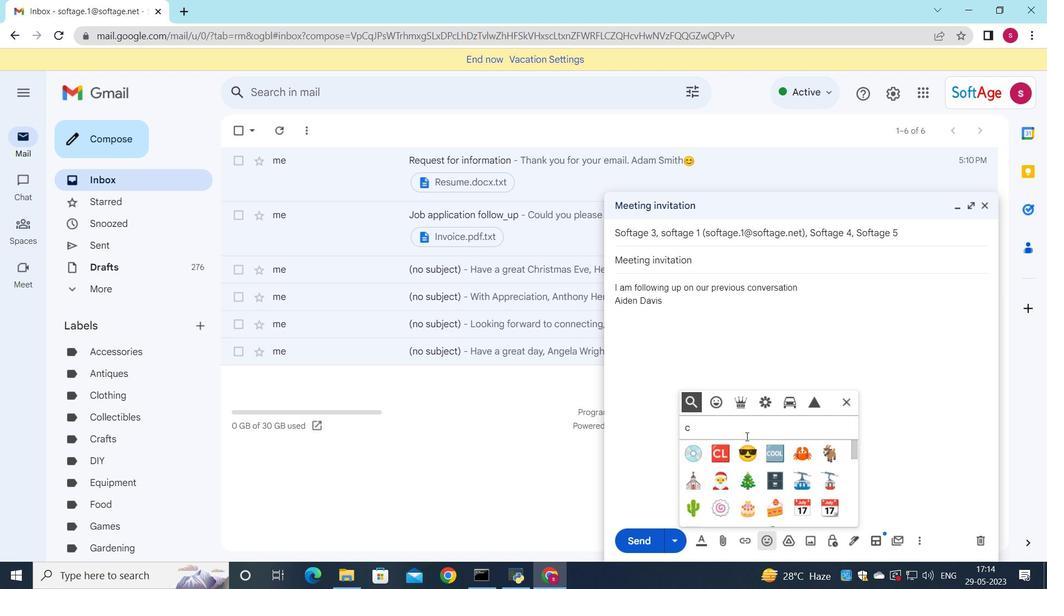 
Action: Key pressed a
Screenshot: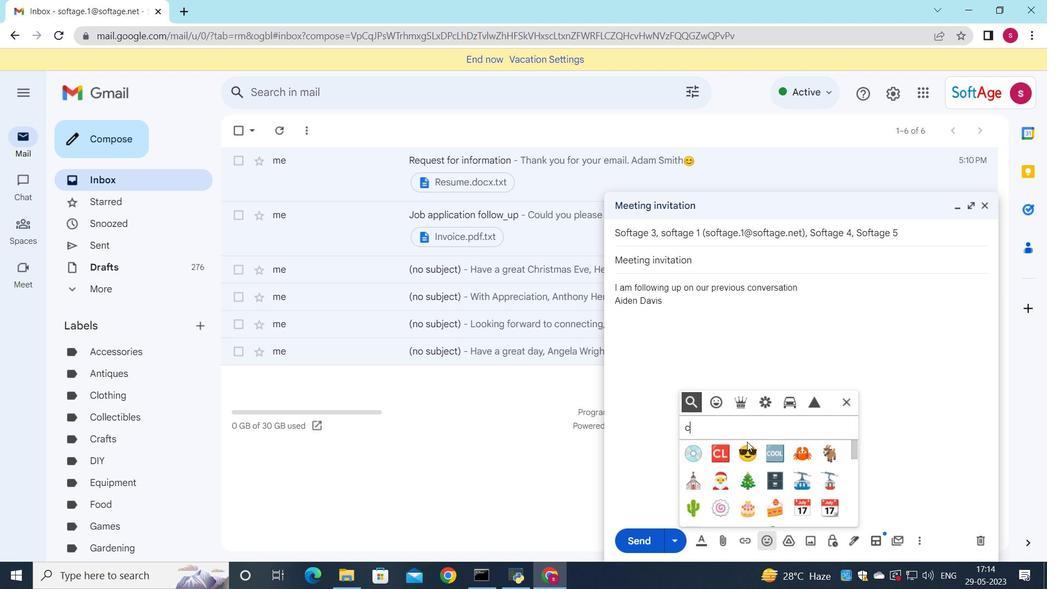 
Action: Mouse moved to (793, 476)
Screenshot: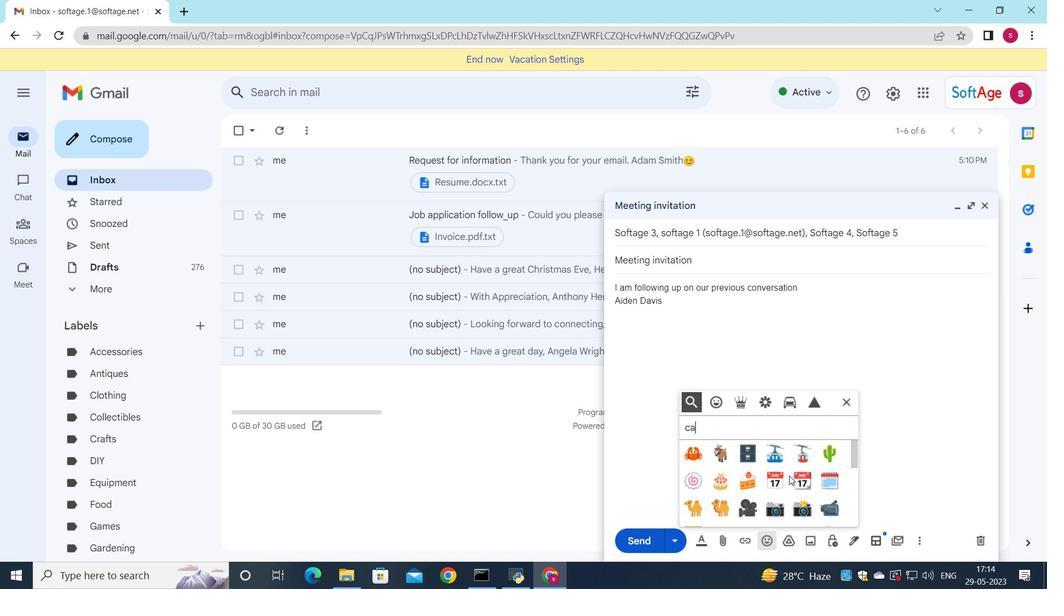 
Action: Mouse pressed left at (793, 476)
Screenshot: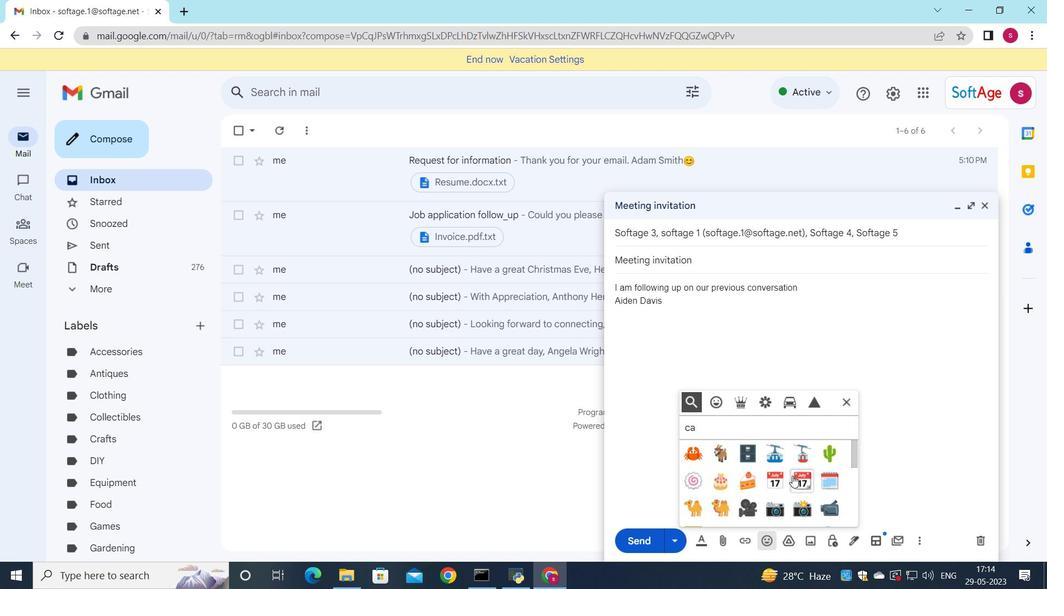 
Action: Mouse moved to (641, 434)
Screenshot: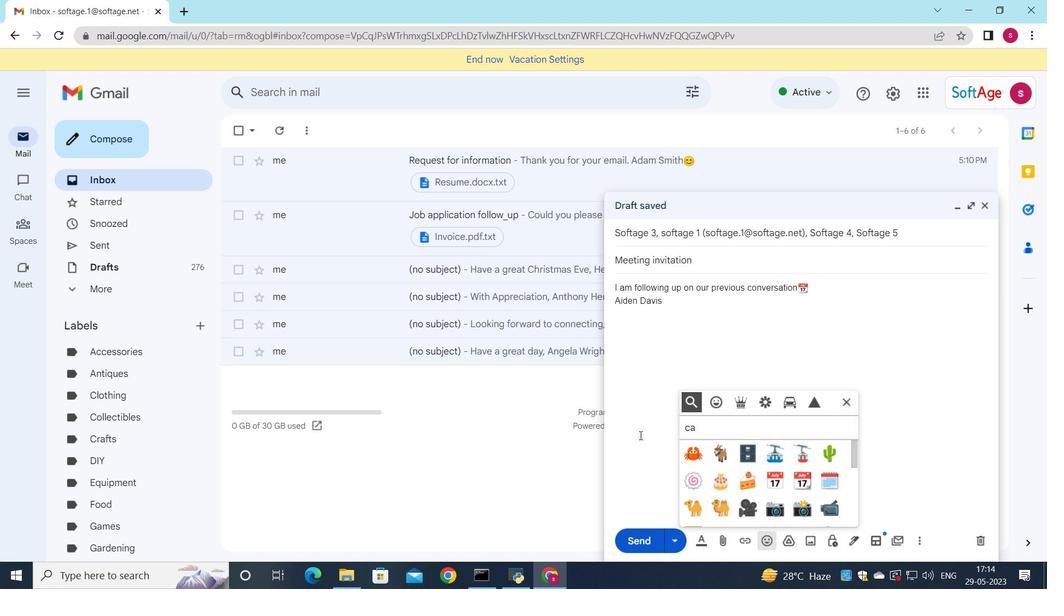 
Action: Mouse pressed left at (641, 434)
Screenshot: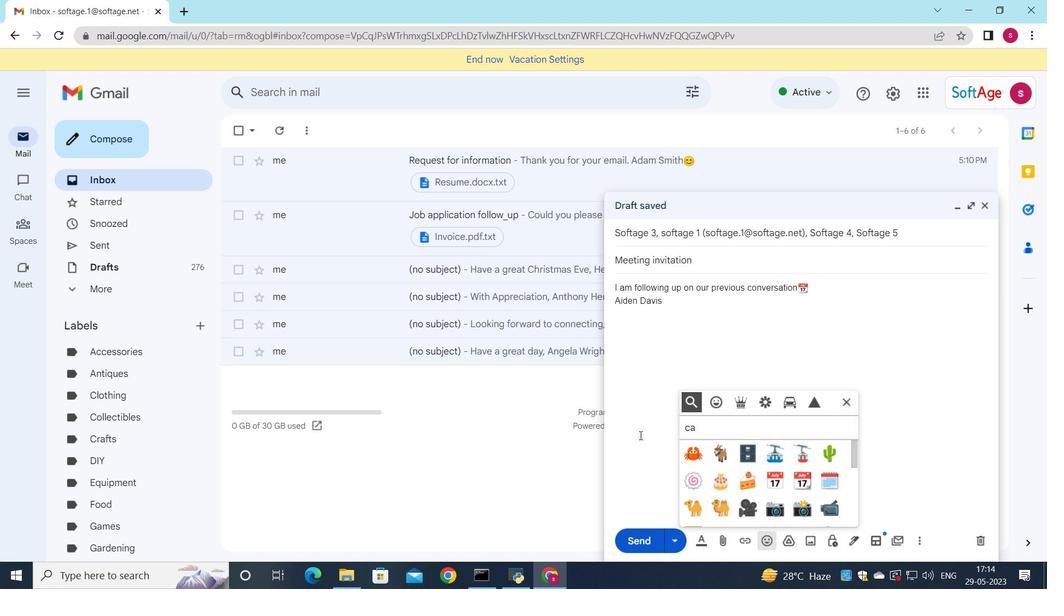 
Action: Mouse moved to (720, 539)
Screenshot: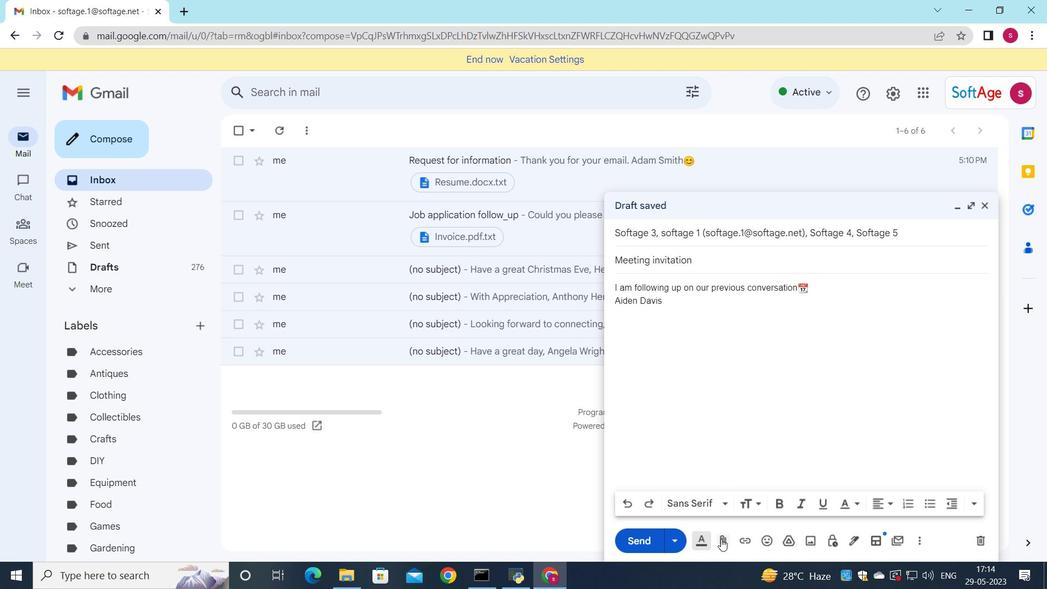 
Action: Mouse pressed left at (720, 539)
Screenshot: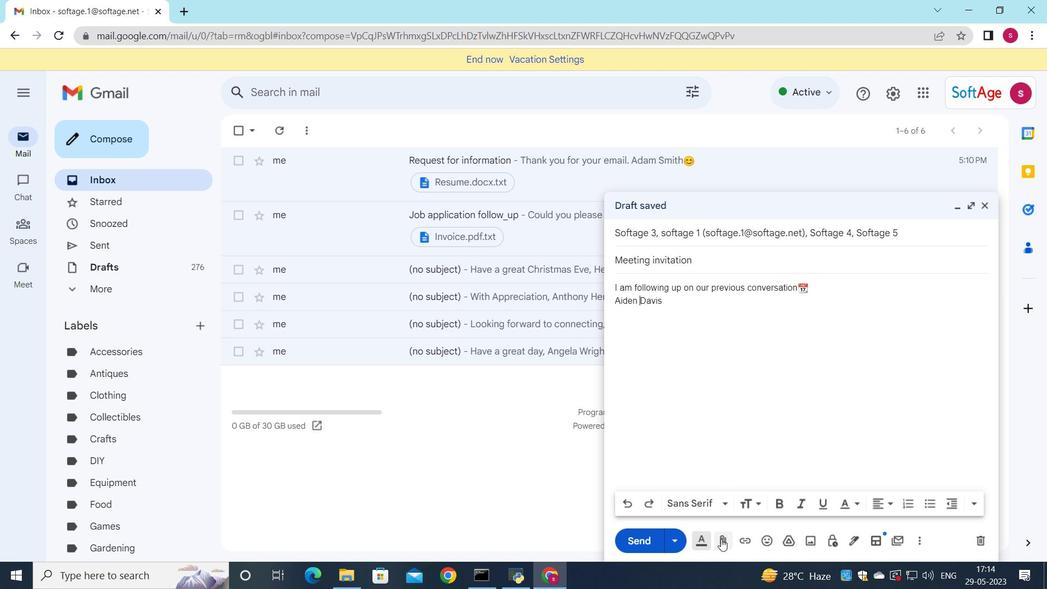 
Action: Mouse moved to (208, 99)
Screenshot: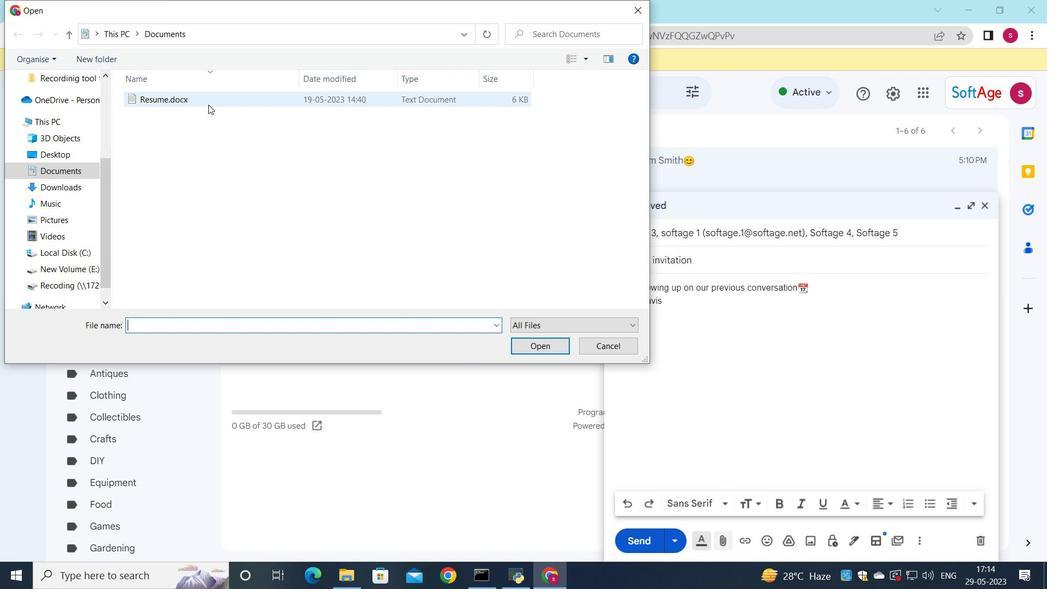 
Action: Mouse pressed left at (208, 99)
Screenshot: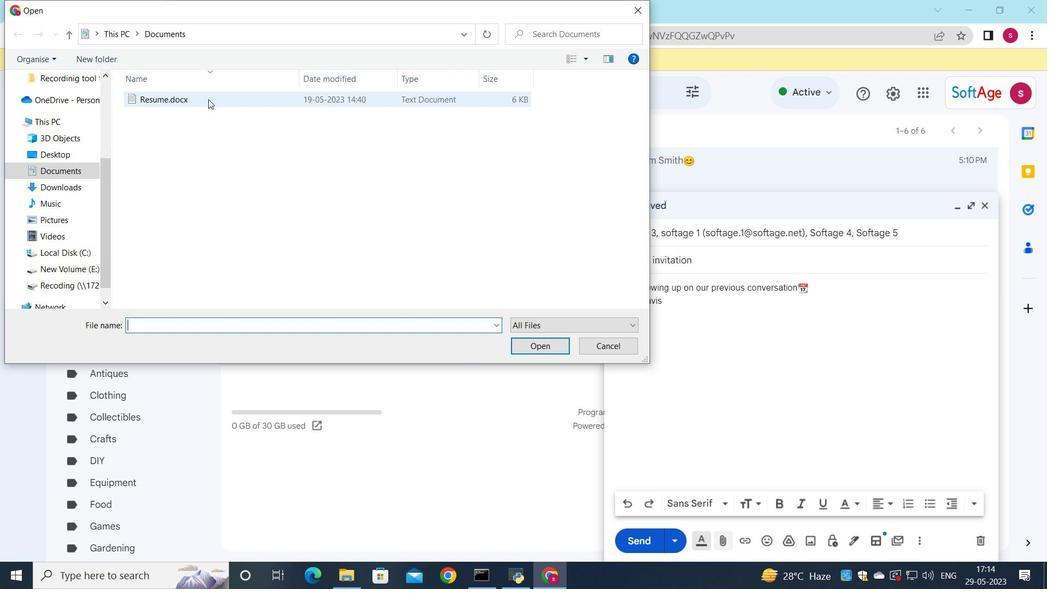 
Action: Mouse pressed left at (208, 99)
Screenshot: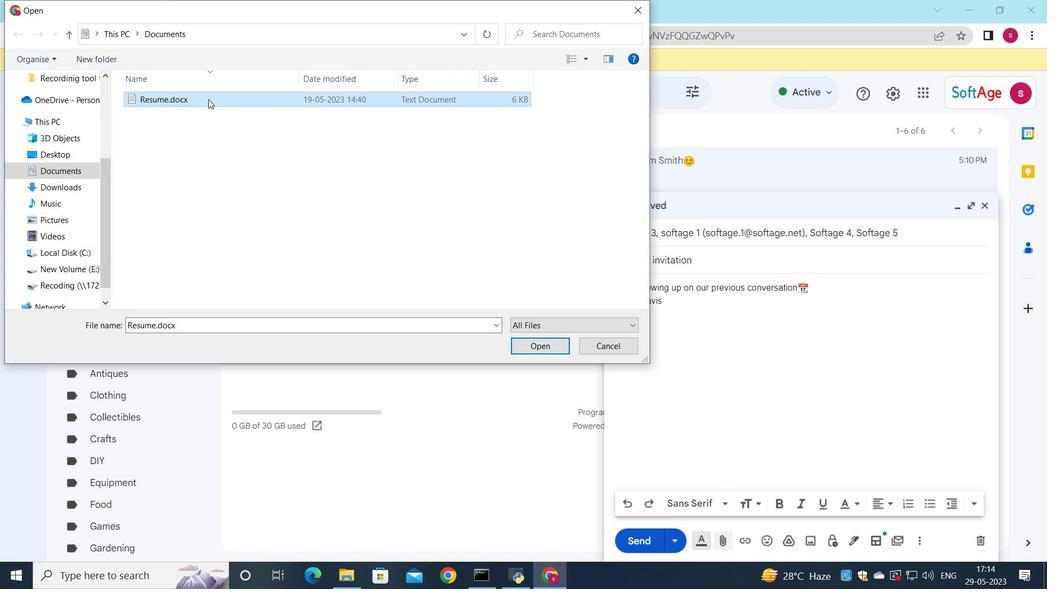 
Action: Mouse moved to (508, 293)
Screenshot: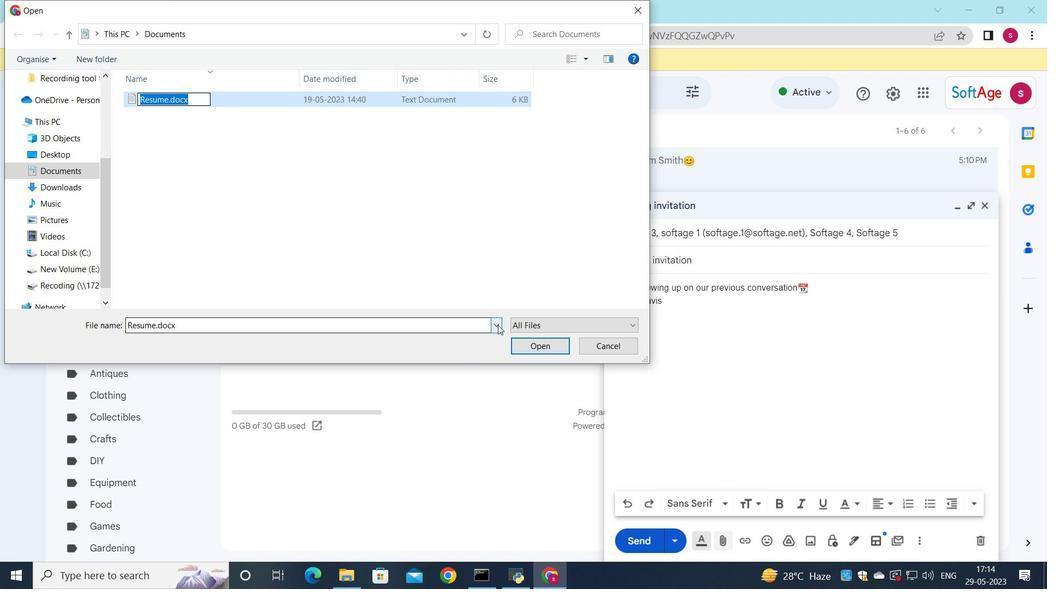 
Action: Key pressed <Key.shift>Contarct.pdf
Screenshot: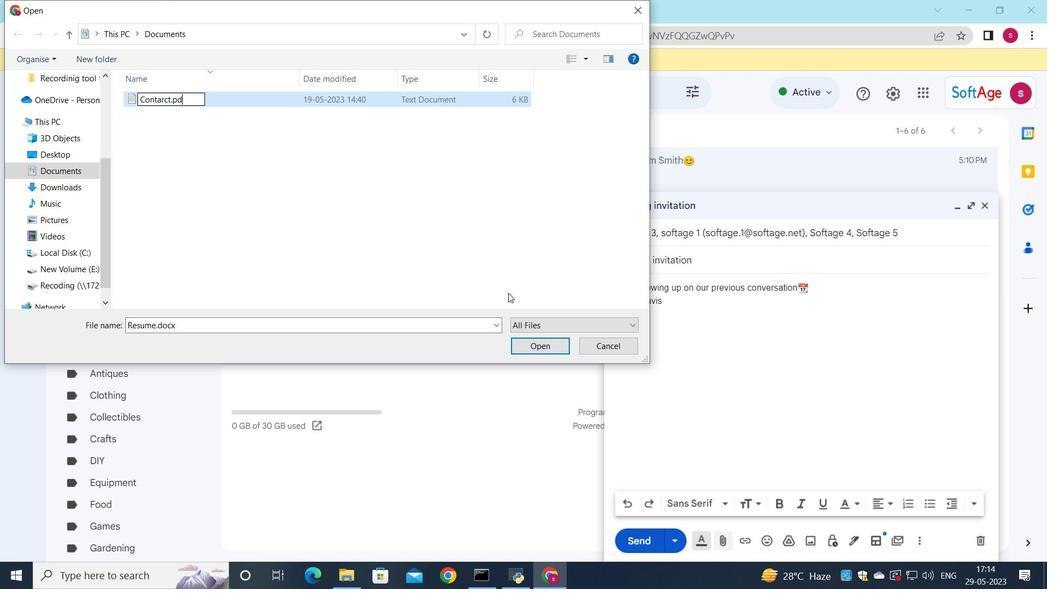 
Action: Mouse moved to (351, 99)
Screenshot: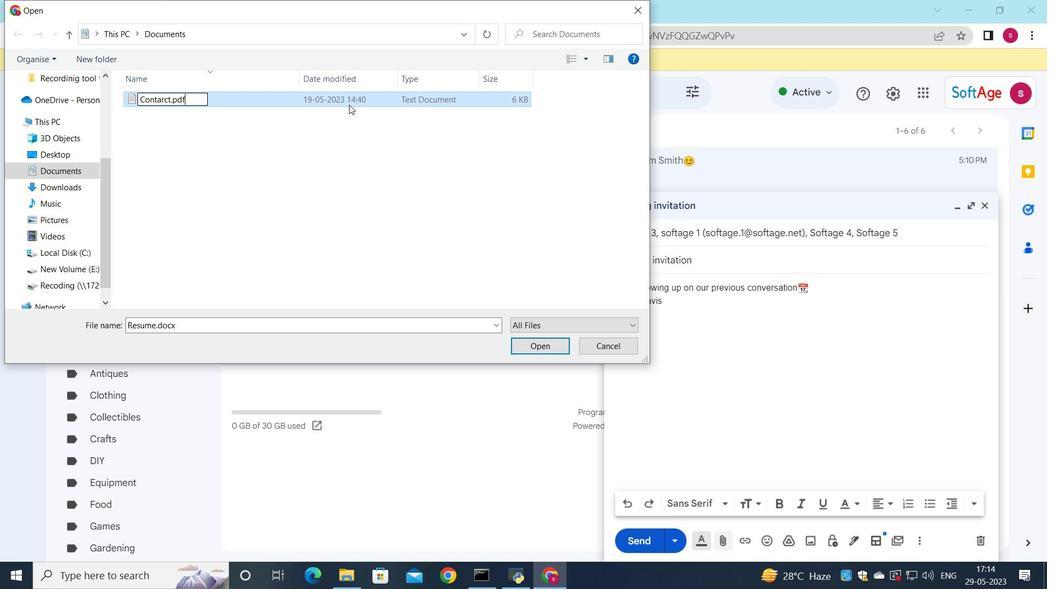 
Action: Mouse pressed left at (351, 99)
Screenshot: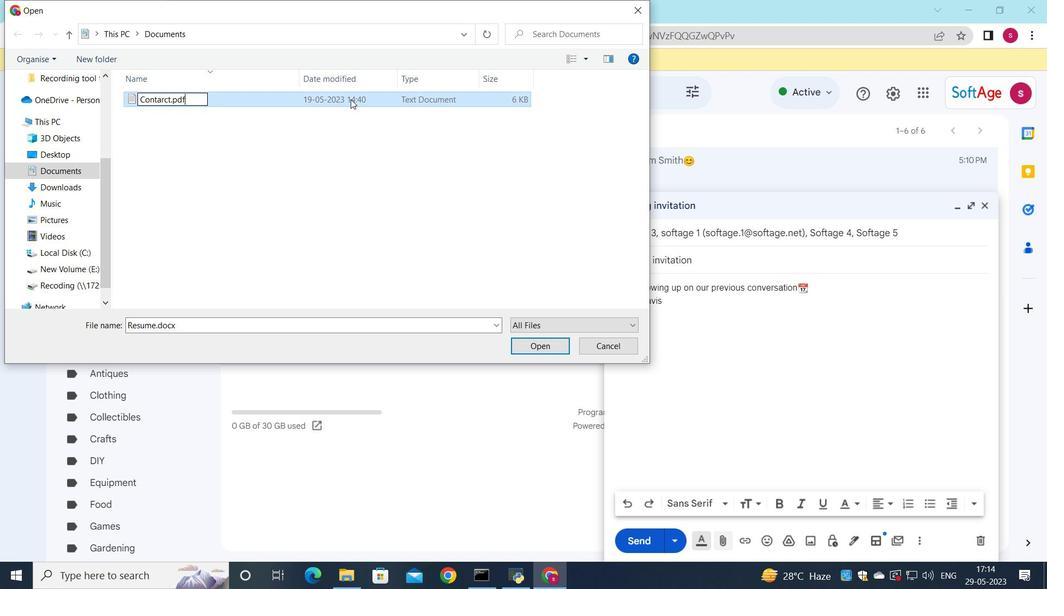 
Action: Mouse moved to (529, 343)
Screenshot: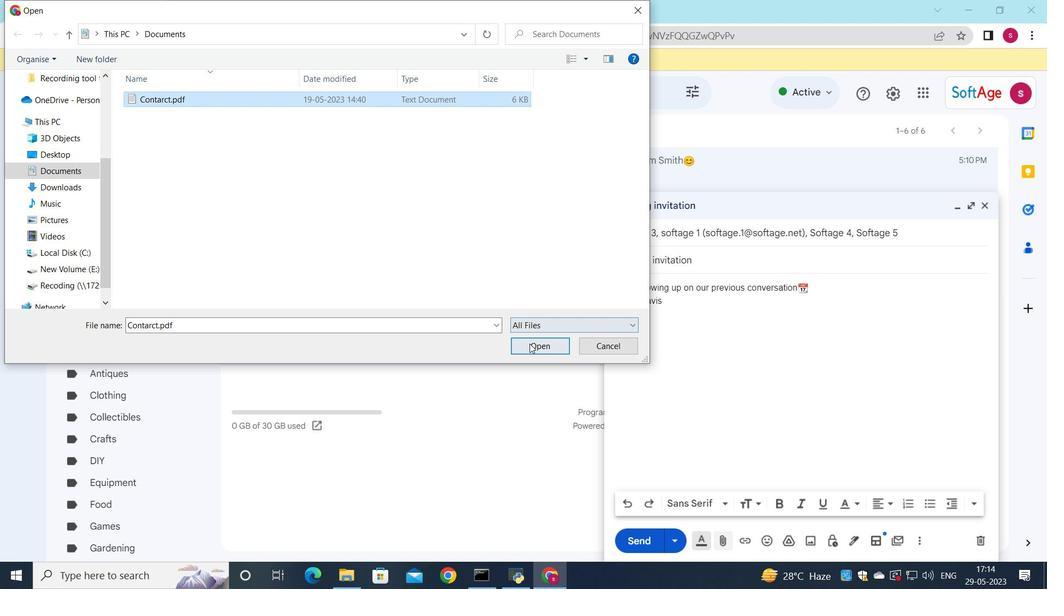 
Action: Mouse pressed left at (529, 343)
Screenshot: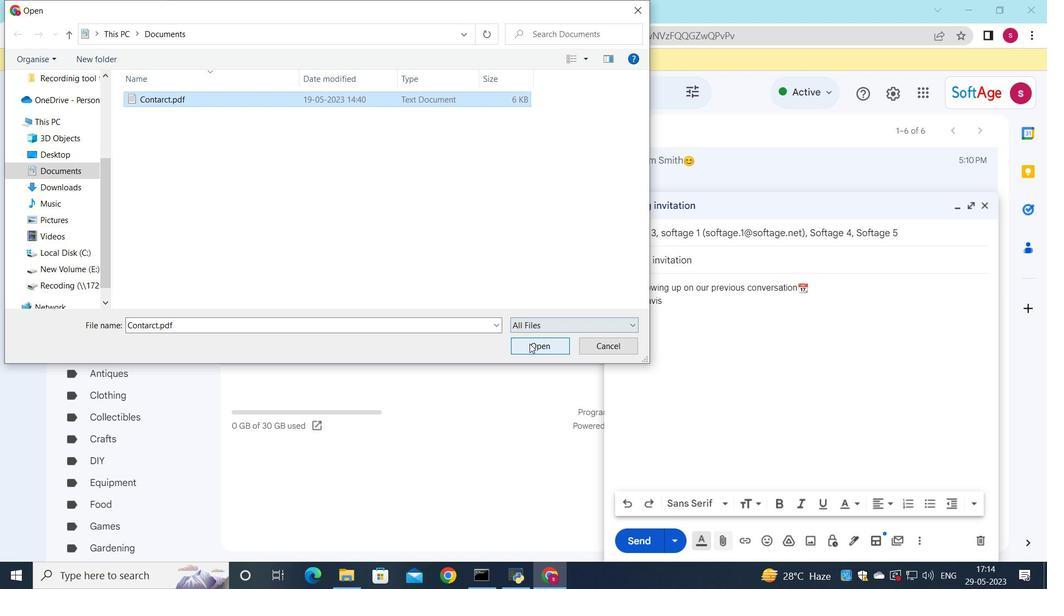 
Action: Mouse moved to (634, 543)
Screenshot: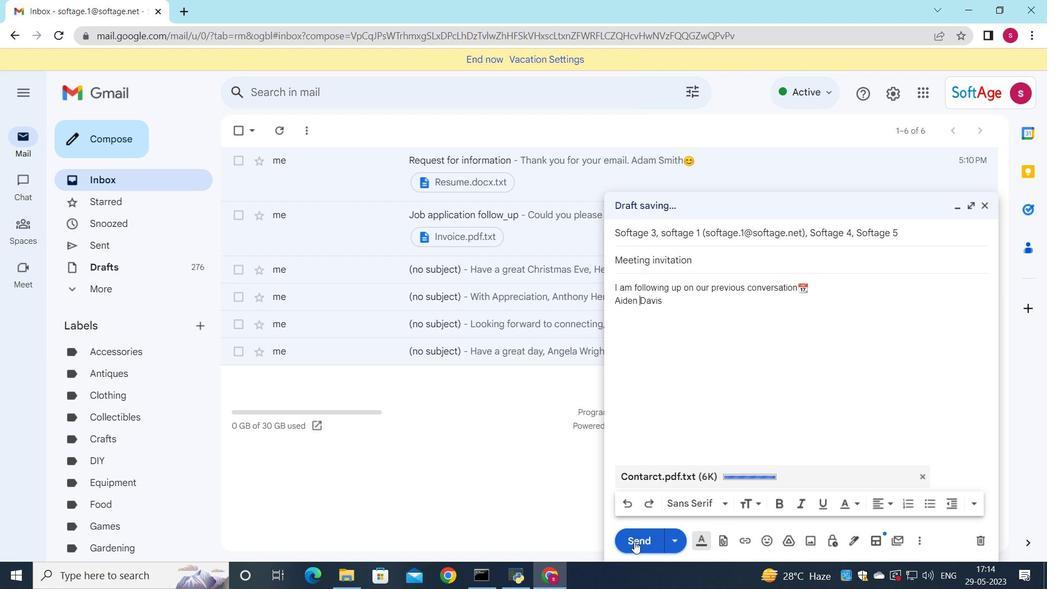
Action: Mouse pressed left at (634, 543)
Screenshot: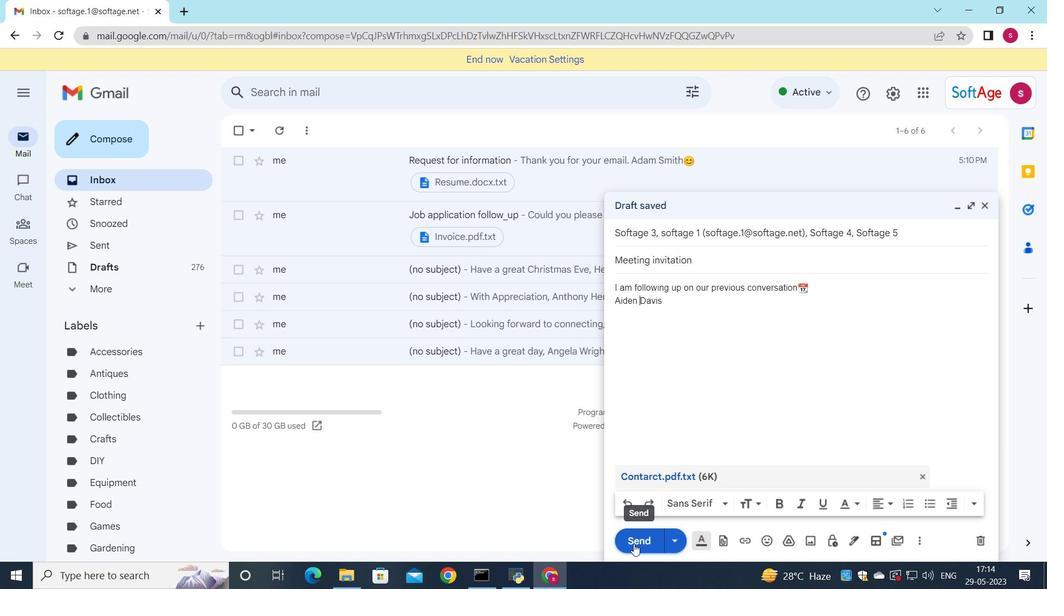 
Action: Mouse moved to (130, 243)
Screenshot: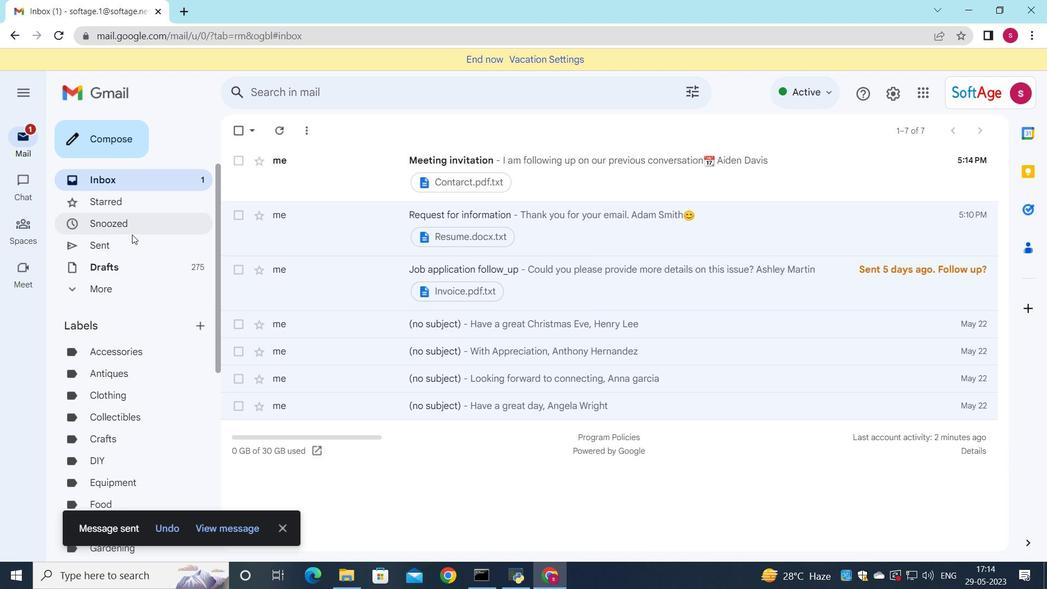 
Action: Mouse pressed left at (130, 243)
Screenshot: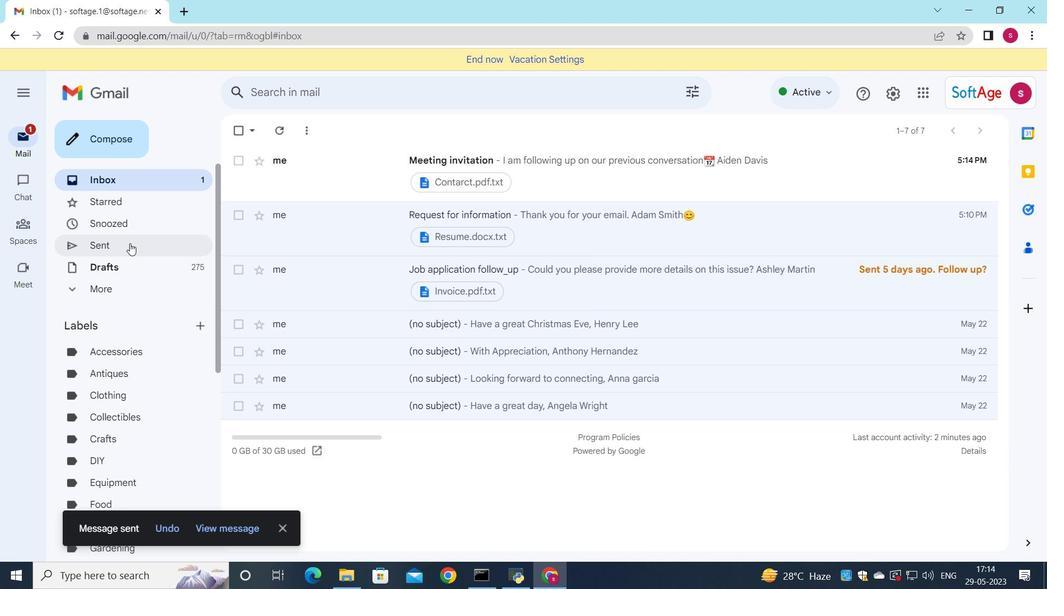 
Action: Mouse moved to (524, 201)
Screenshot: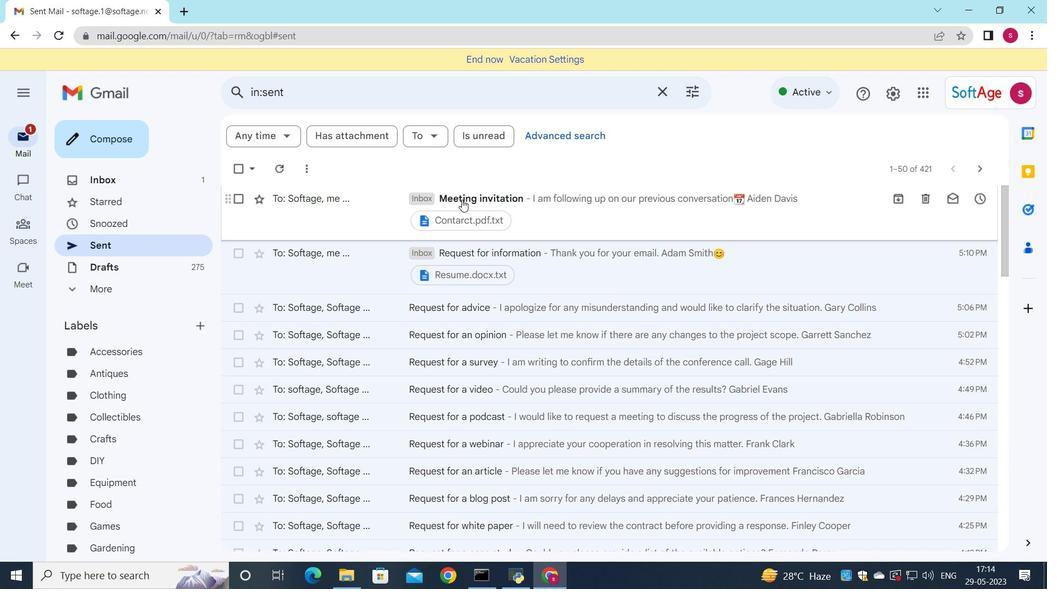 
Action: Mouse pressed left at (524, 201)
Screenshot: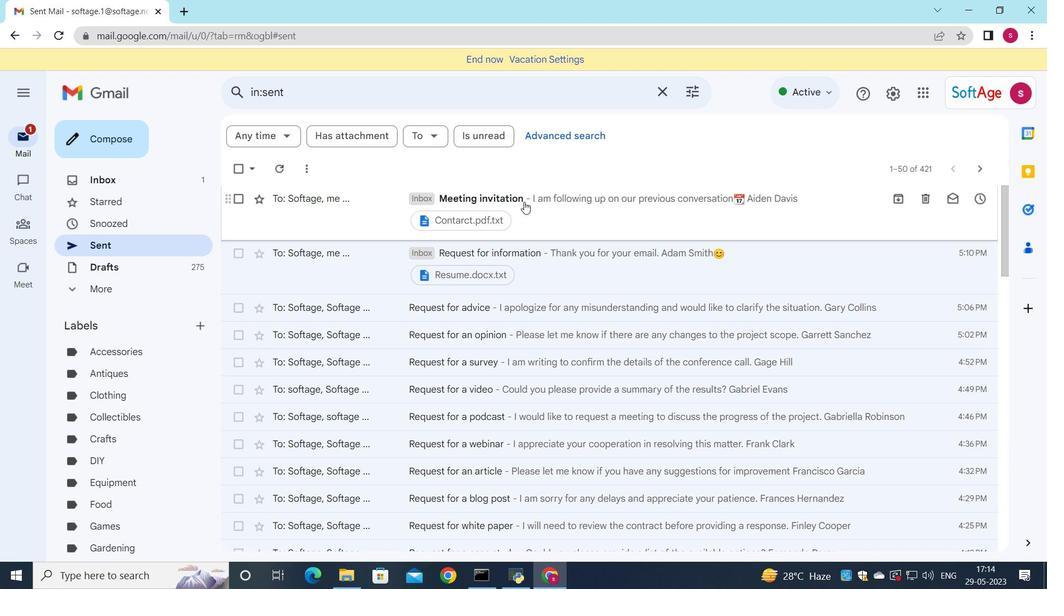 
Action: Mouse moved to (524, 203)
Screenshot: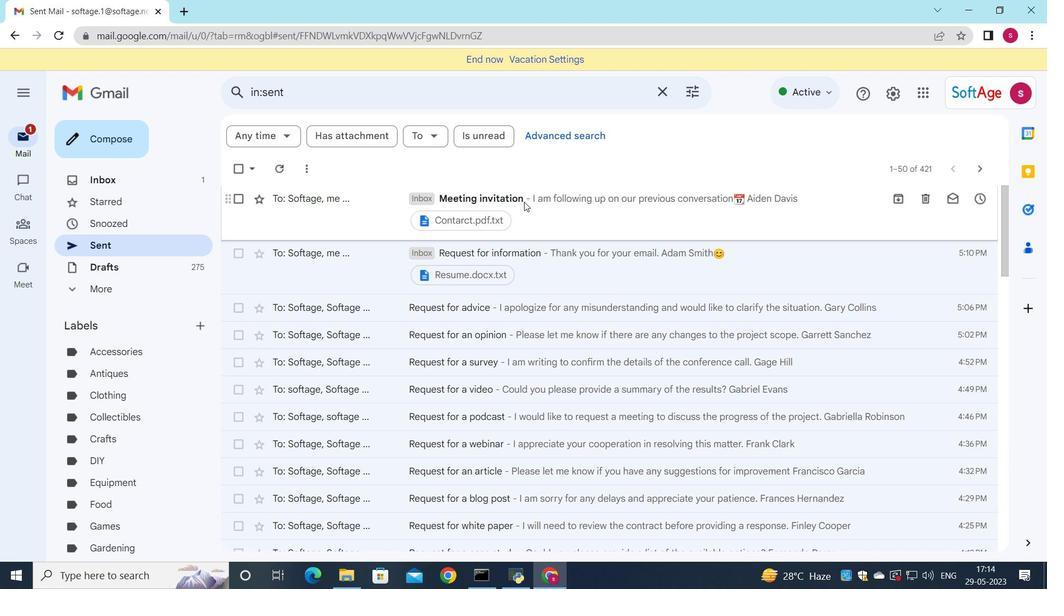 
